 Task: Look for space in Kharsia, India from 12th August, 2023 to 16th August, 2023 for 8 adults in price range Rs.10000 to Rs.16000. Place can be private room with 8 bedrooms having 8 beds and 8 bathrooms. Property type can be house, flat, guest house, hotel. Amenities needed are: wifi, TV, free parkinig on premises, gym, breakfast. Booking option can be shelf check-in. Required host language is English.
Action: Mouse moved to (531, 128)
Screenshot: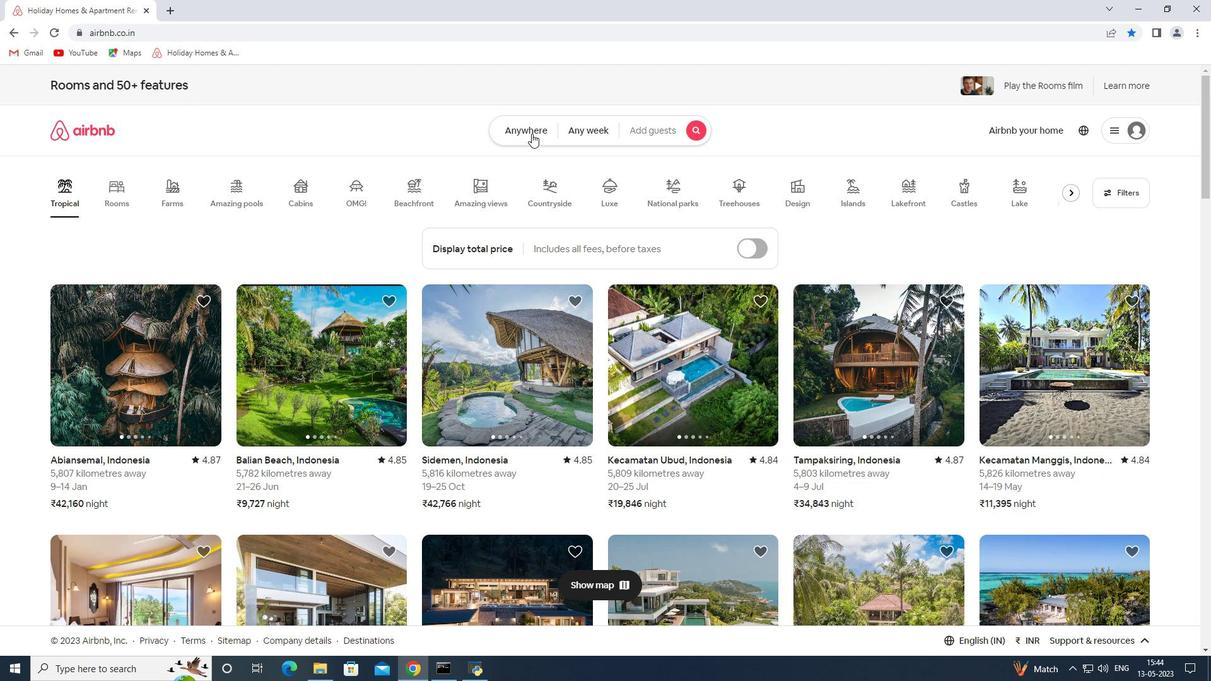 
Action: Mouse pressed left at (531, 128)
Screenshot: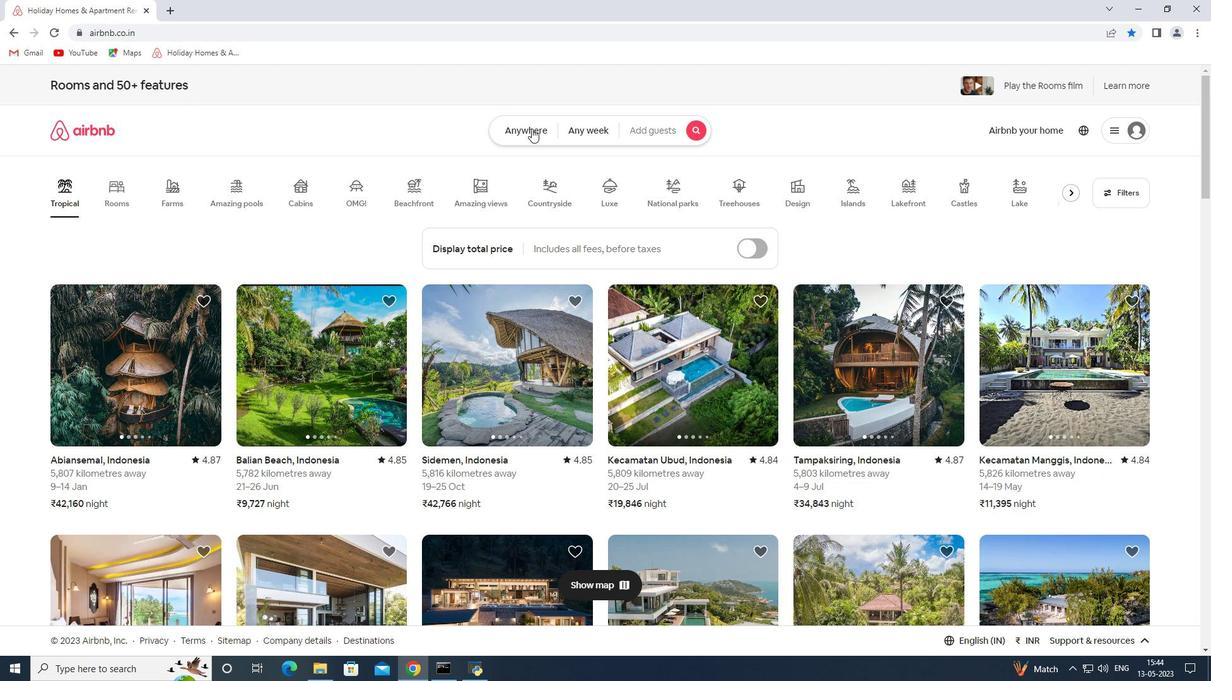 
Action: Mouse moved to (451, 177)
Screenshot: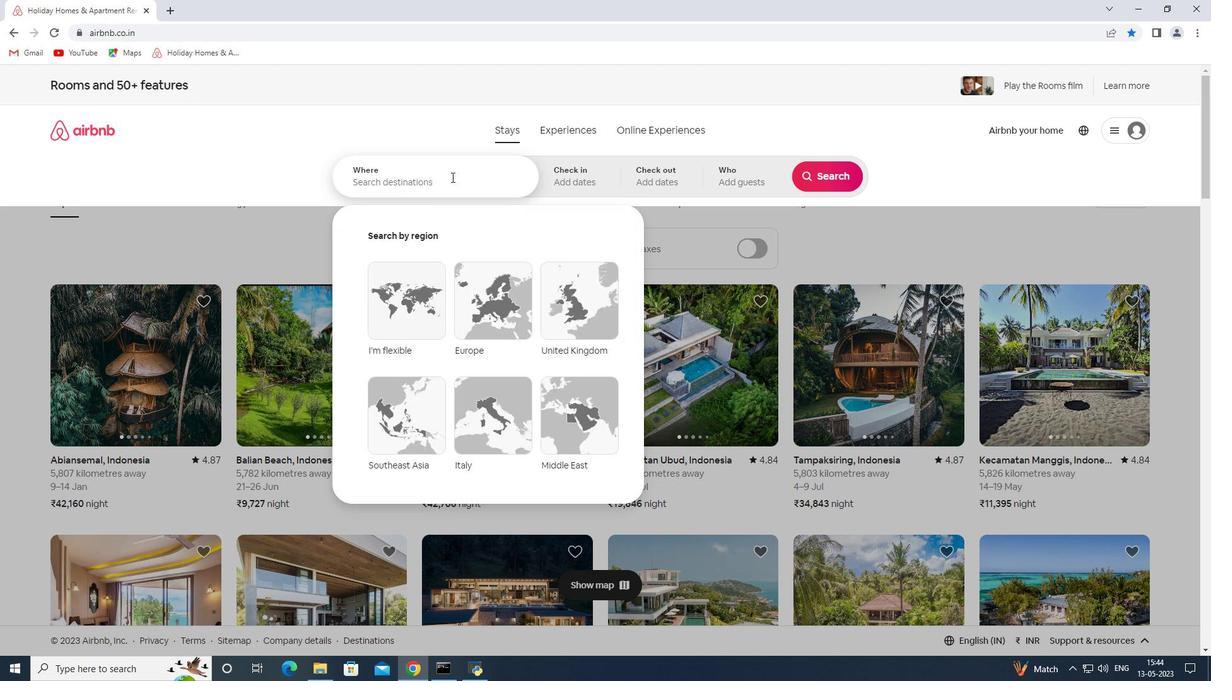 
Action: Mouse pressed left at (451, 177)
Screenshot: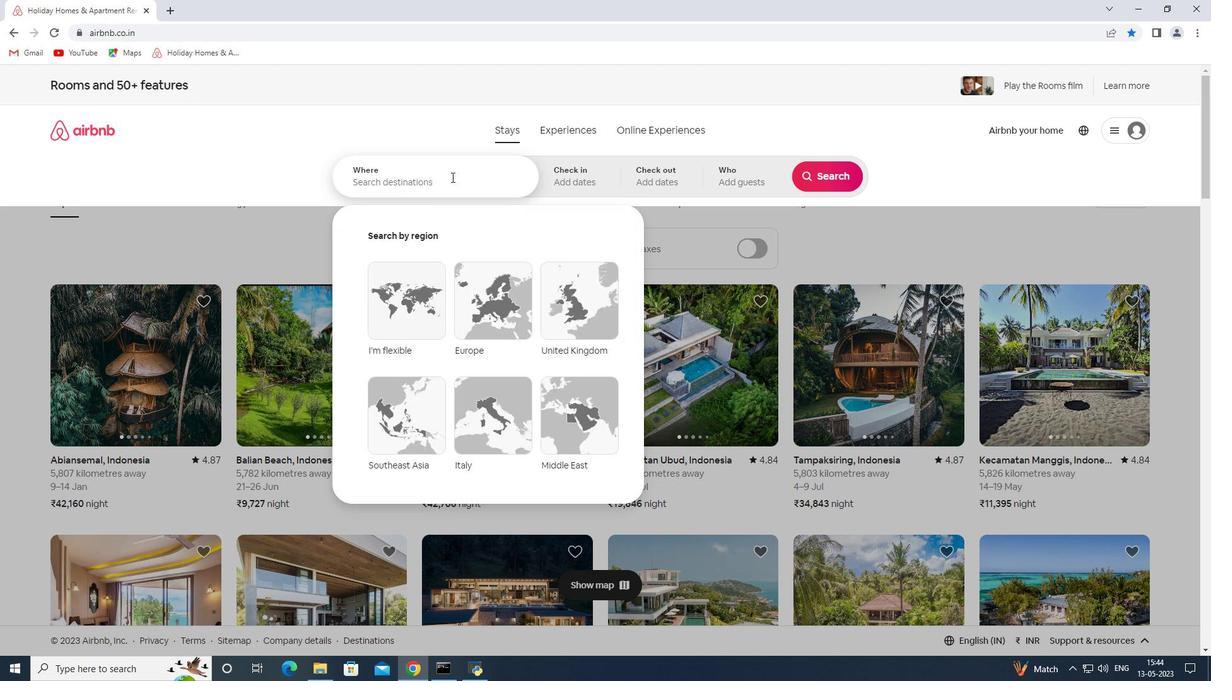 
Action: Key pressed <Key.shift><Key.shift><Key.shift><Key.shift><Key.shift><Key.shift>Kharsia,<Key.space><Key.shift>India<Key.enter>
Screenshot: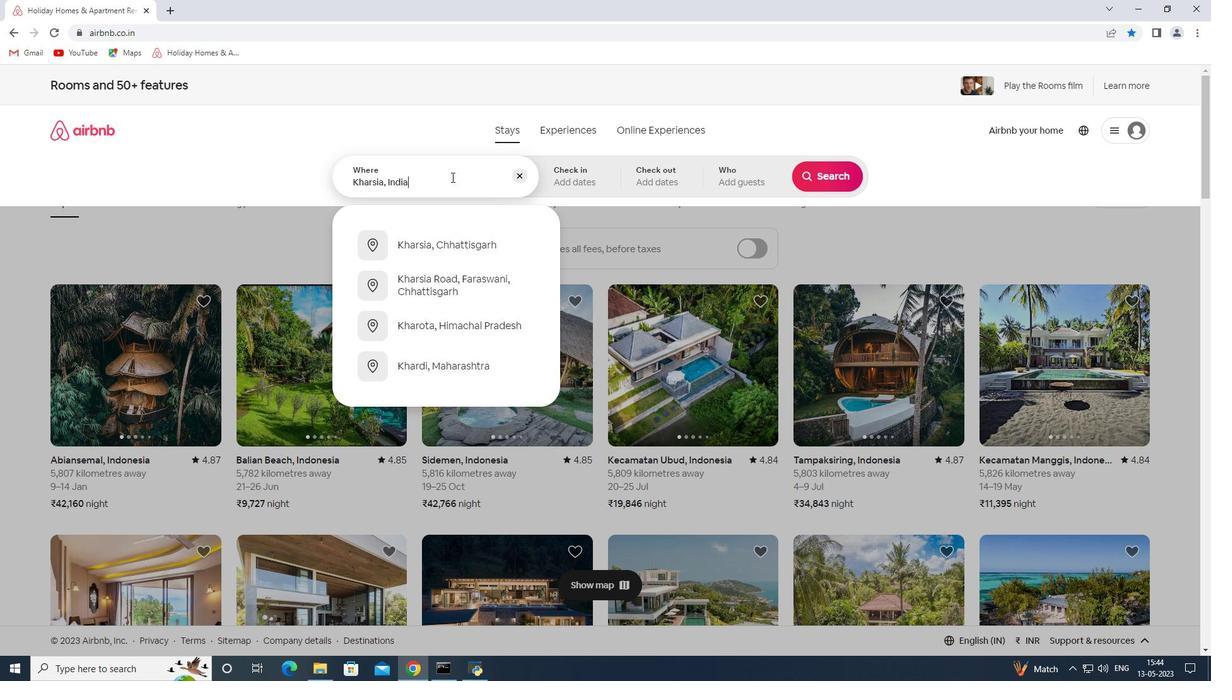 
Action: Mouse moved to (818, 277)
Screenshot: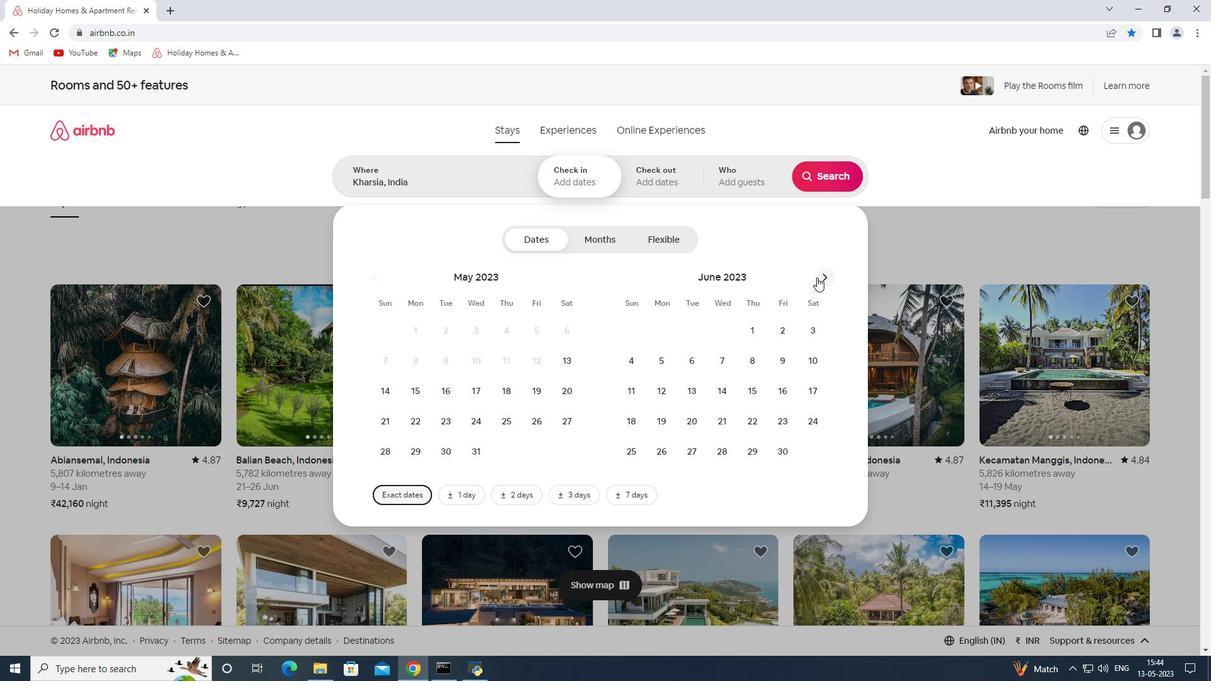 
Action: Mouse pressed left at (818, 277)
Screenshot: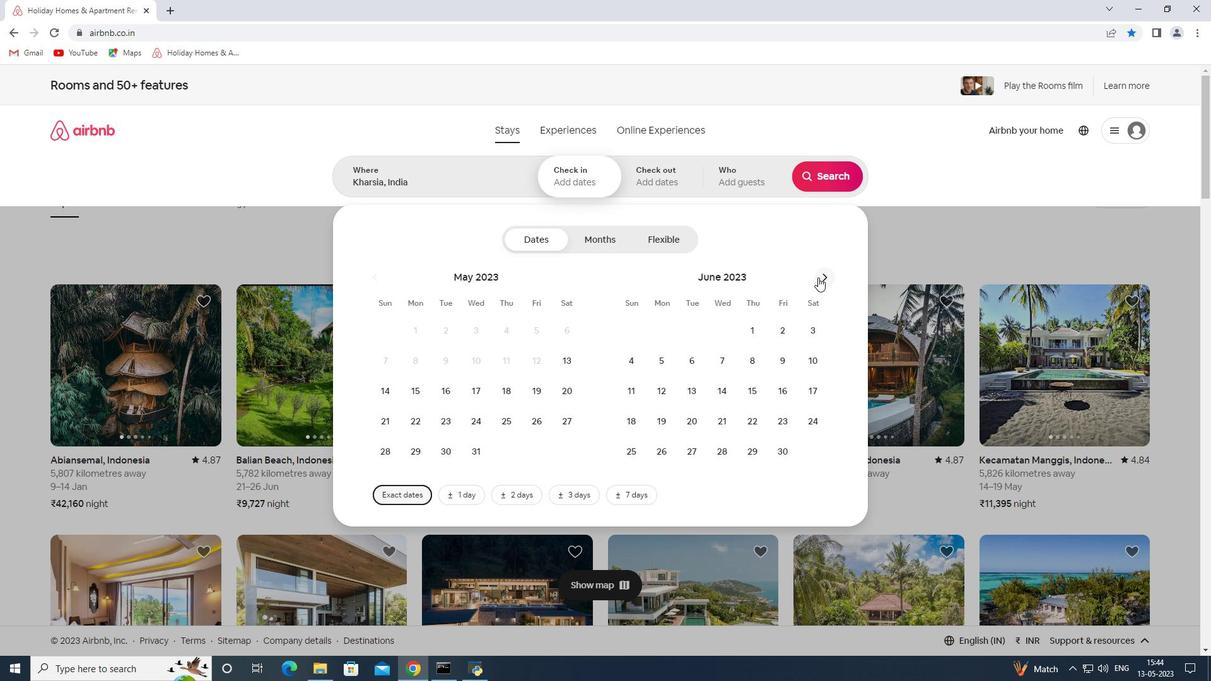 
Action: Mouse pressed left at (818, 277)
Screenshot: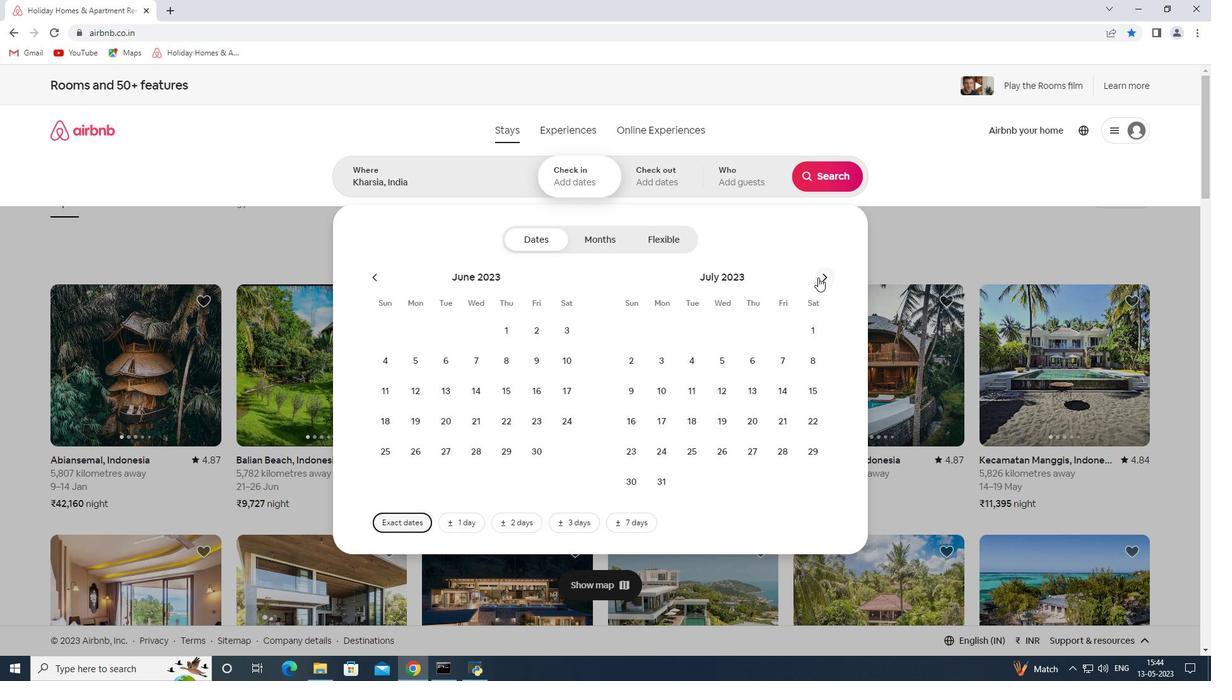 
Action: Mouse moved to (811, 355)
Screenshot: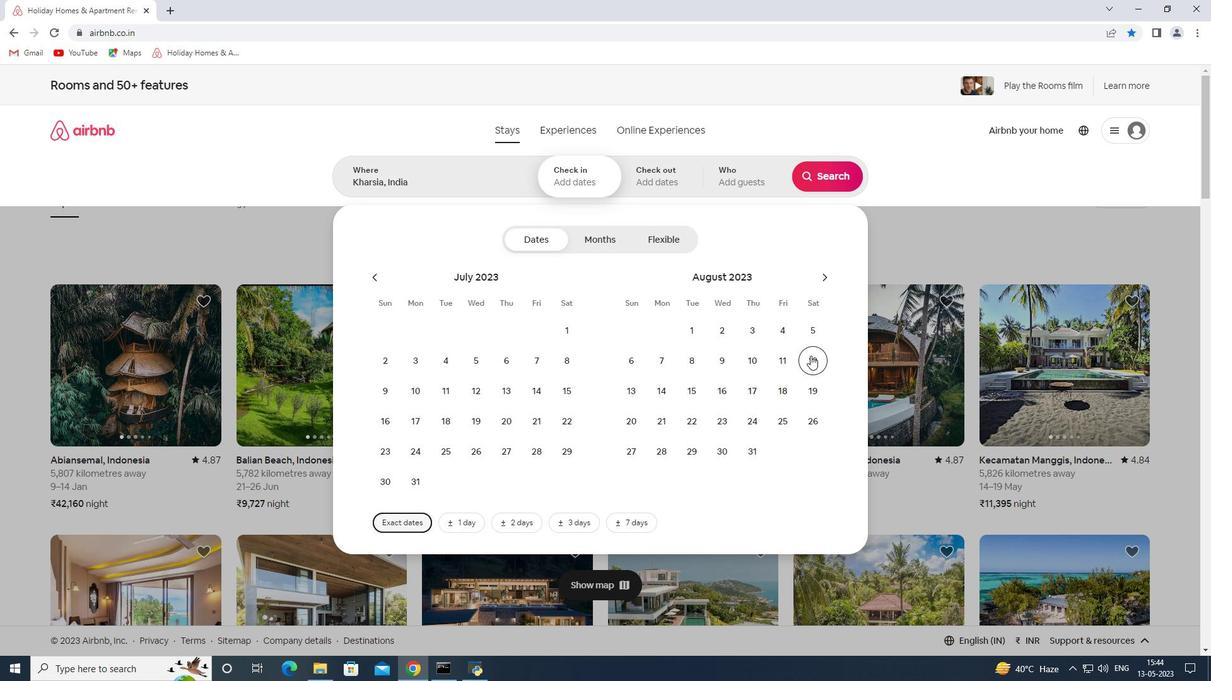 
Action: Mouse pressed left at (811, 355)
Screenshot: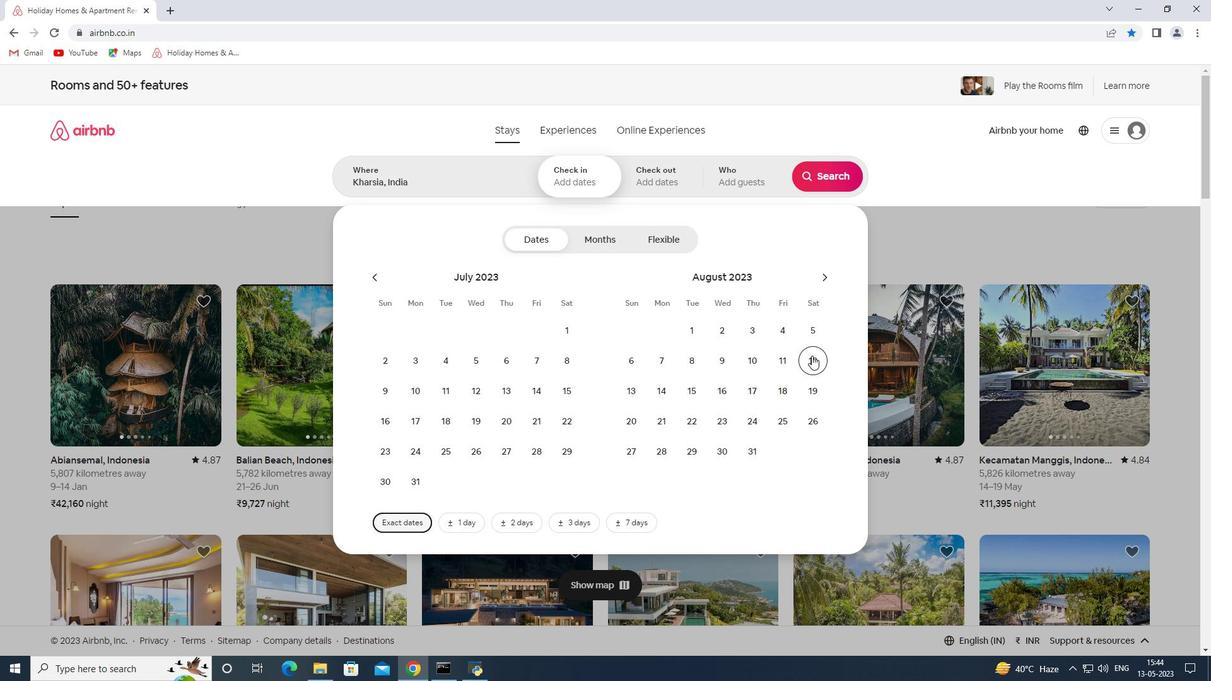 
Action: Mouse moved to (728, 386)
Screenshot: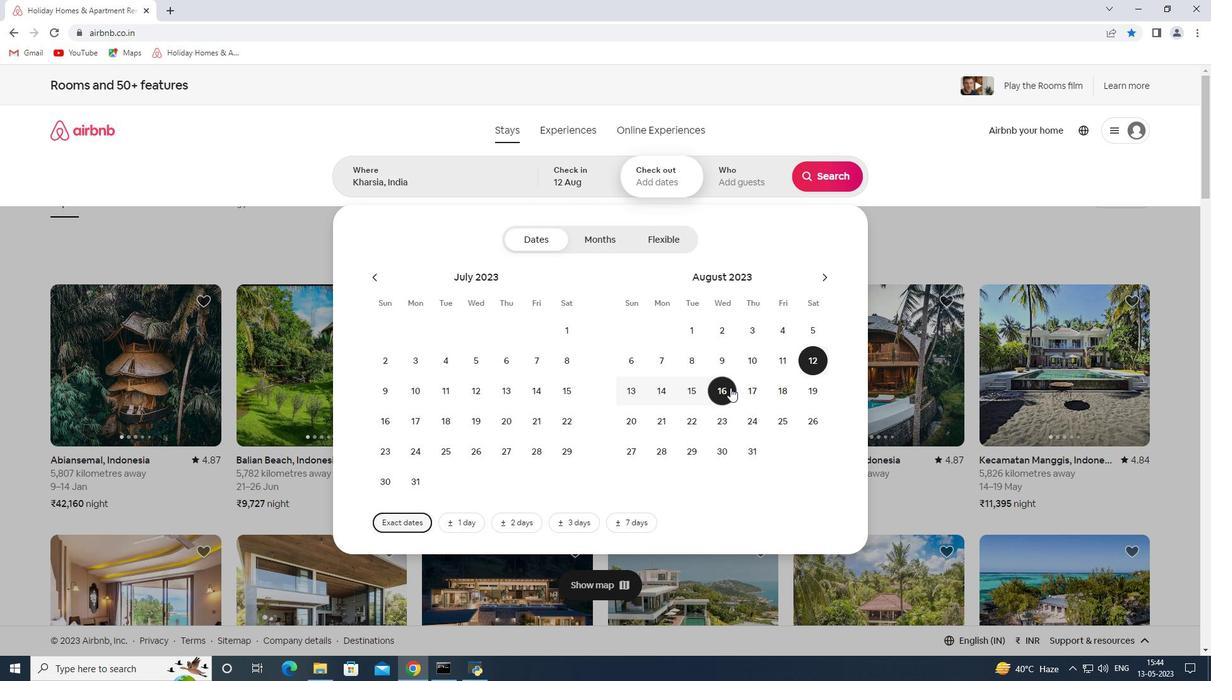 
Action: Mouse pressed left at (728, 386)
Screenshot: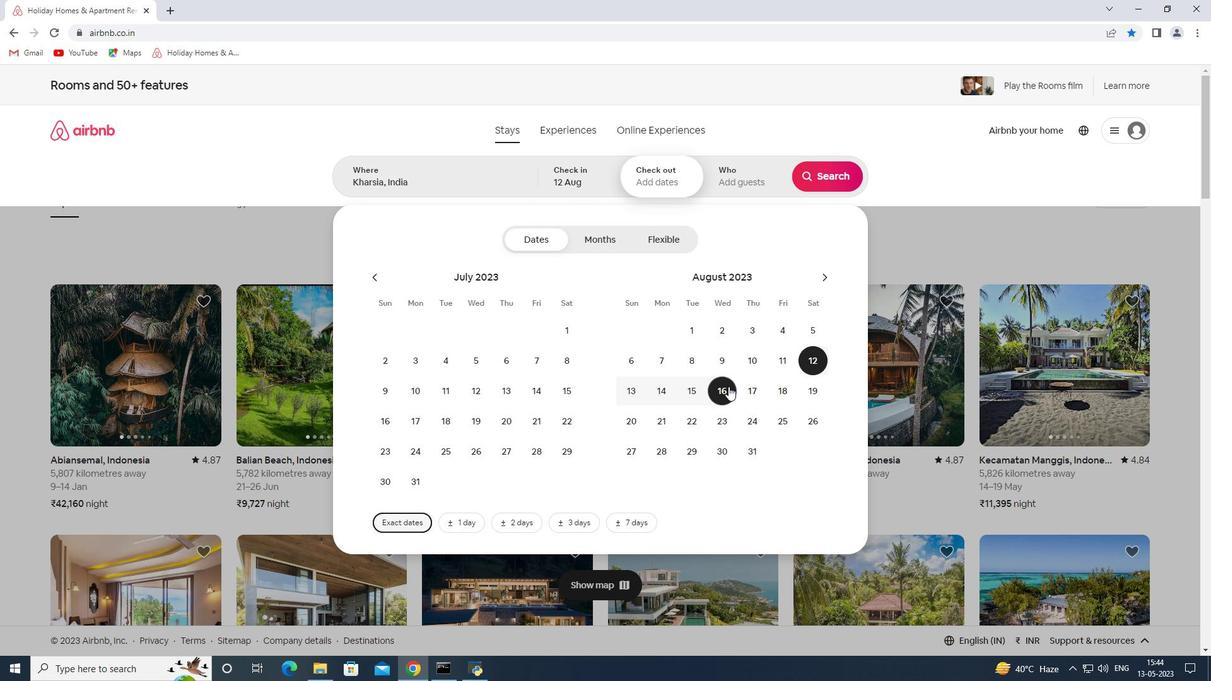 
Action: Mouse moved to (732, 188)
Screenshot: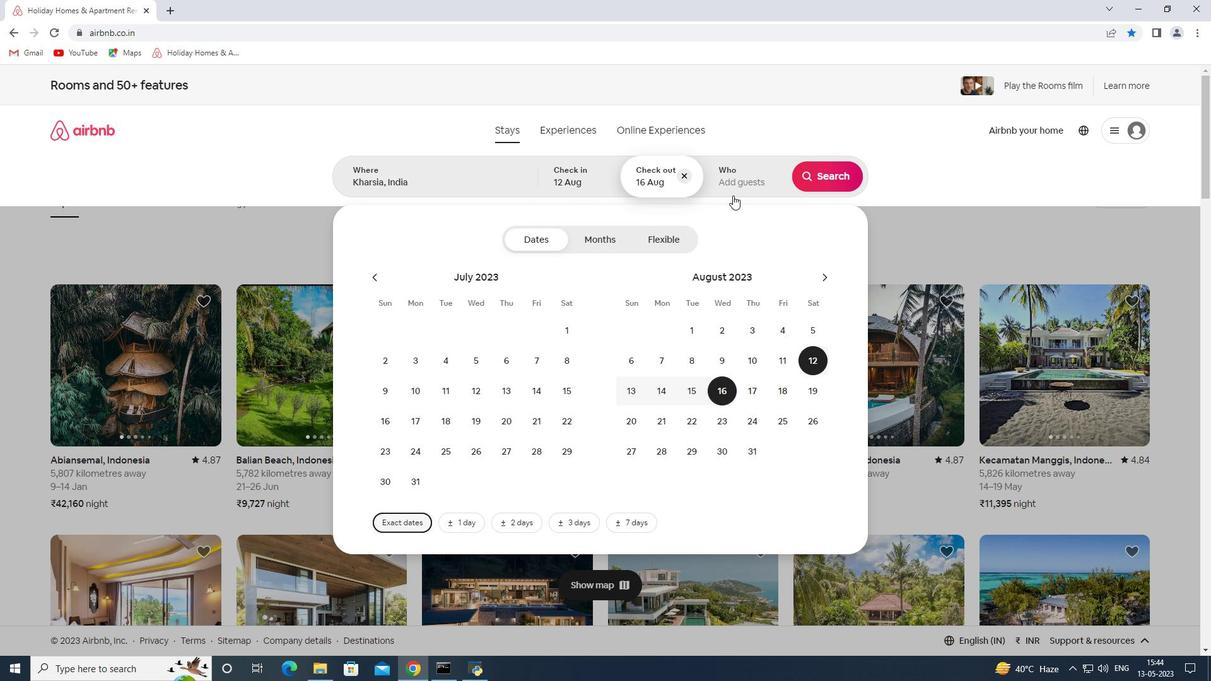 
Action: Mouse pressed left at (732, 188)
Screenshot: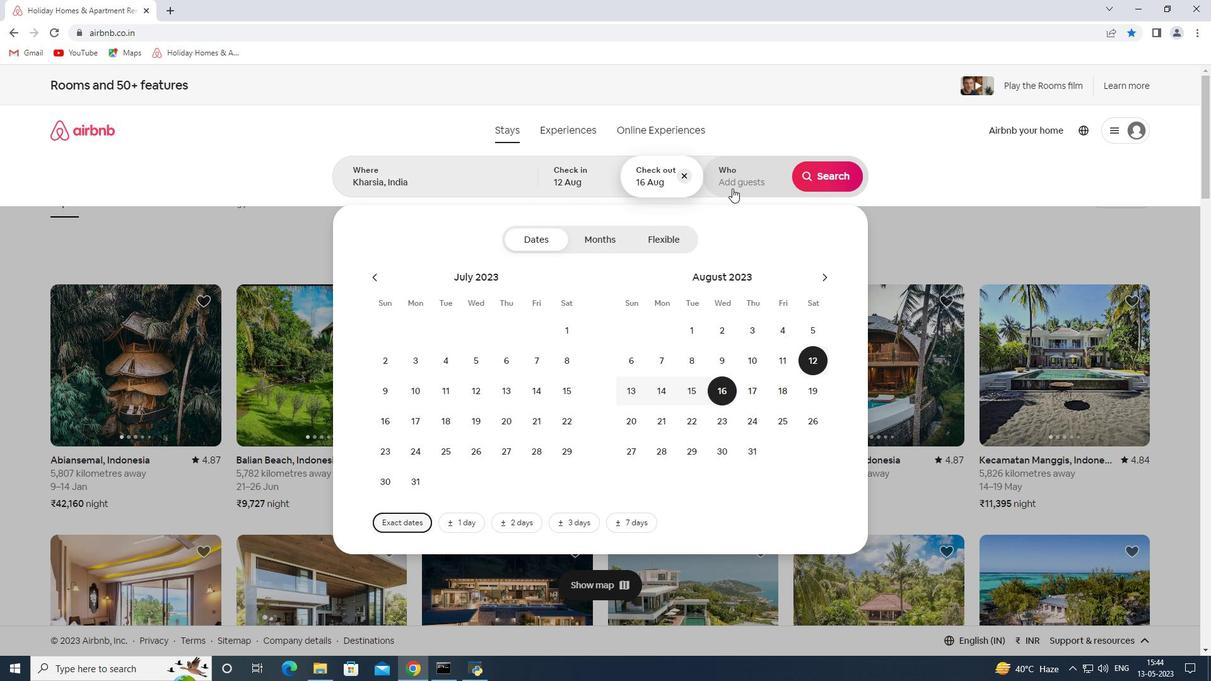 
Action: Mouse moved to (826, 249)
Screenshot: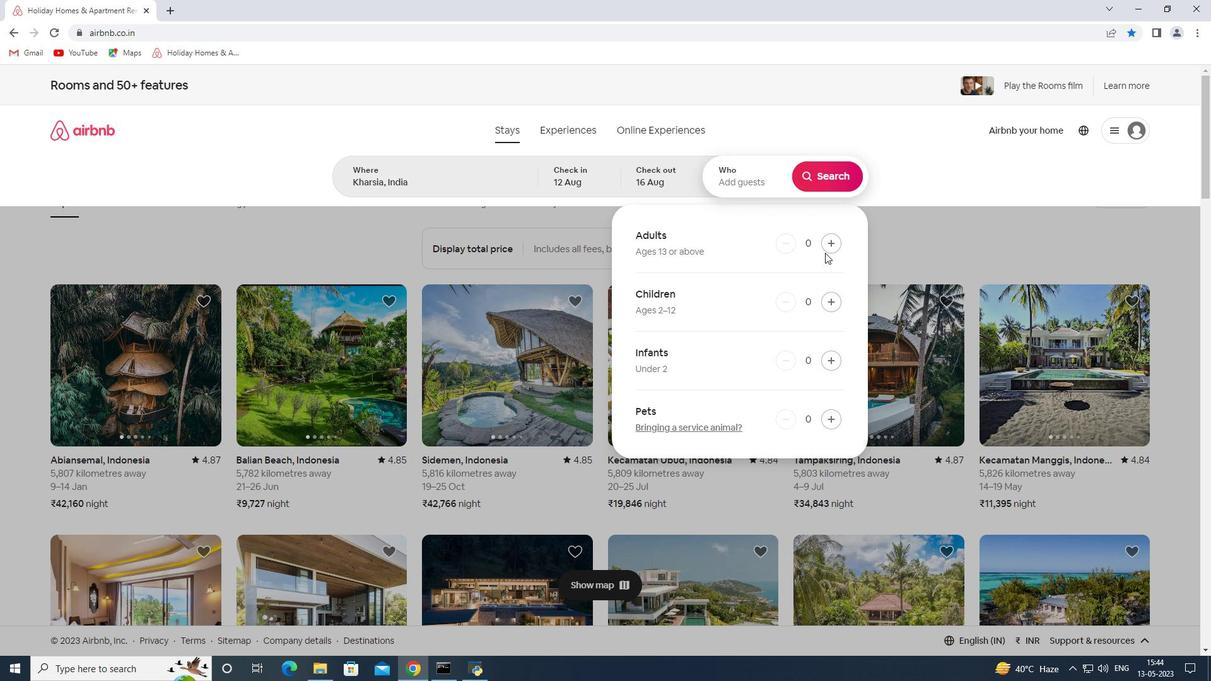 
Action: Mouse pressed left at (826, 249)
Screenshot: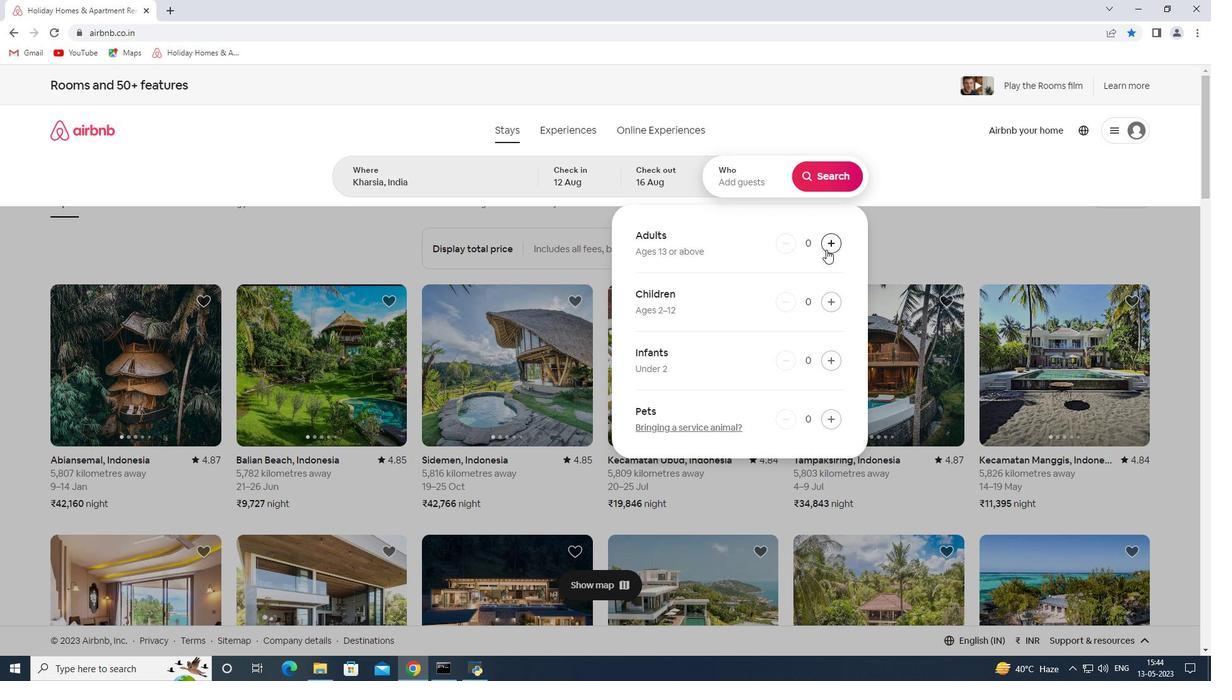 
Action: Mouse pressed left at (826, 249)
Screenshot: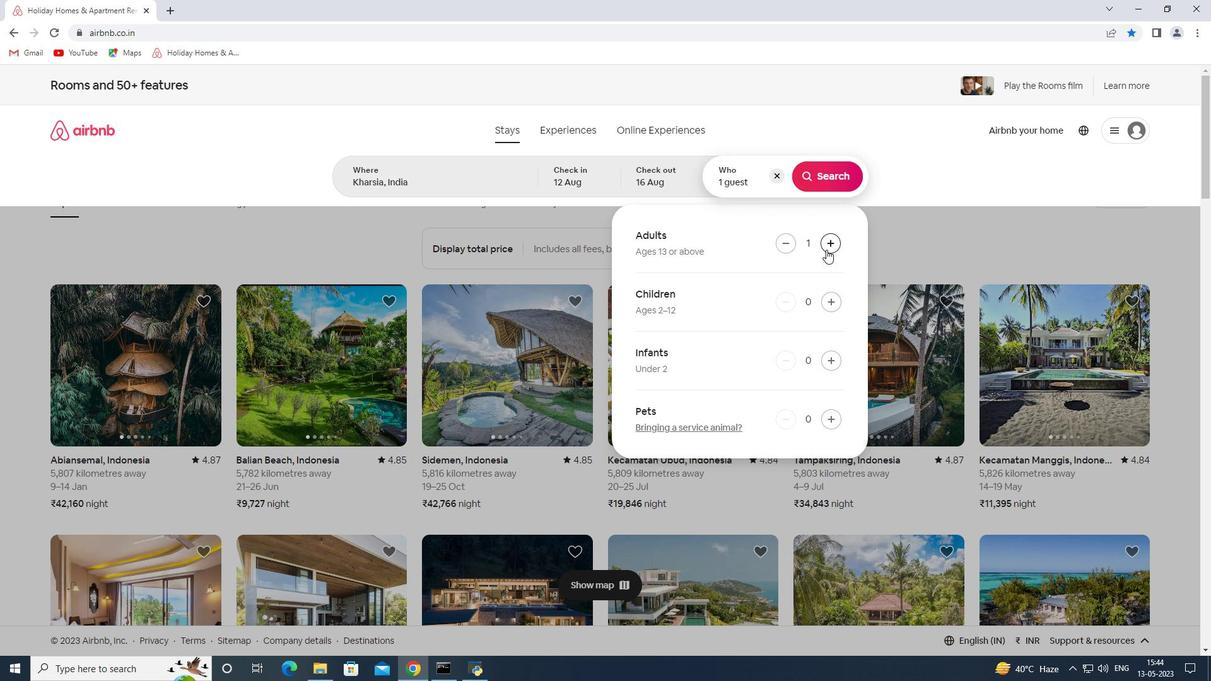 
Action: Mouse pressed left at (826, 249)
Screenshot: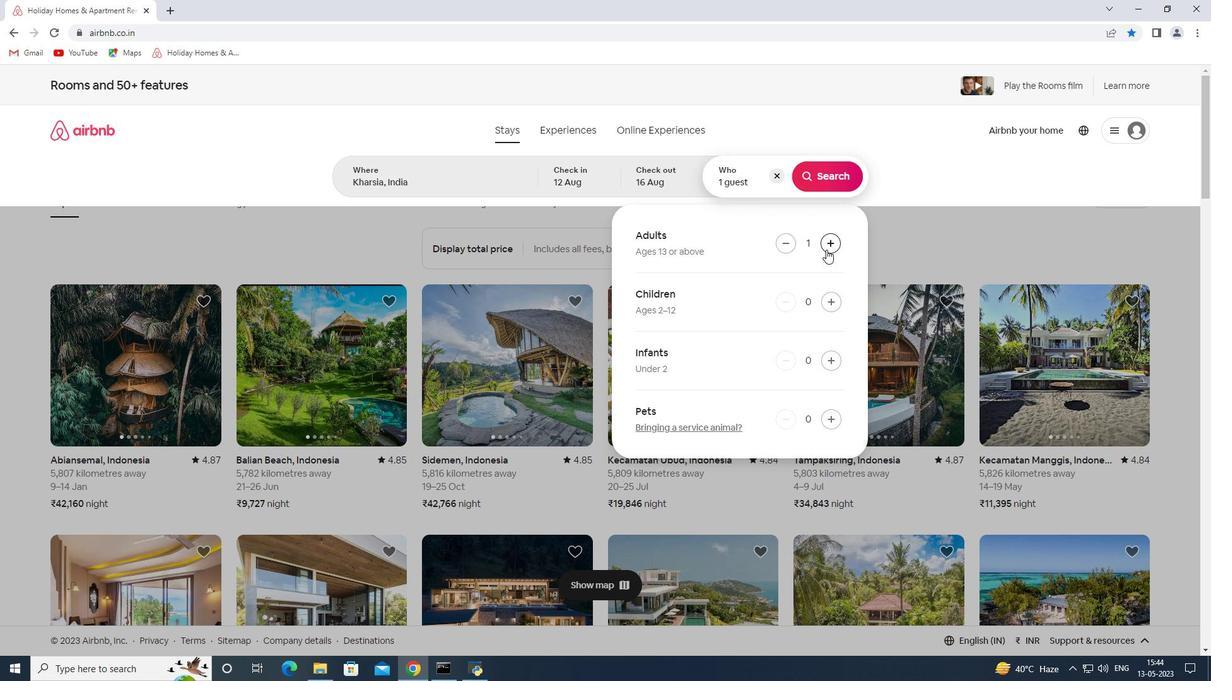
Action: Mouse pressed left at (826, 249)
Screenshot: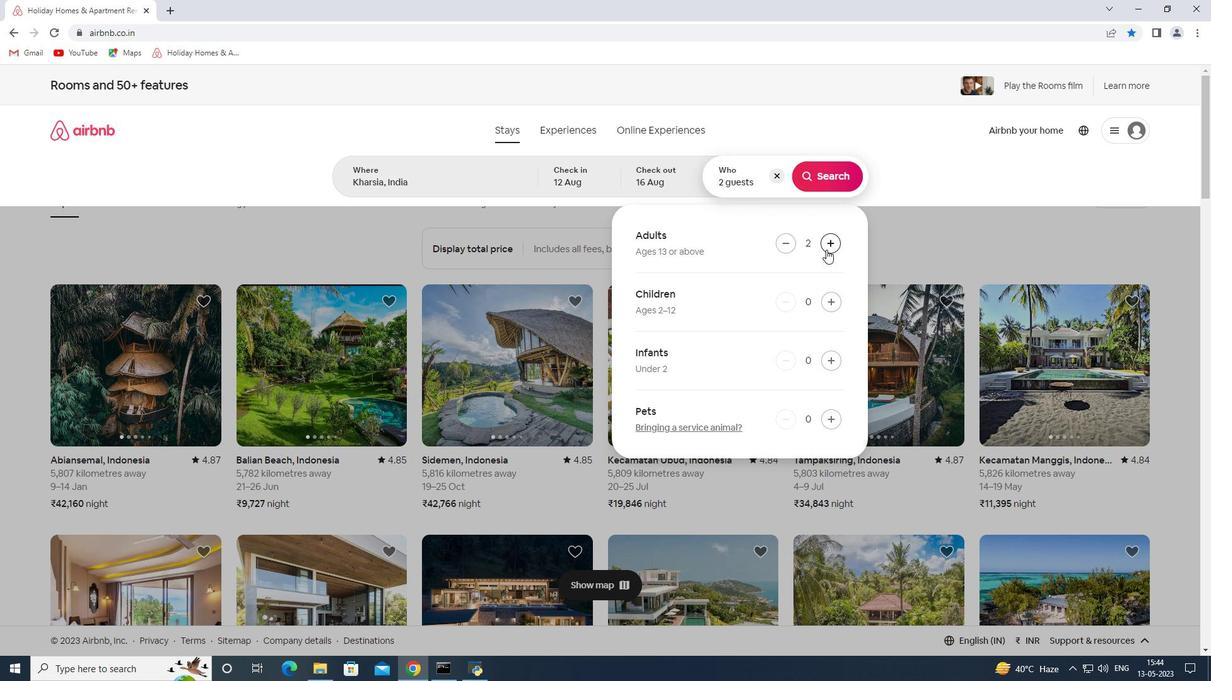 
Action: Mouse pressed left at (826, 249)
Screenshot: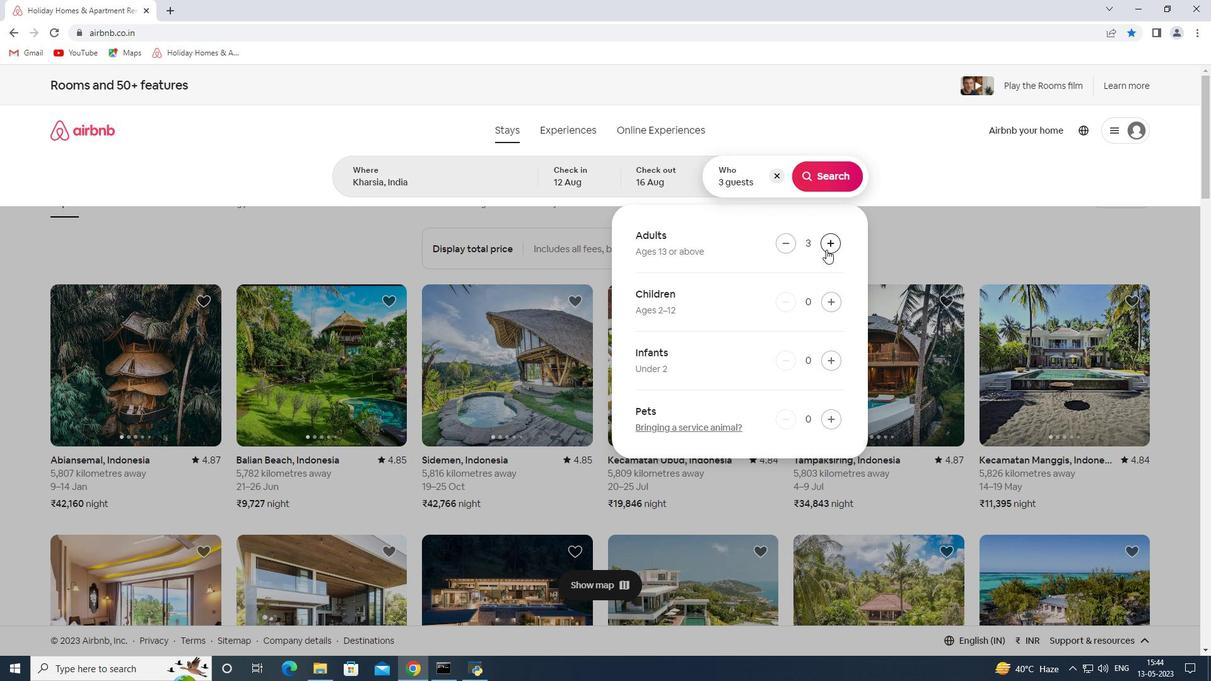 
Action: Mouse pressed left at (826, 249)
Screenshot: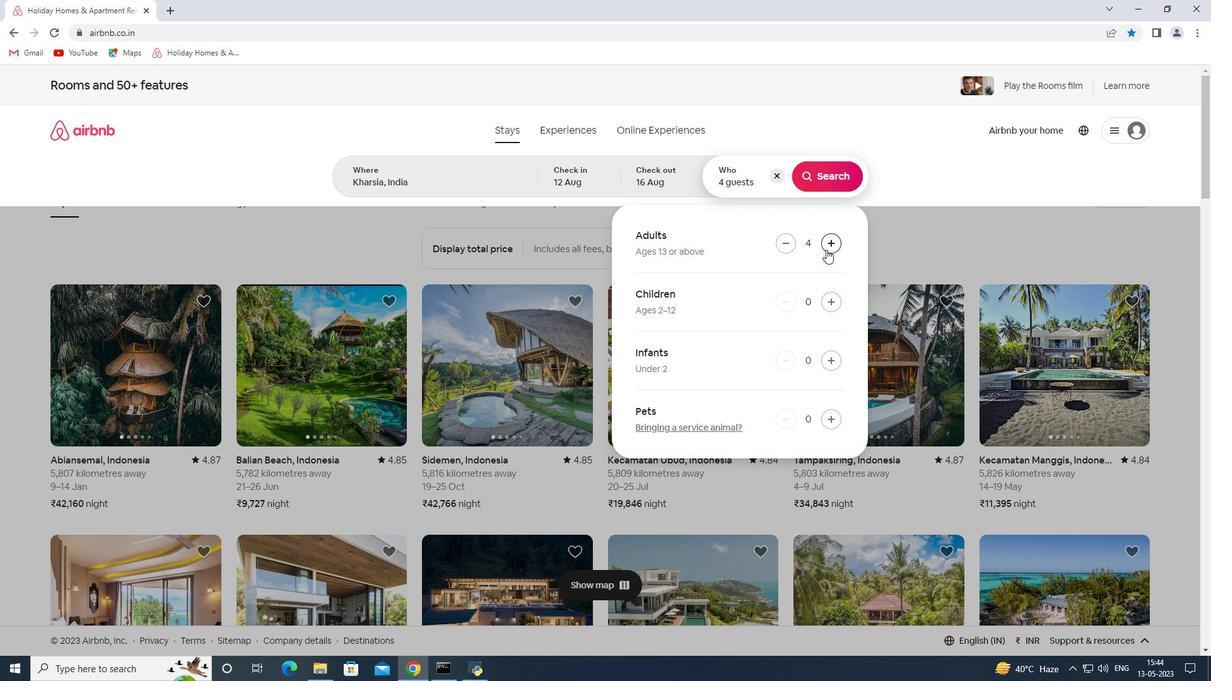 
Action: Mouse pressed left at (826, 249)
Screenshot: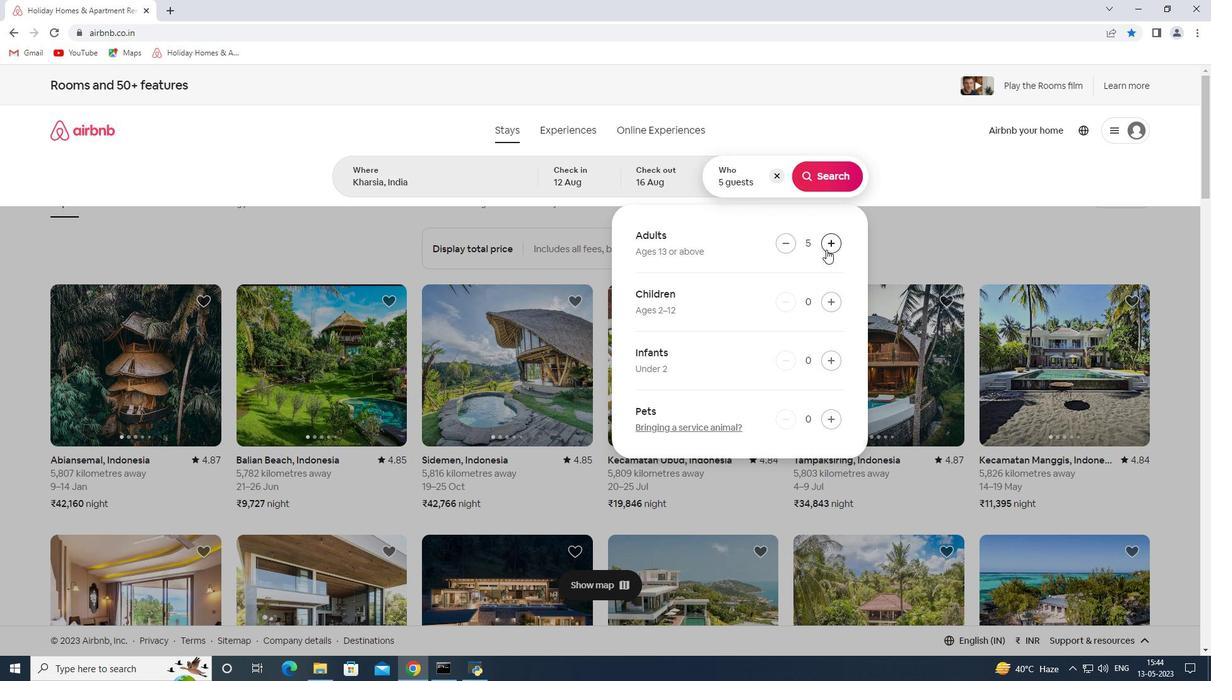 
Action: Mouse pressed left at (826, 249)
Screenshot: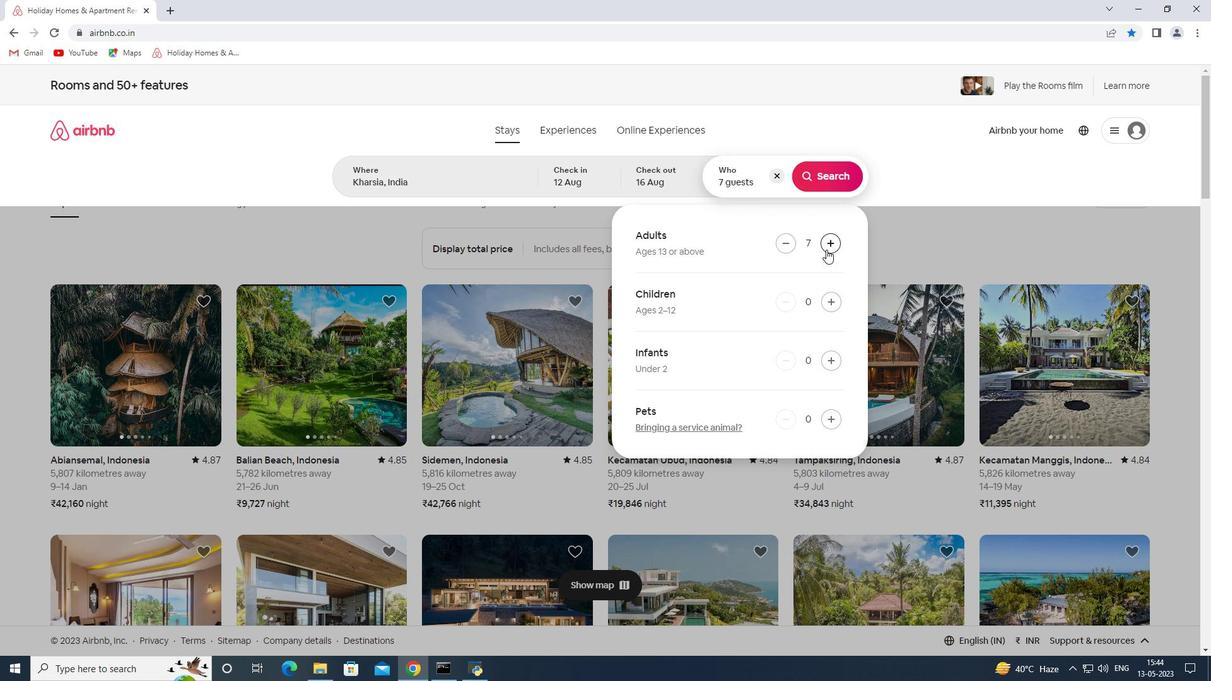 
Action: Mouse moved to (825, 177)
Screenshot: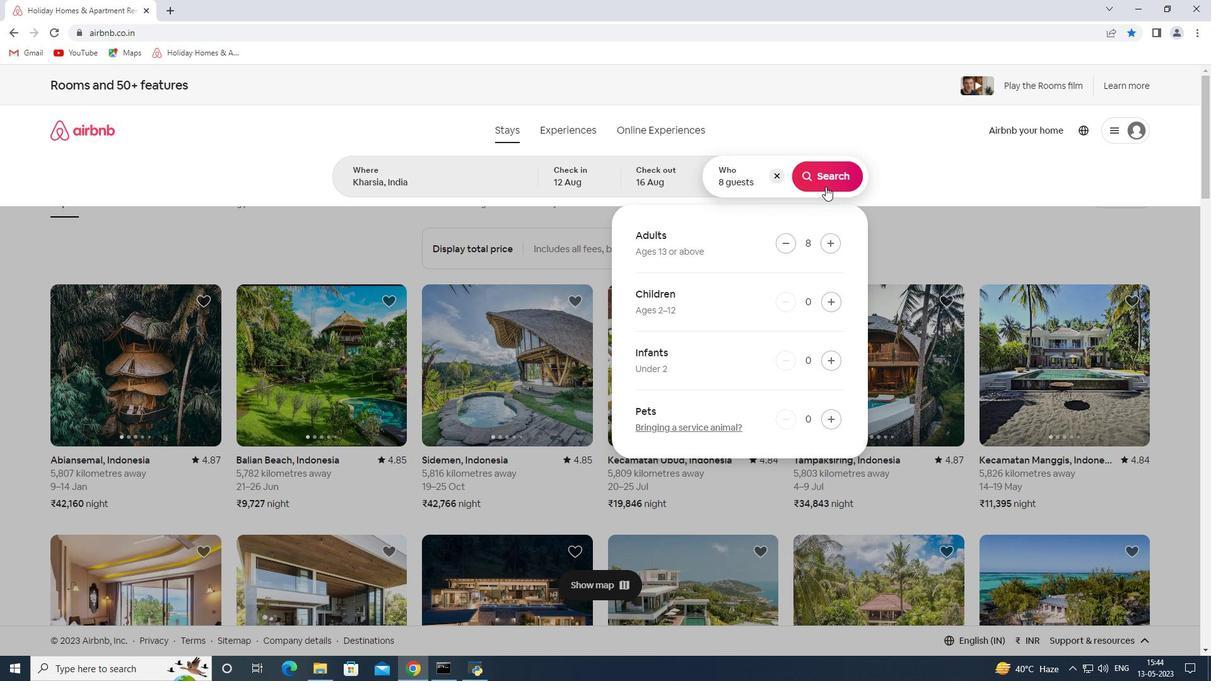 
Action: Mouse pressed left at (825, 177)
Screenshot: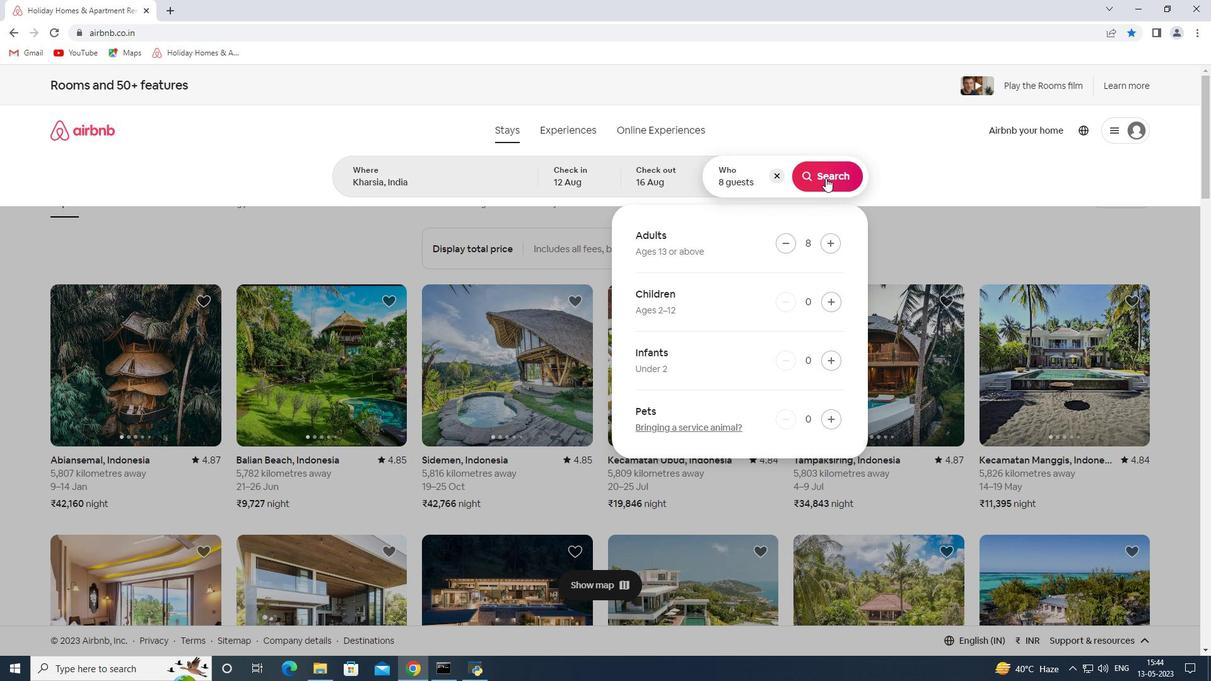 
Action: Mouse moved to (1144, 129)
Screenshot: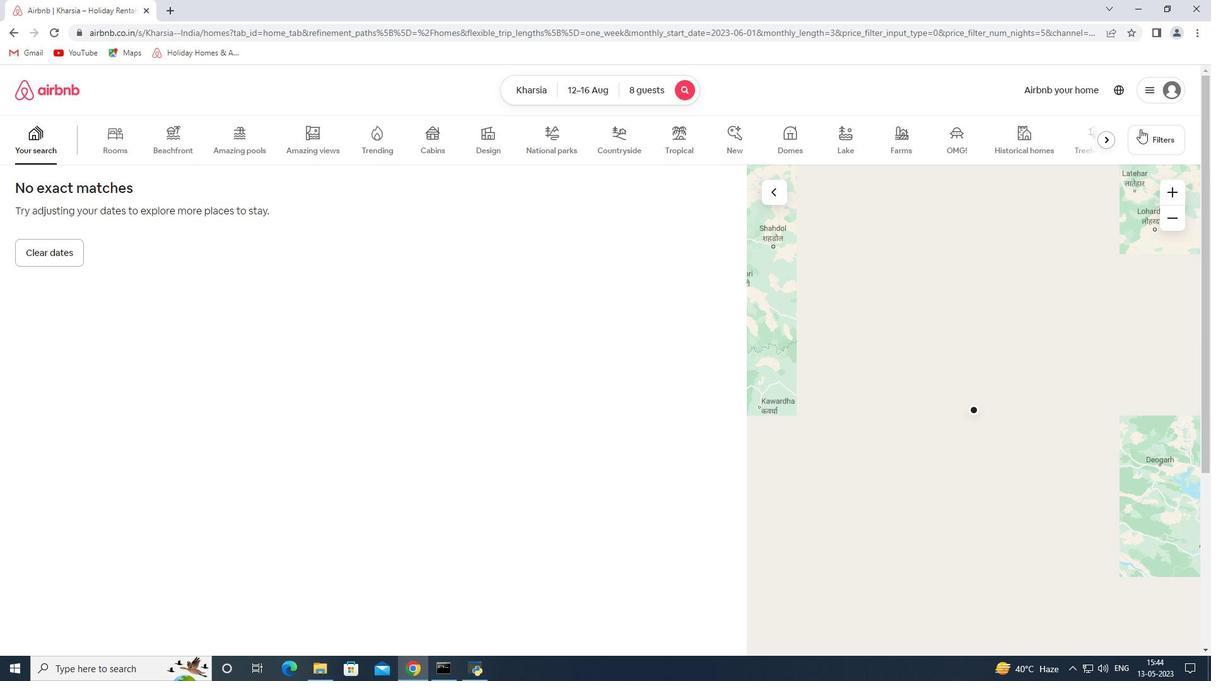 
Action: Mouse pressed left at (1144, 129)
Screenshot: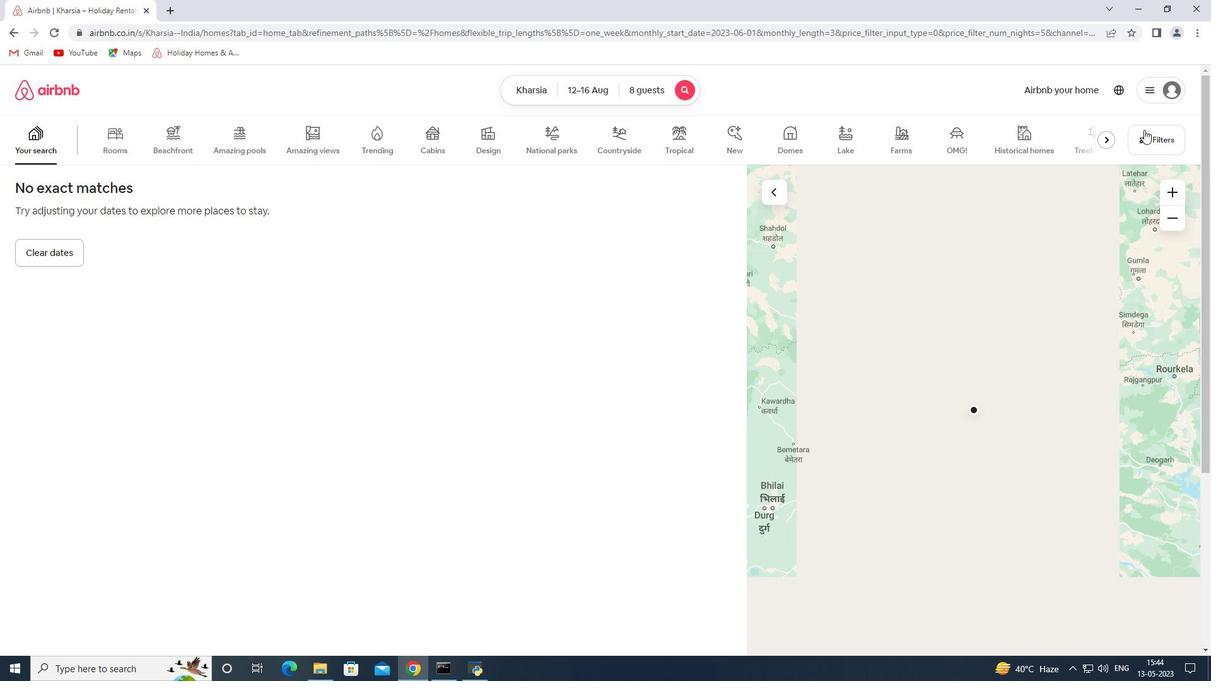 
Action: Mouse moved to (517, 447)
Screenshot: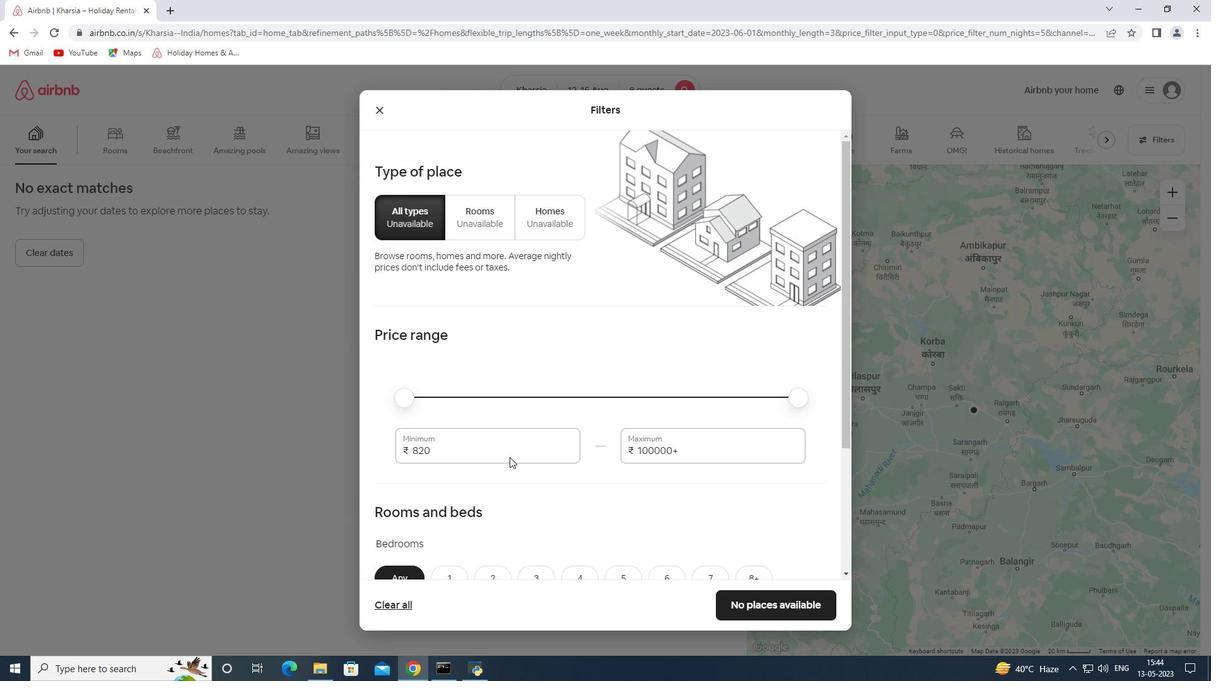 
Action: Mouse pressed left at (517, 447)
Screenshot: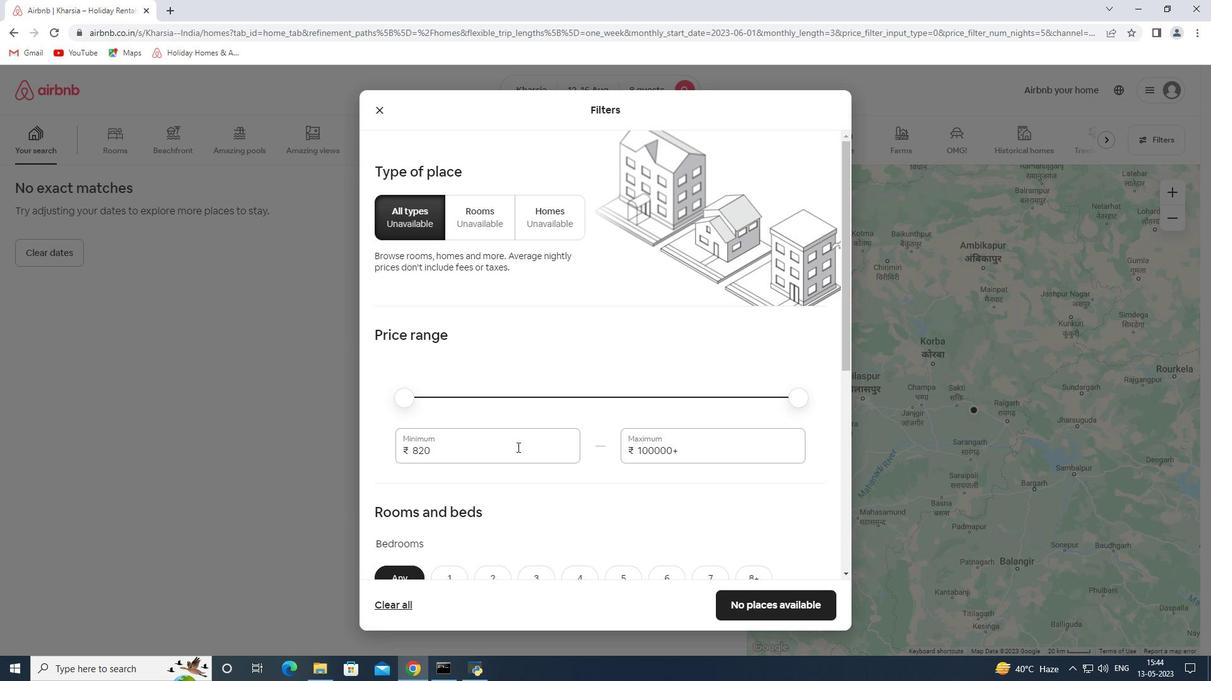 
Action: Key pressed <Key.backspace><Key.backspace><Key.backspace><Key.backspace>10000<Key.tab>16000
Screenshot: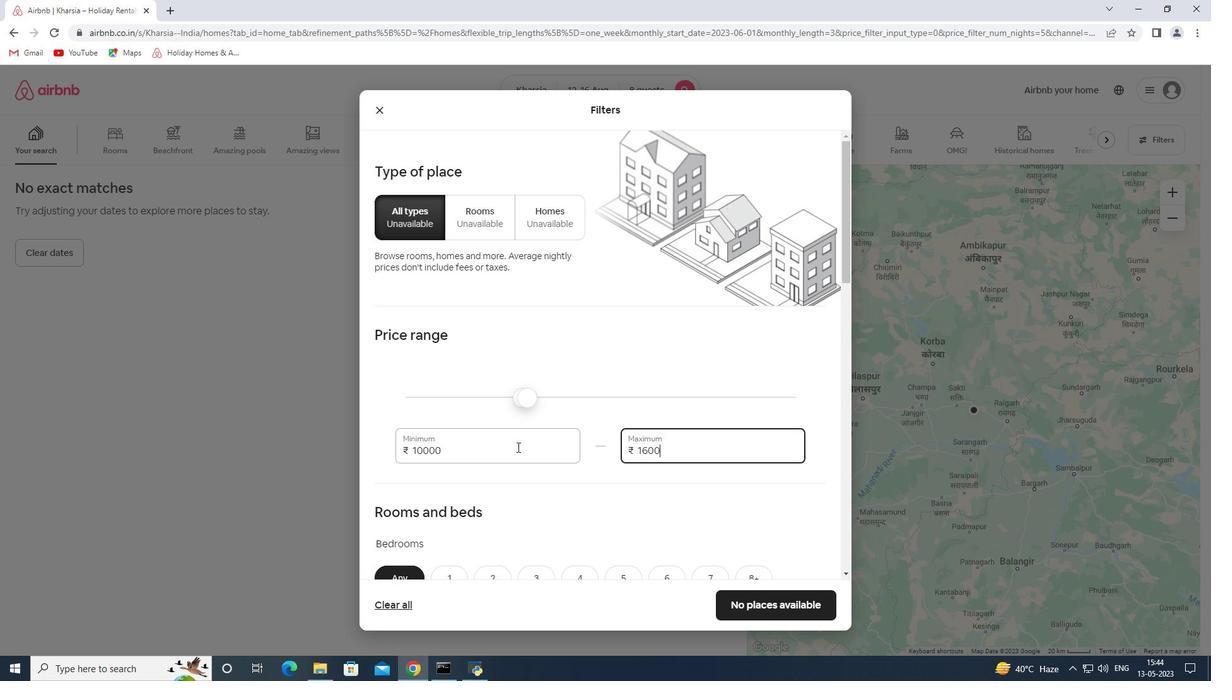 
Action: Mouse scrolled (517, 446) with delta (0, 0)
Screenshot: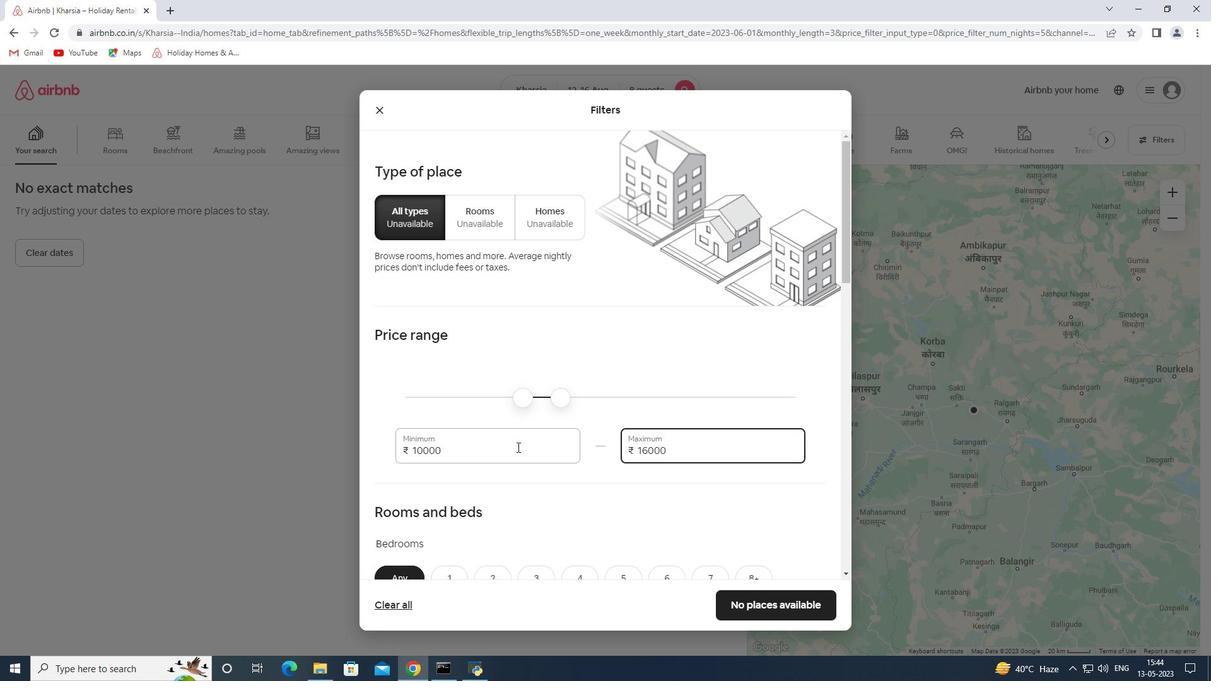 
Action: Mouse scrolled (517, 446) with delta (0, 0)
Screenshot: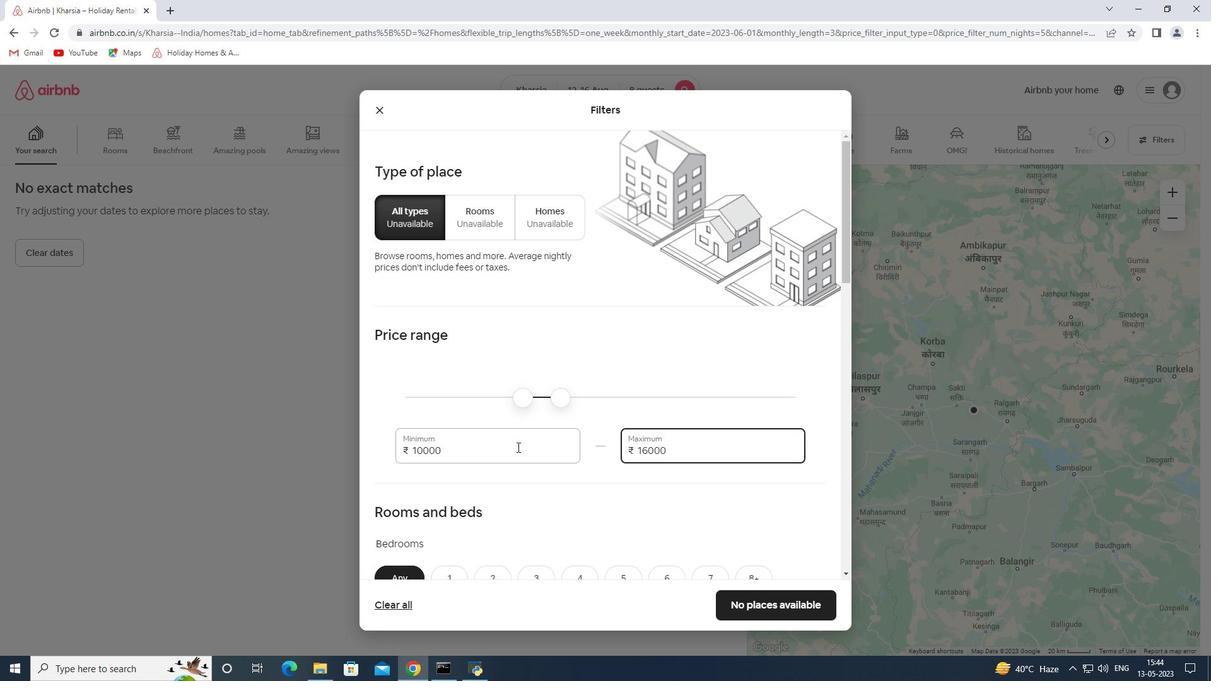 
Action: Mouse scrolled (517, 446) with delta (0, 0)
Screenshot: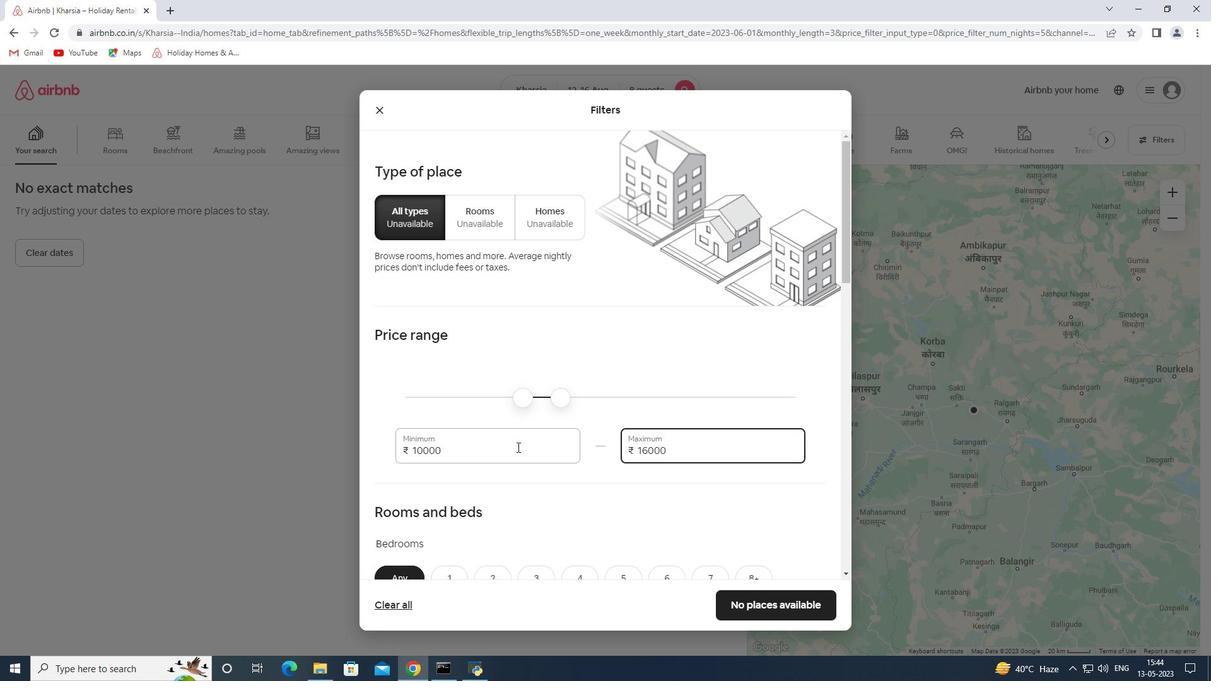 
Action: Mouse scrolled (517, 446) with delta (0, 0)
Screenshot: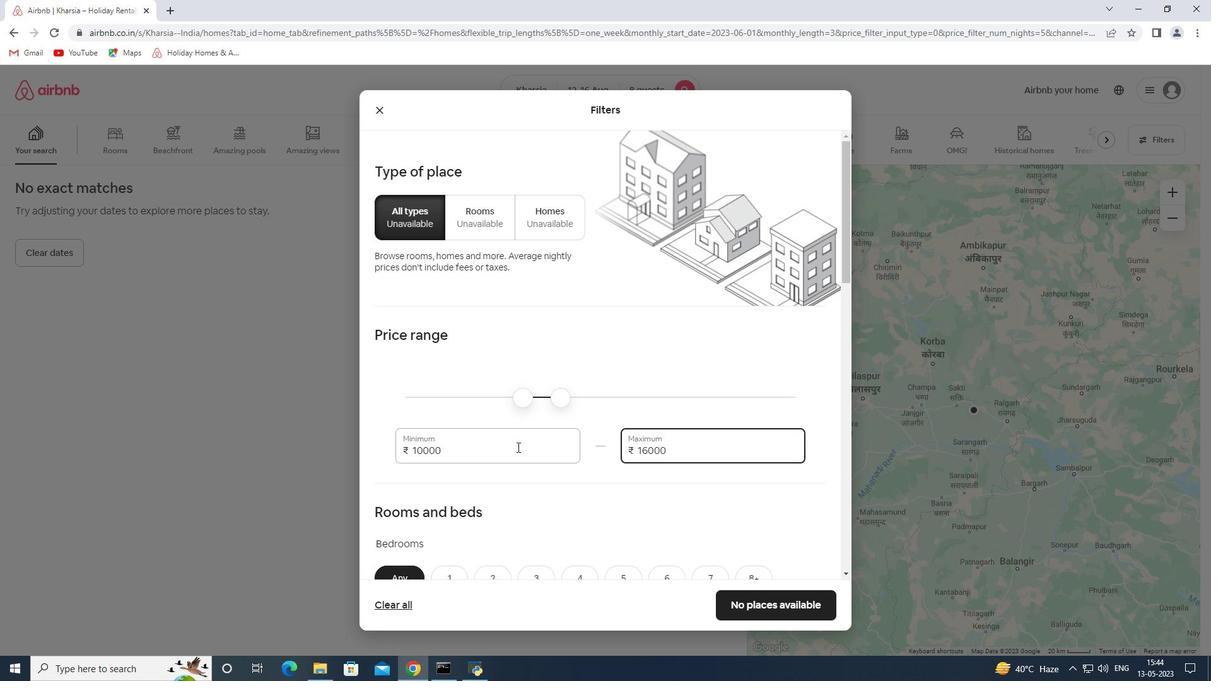 
Action: Mouse moved to (757, 325)
Screenshot: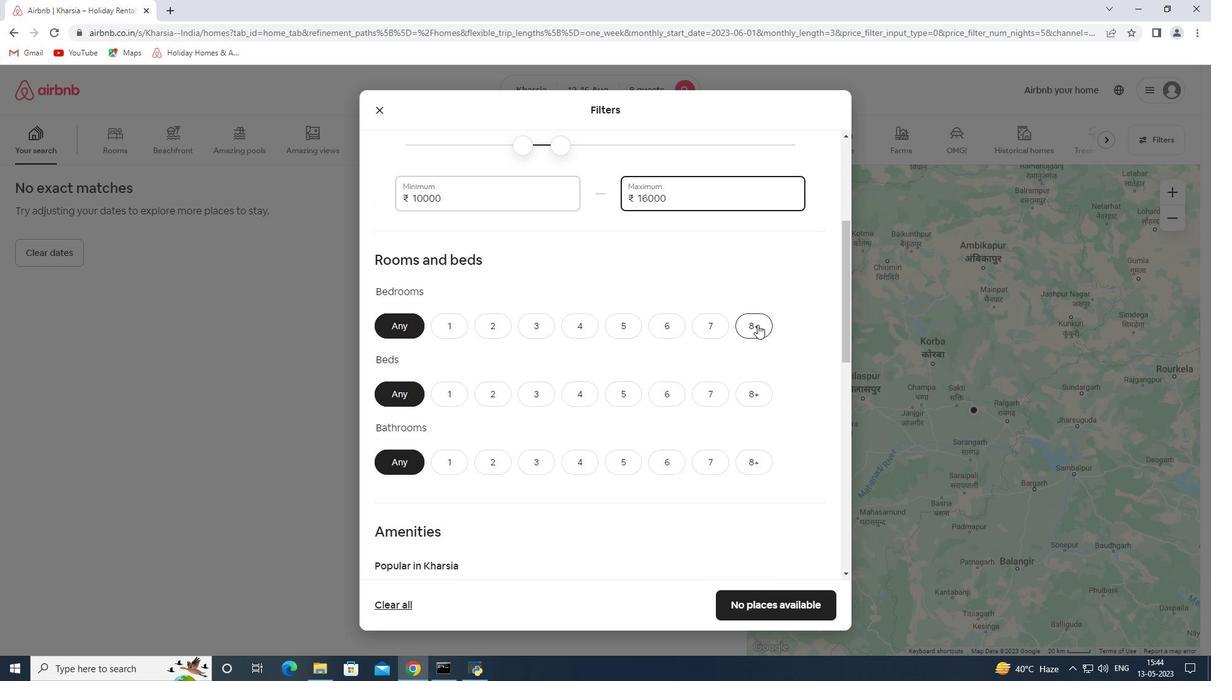 
Action: Mouse pressed left at (757, 325)
Screenshot: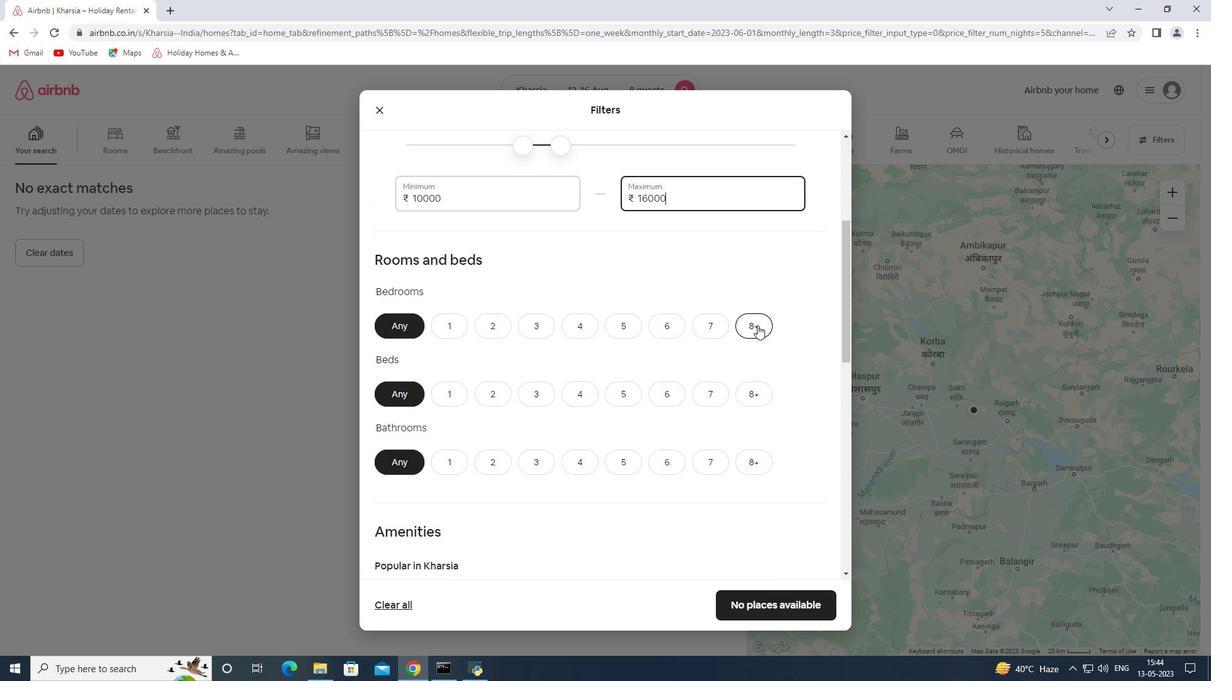 
Action: Mouse moved to (758, 404)
Screenshot: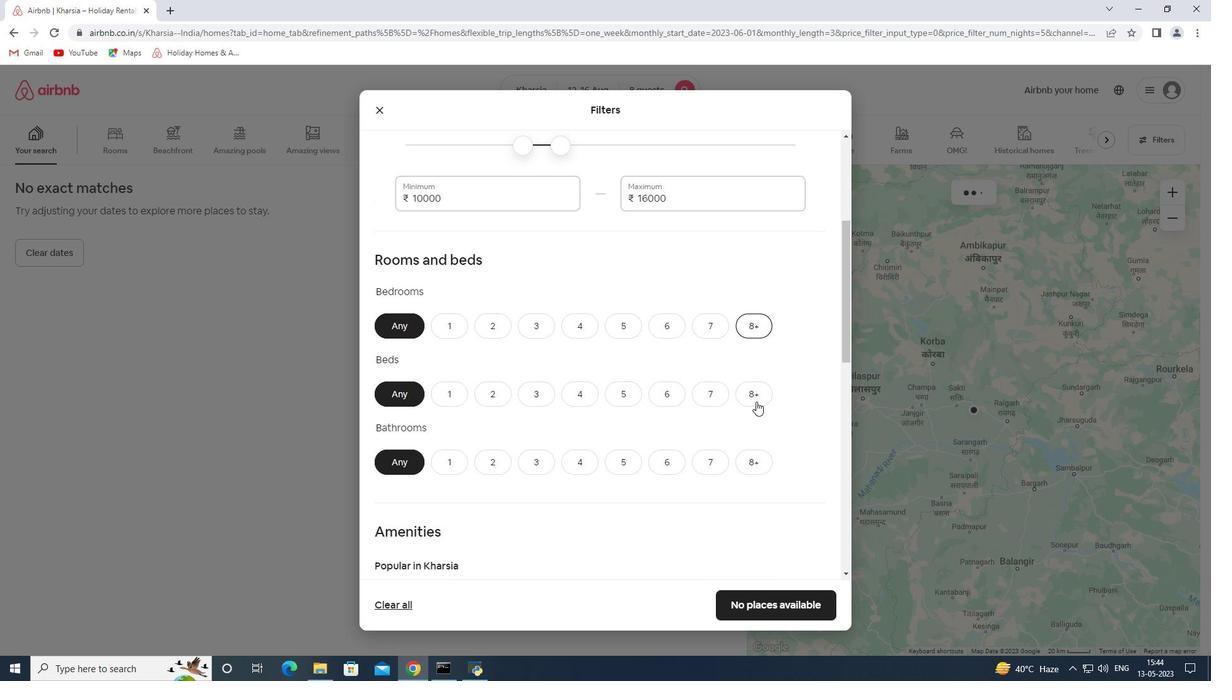 
Action: Mouse pressed left at (758, 404)
Screenshot: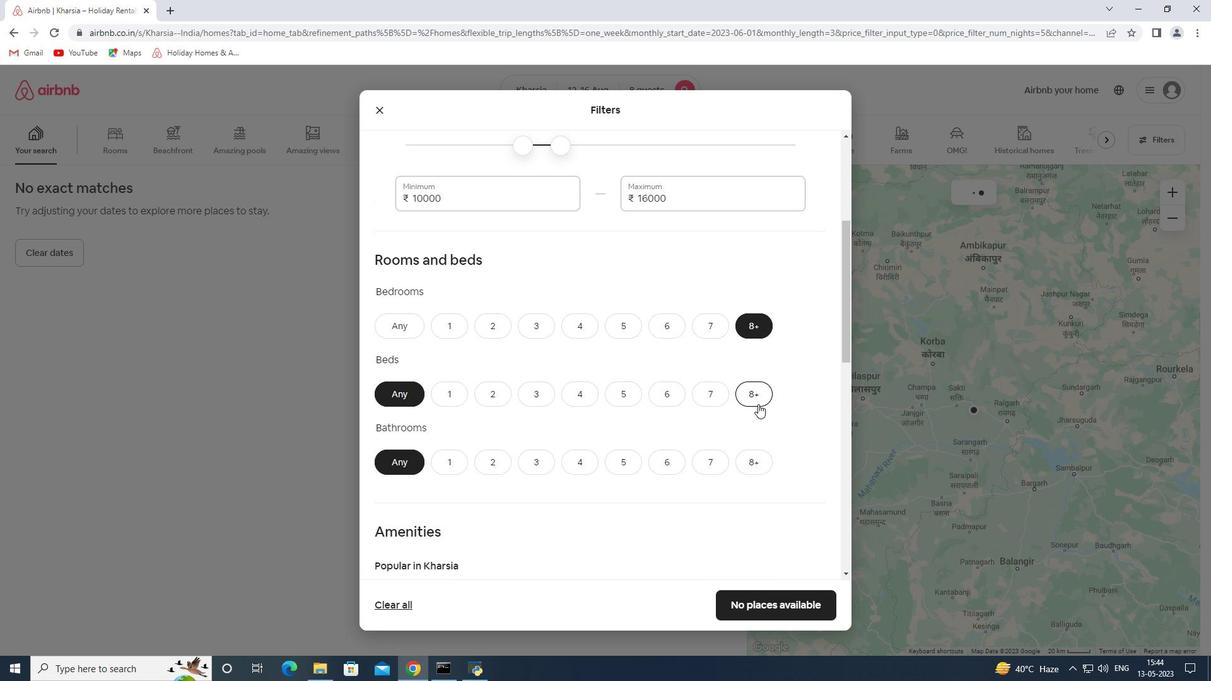 
Action: Mouse moved to (762, 466)
Screenshot: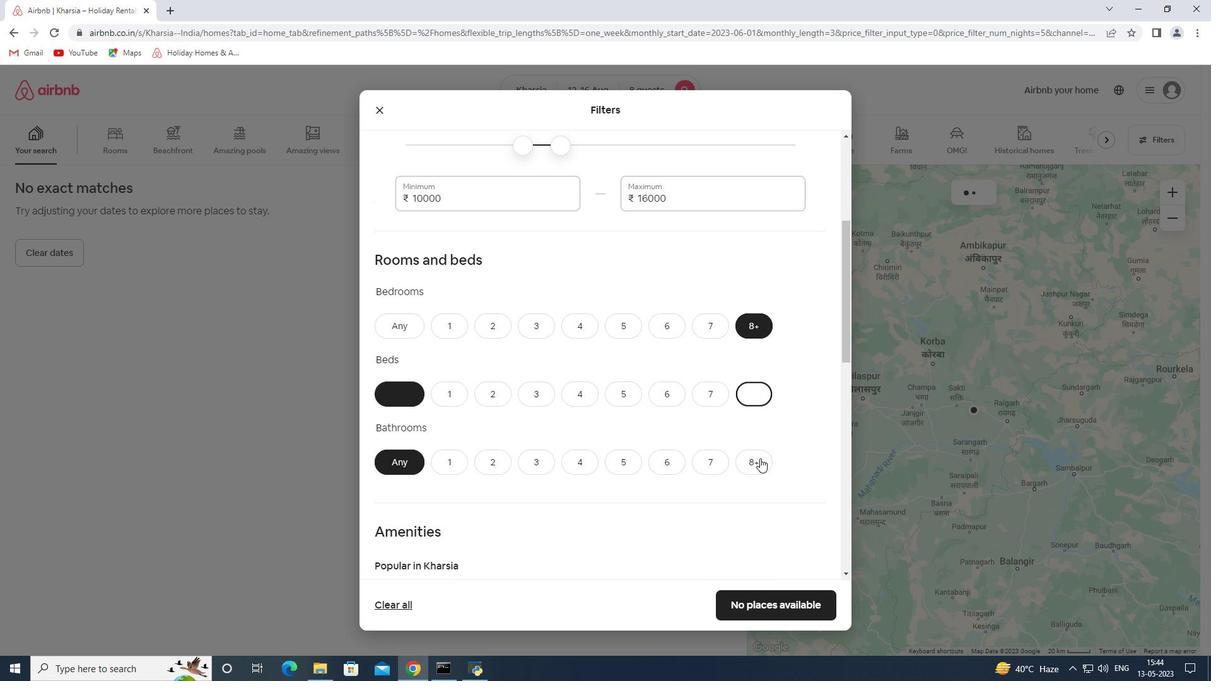 
Action: Mouse pressed left at (762, 466)
Screenshot: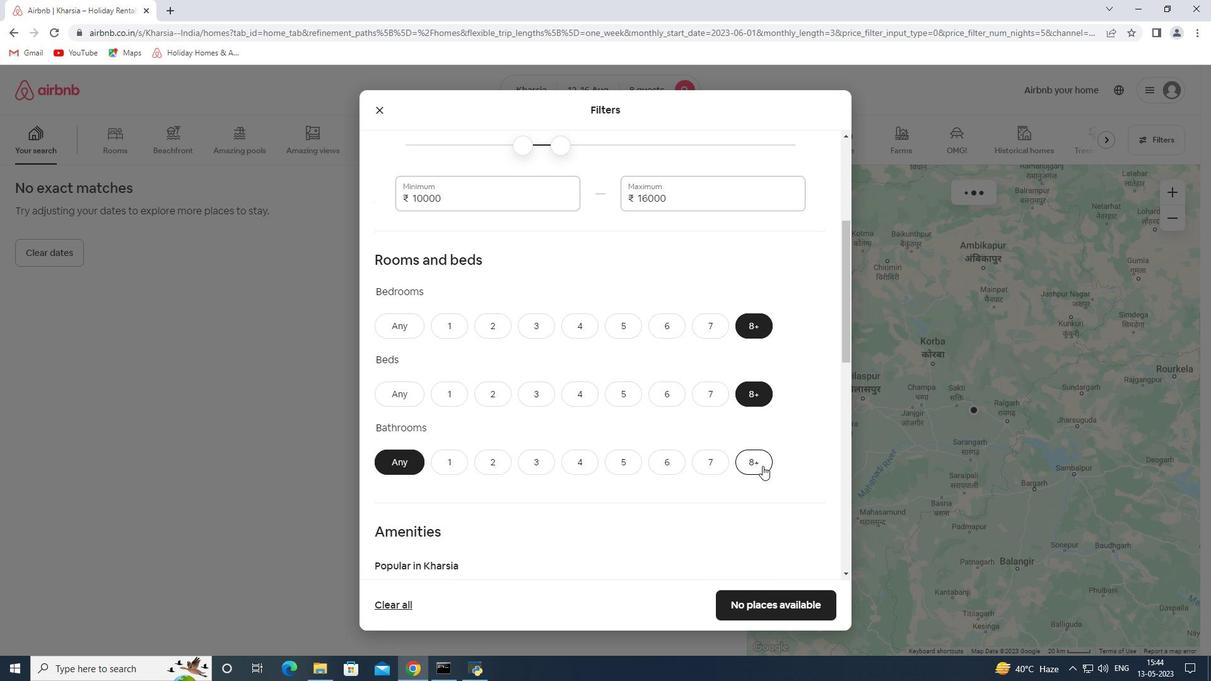 
Action: Mouse moved to (758, 450)
Screenshot: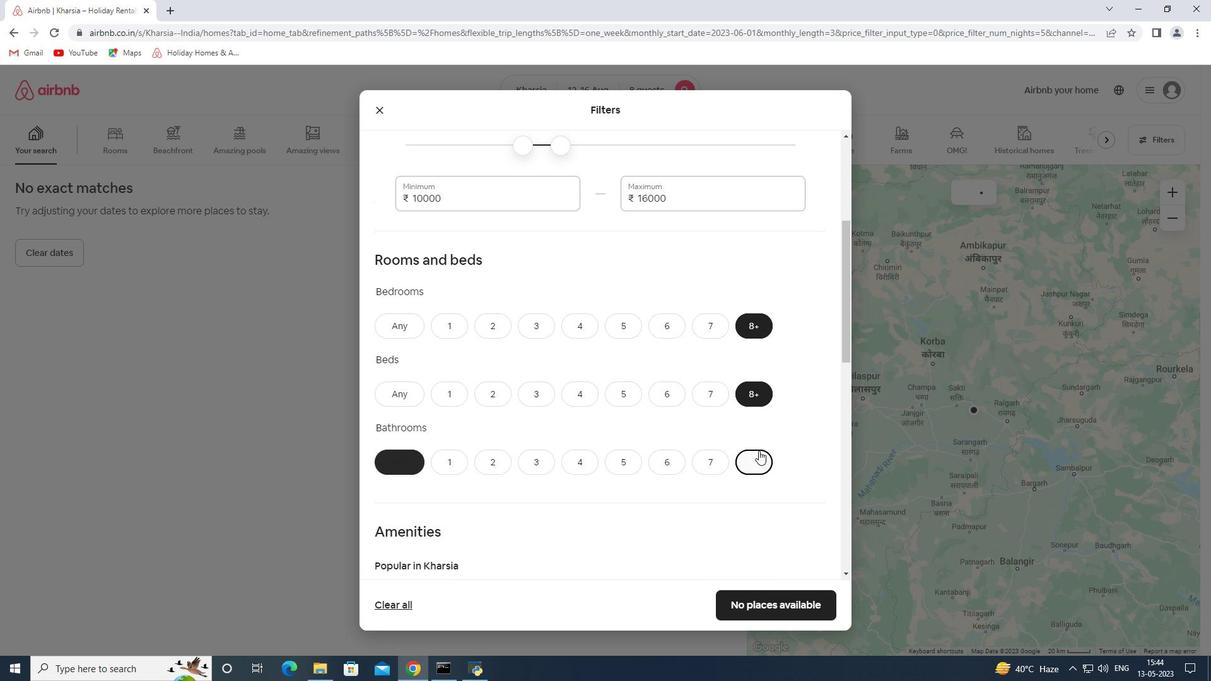 
Action: Mouse scrolled (758, 449) with delta (0, 0)
Screenshot: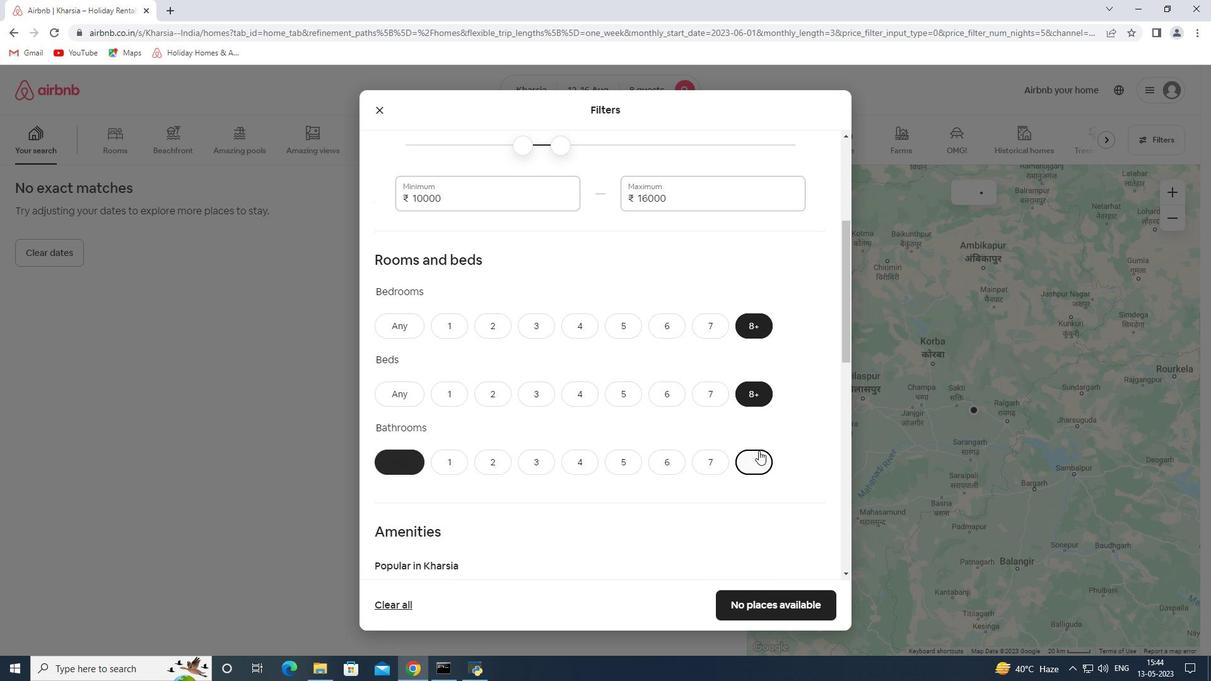 
Action: Mouse scrolled (758, 449) with delta (0, 0)
Screenshot: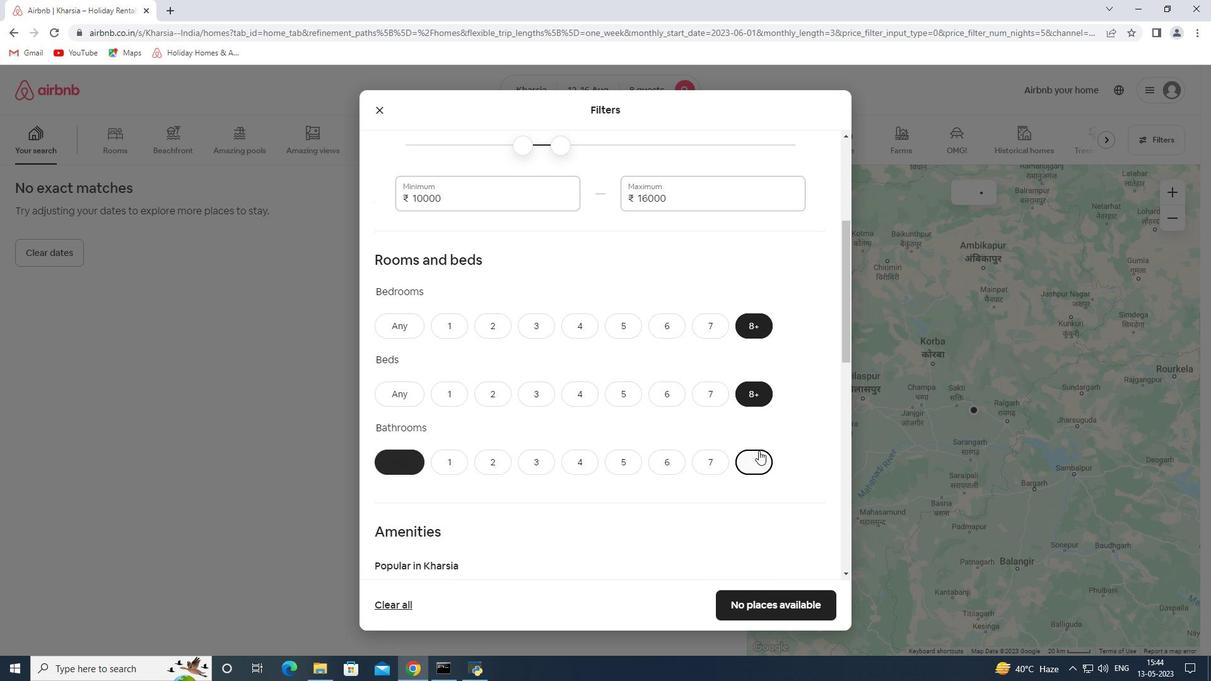 
Action: Mouse scrolled (758, 449) with delta (0, 0)
Screenshot: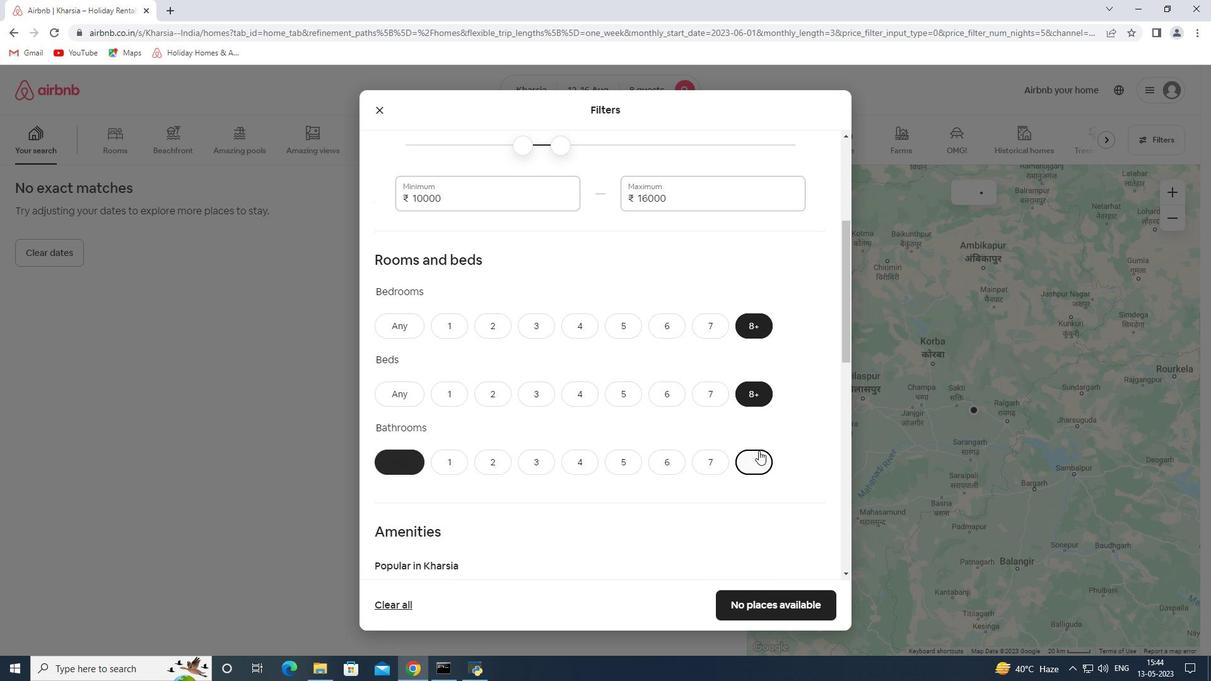 
Action: Mouse scrolled (758, 449) with delta (0, 0)
Screenshot: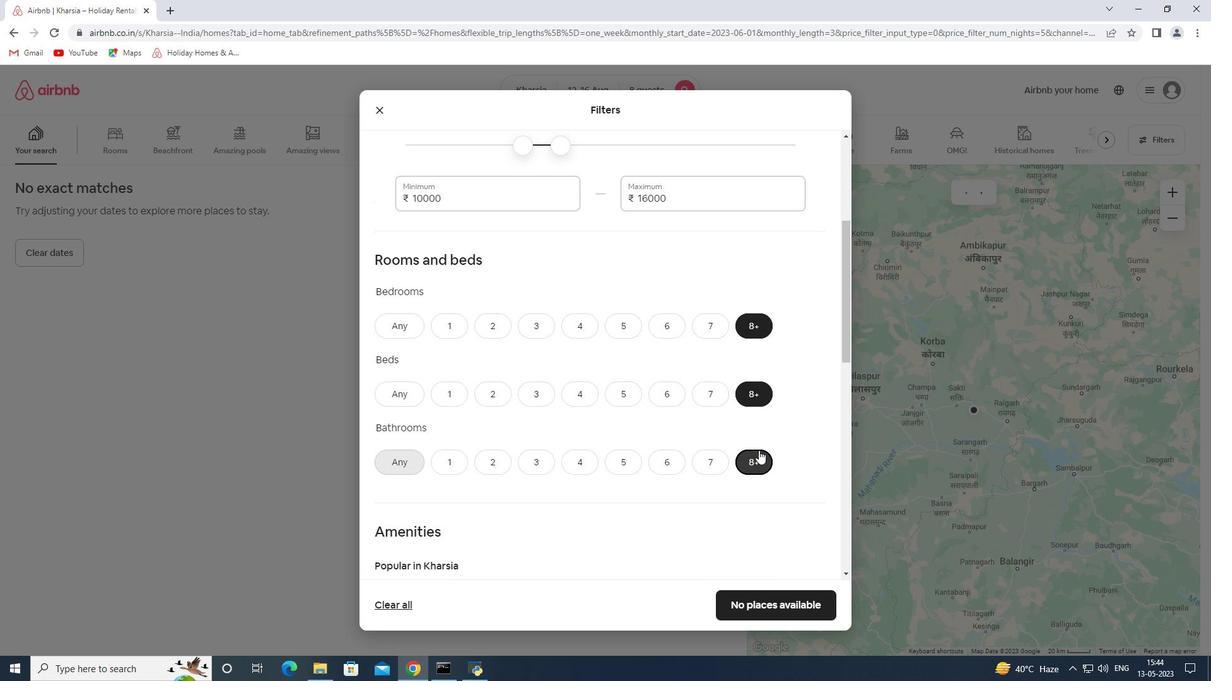 
Action: Mouse moved to (408, 338)
Screenshot: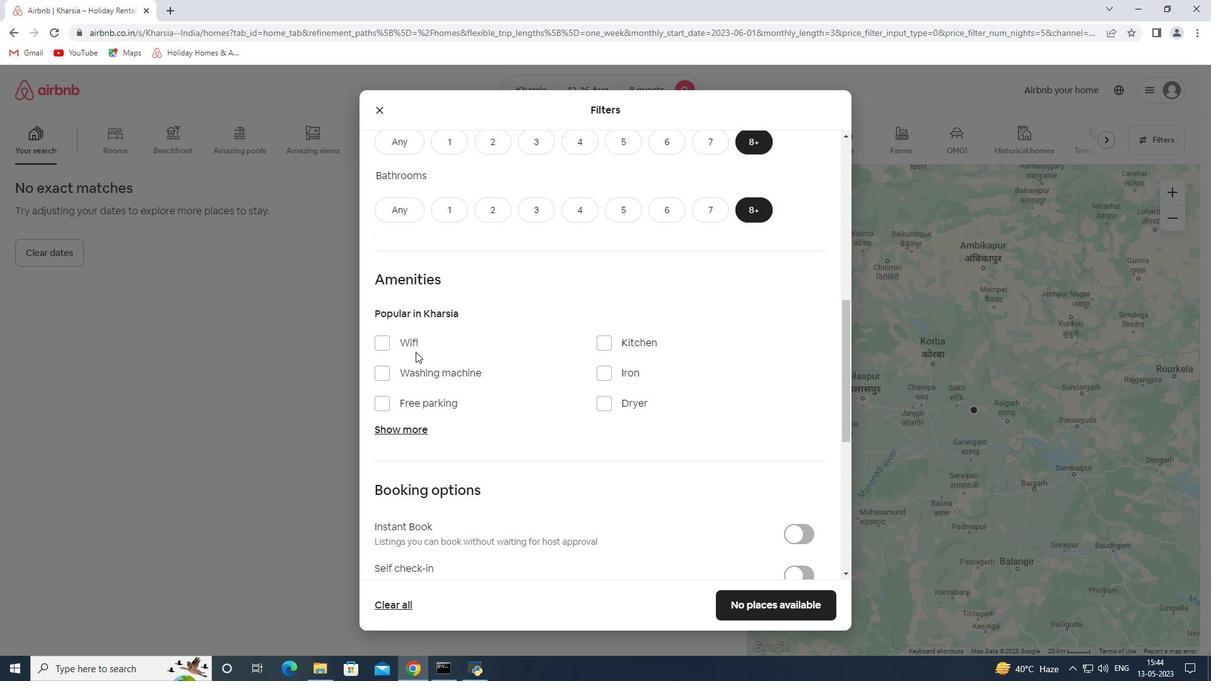 
Action: Mouse pressed left at (408, 338)
Screenshot: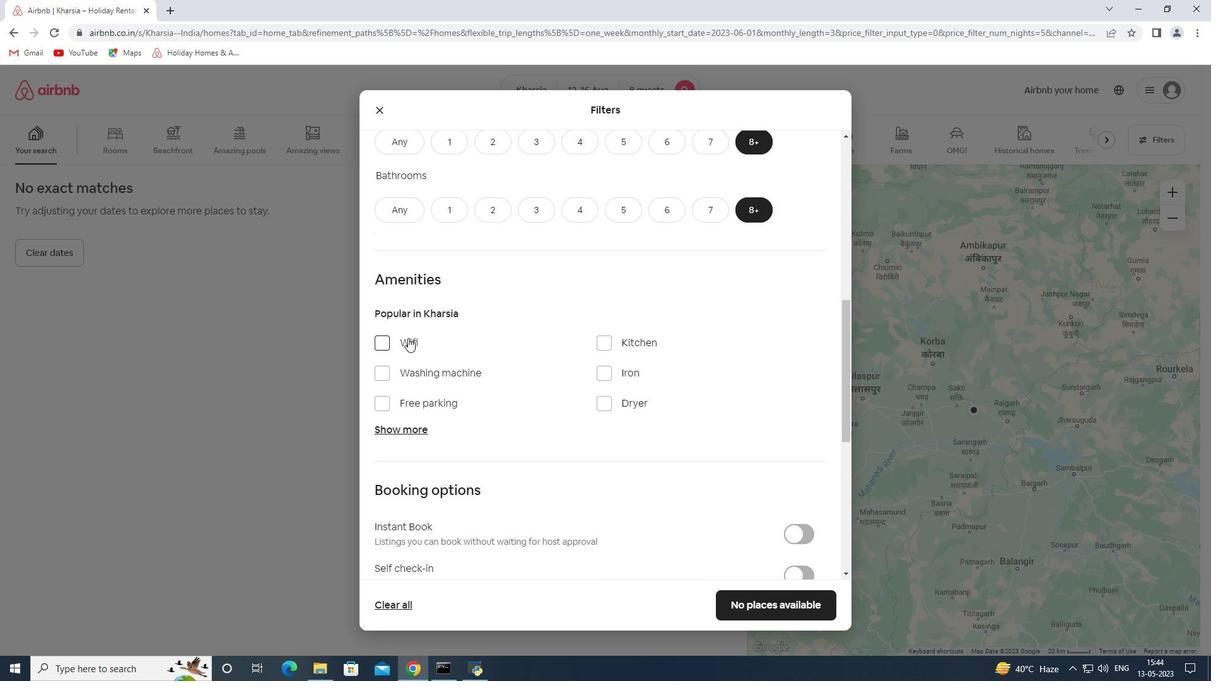 
Action: Mouse moved to (419, 398)
Screenshot: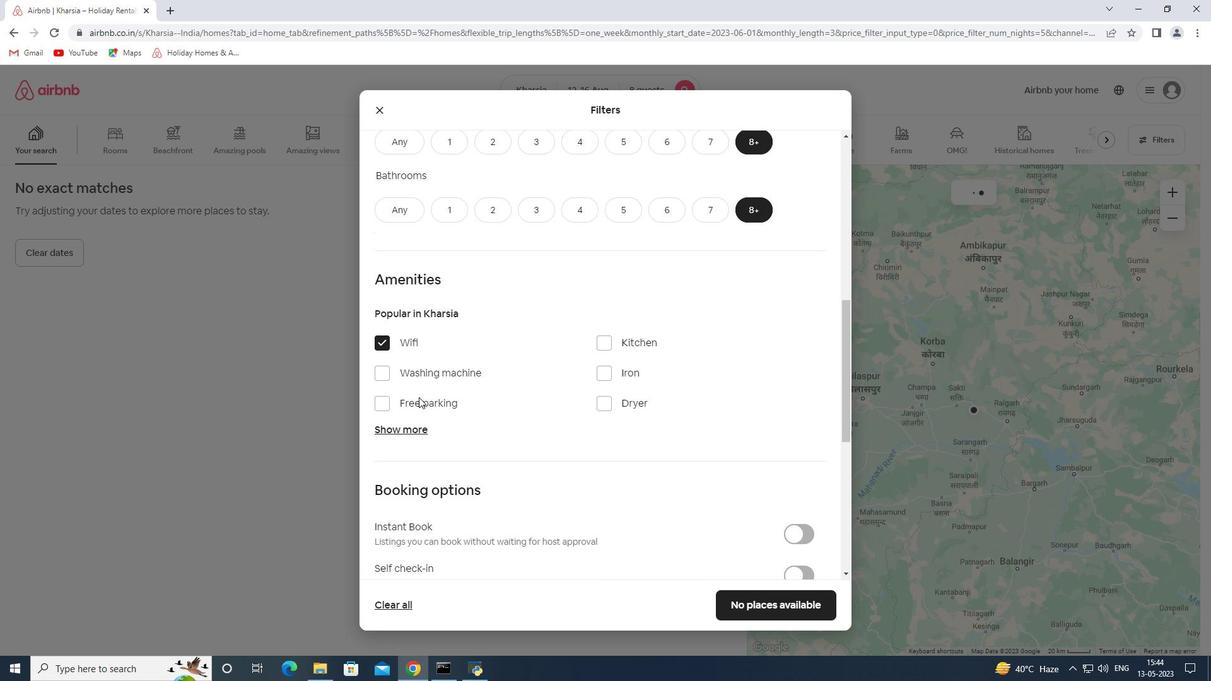 
Action: Mouse pressed left at (419, 398)
Screenshot: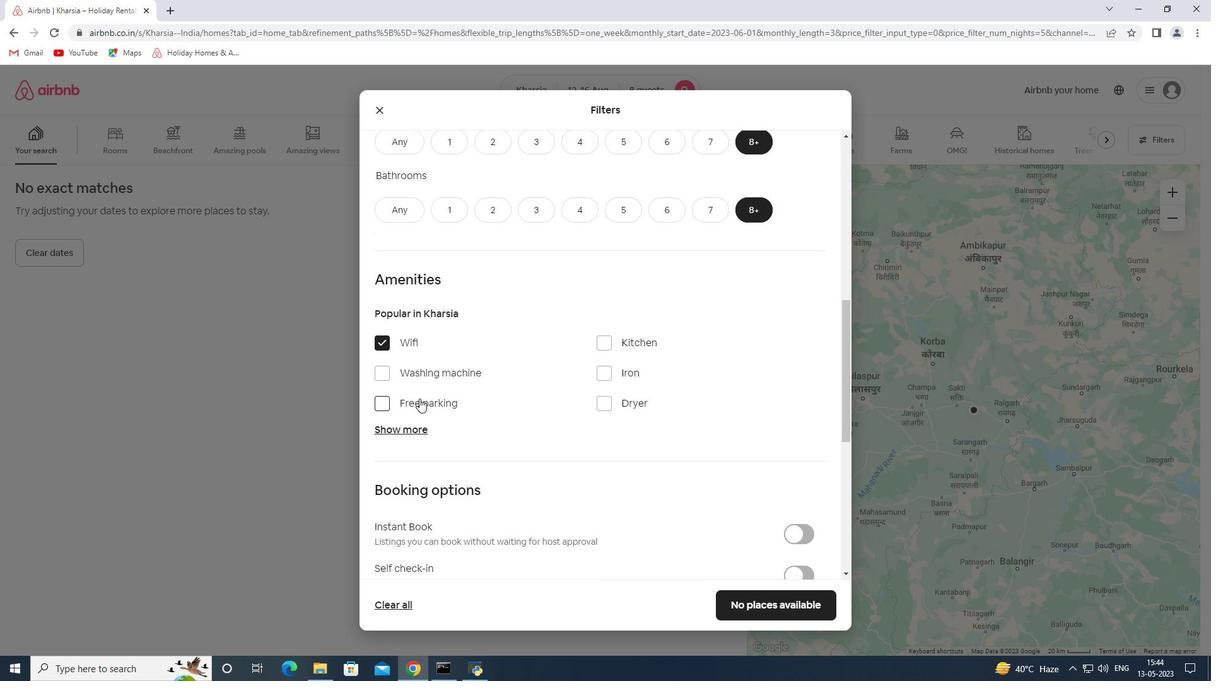 
Action: Mouse moved to (420, 426)
Screenshot: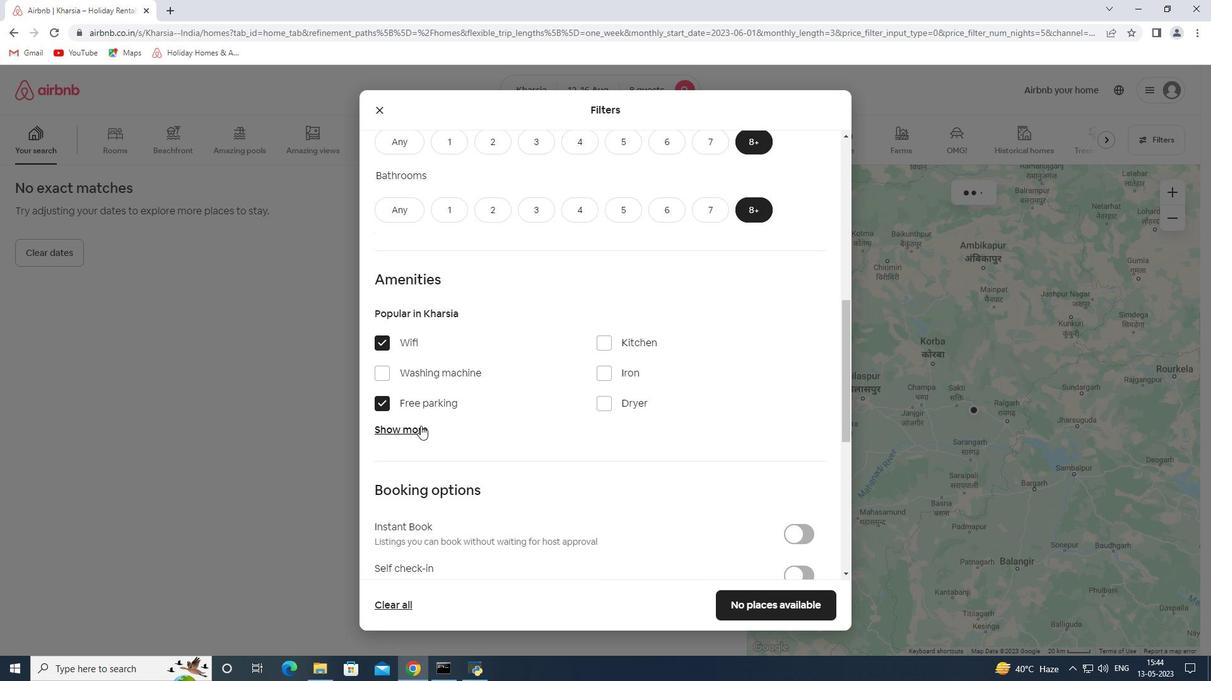 
Action: Mouse pressed left at (420, 426)
Screenshot: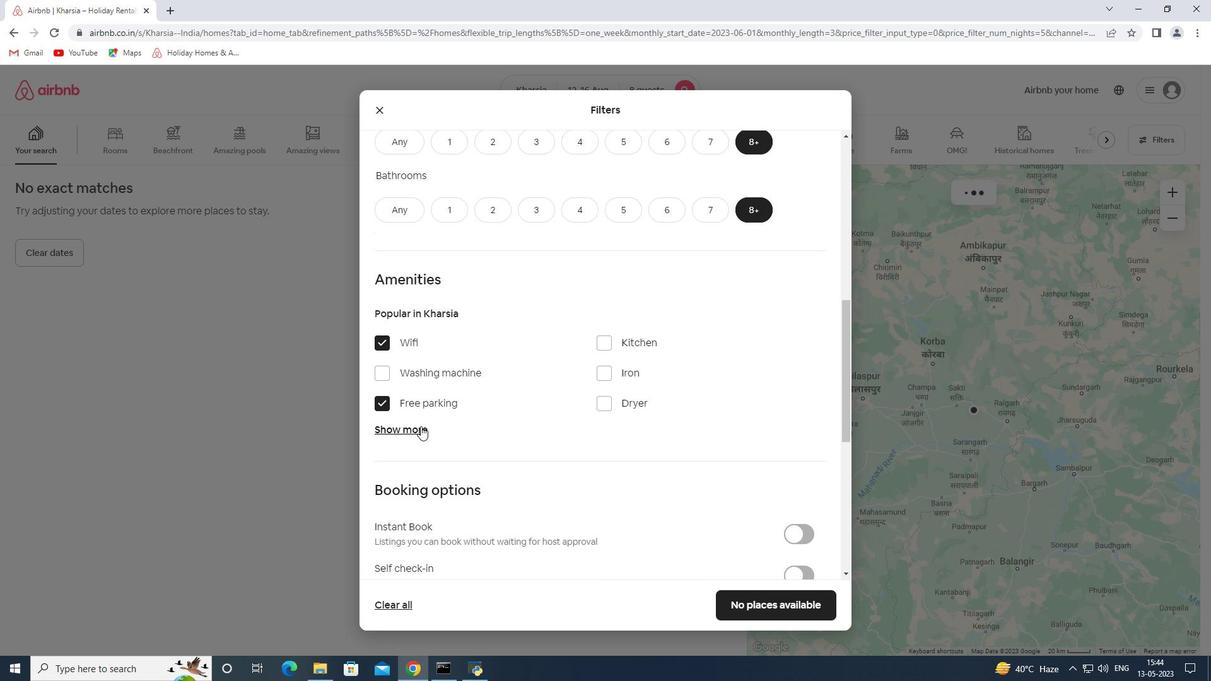 
Action: Mouse moved to (637, 503)
Screenshot: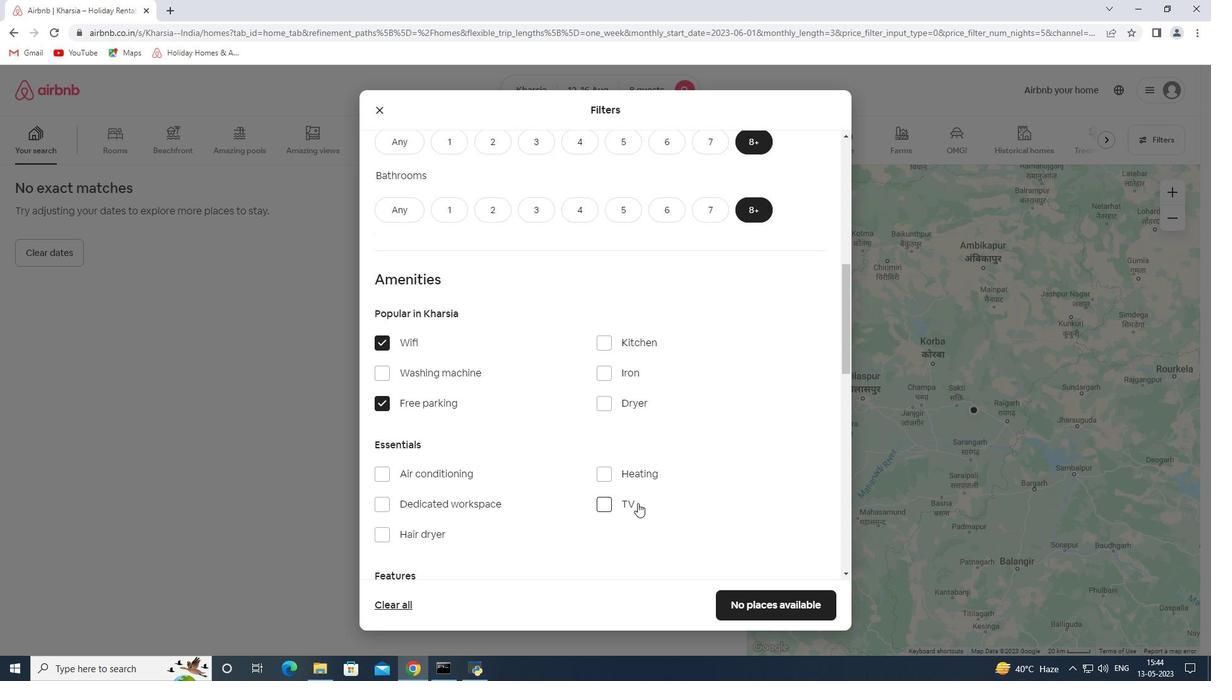 
Action: Mouse pressed left at (637, 503)
Screenshot: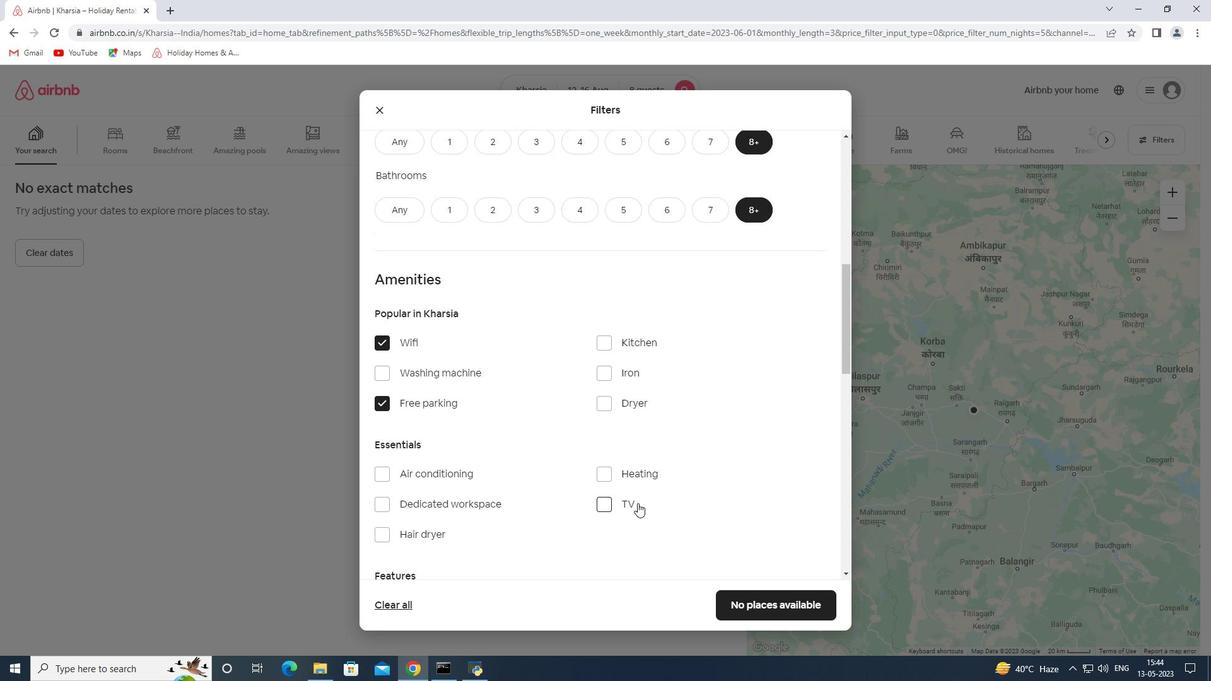 
Action: Mouse scrolled (637, 502) with delta (0, 0)
Screenshot: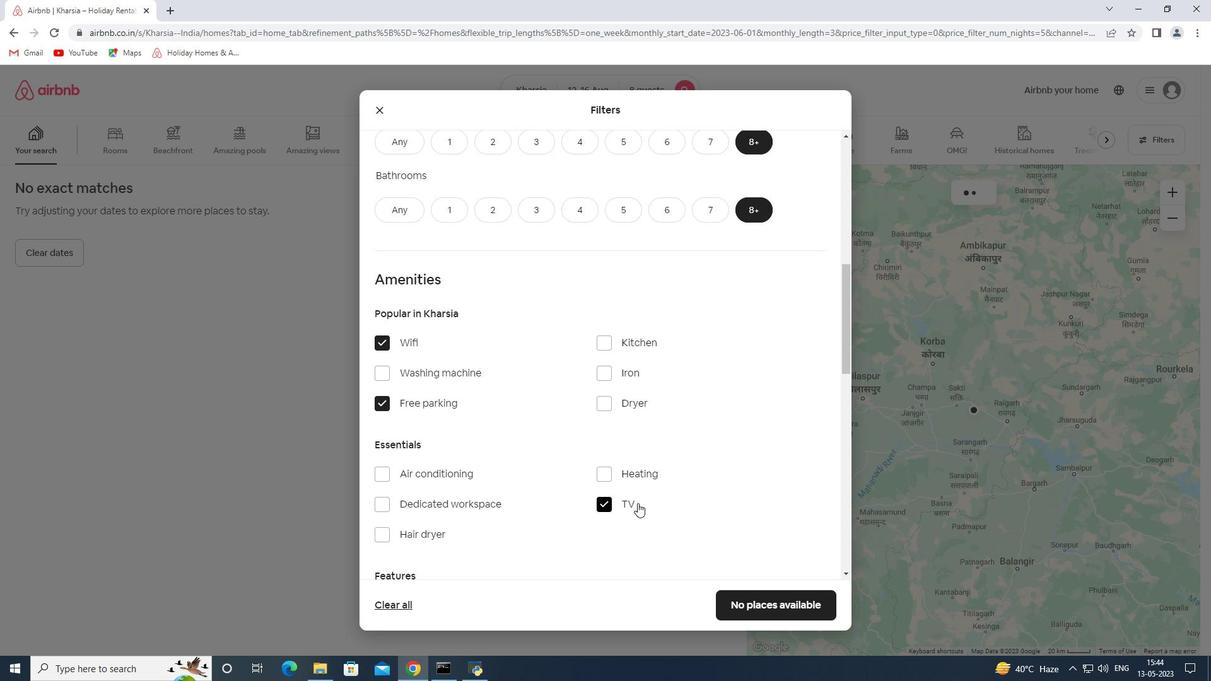 
Action: Mouse scrolled (637, 502) with delta (0, 0)
Screenshot: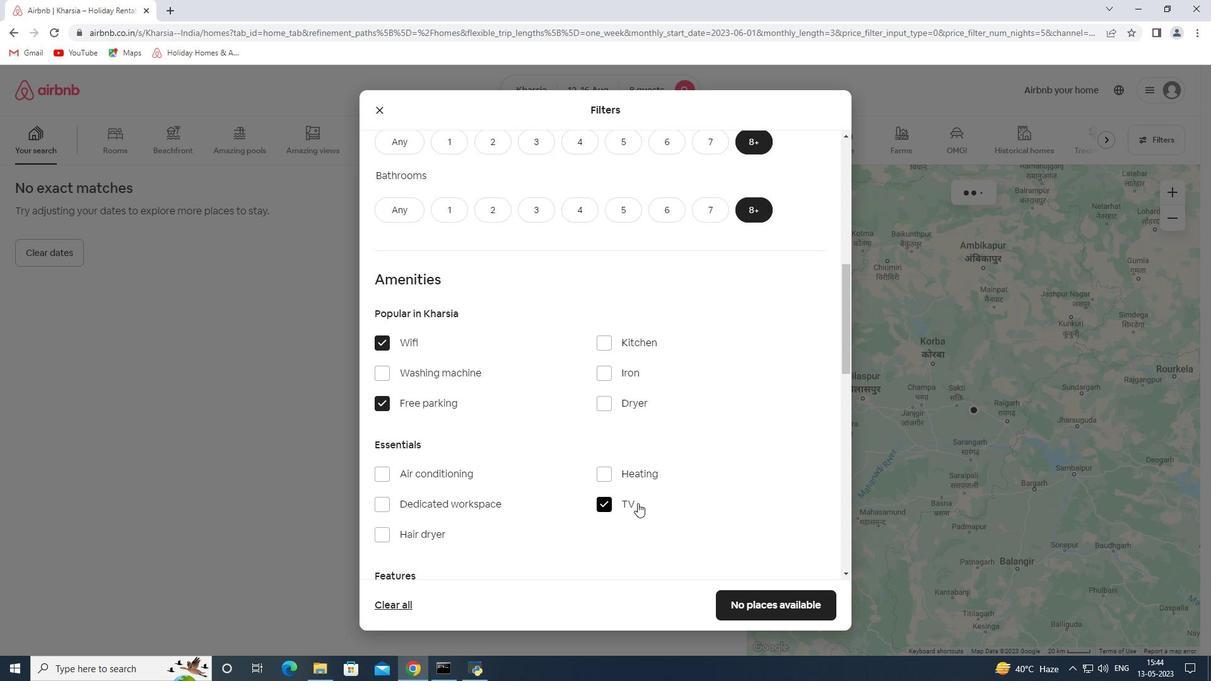 
Action: Mouse scrolled (637, 502) with delta (0, 0)
Screenshot: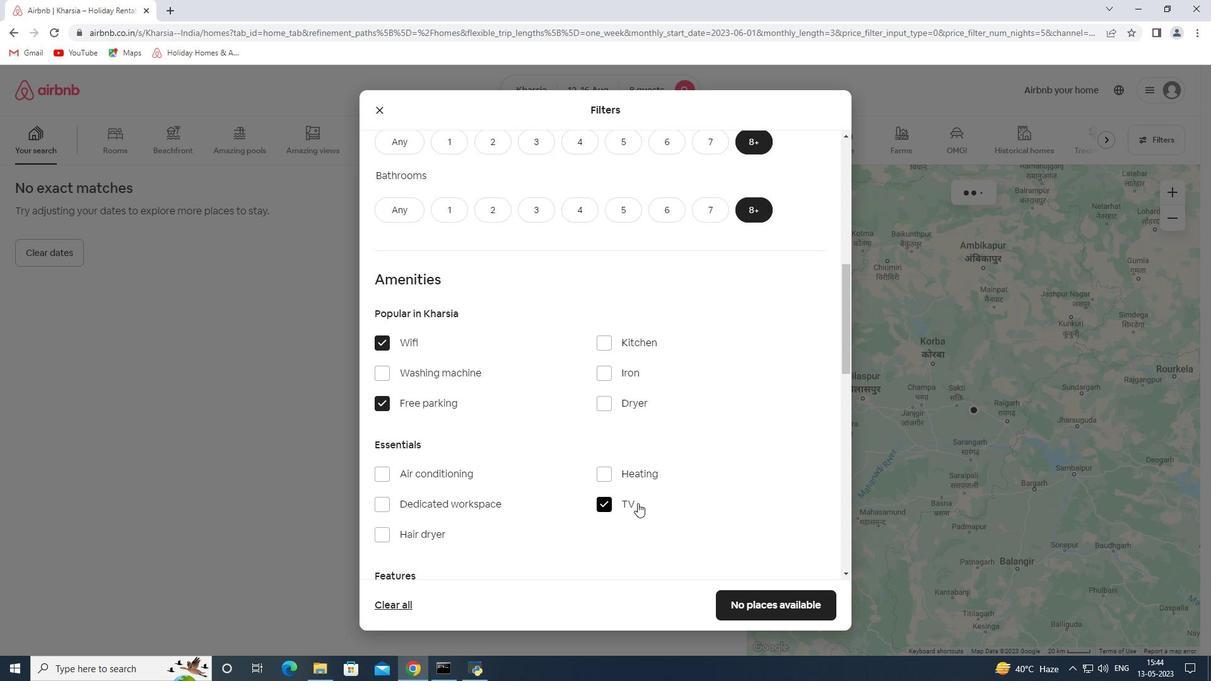 
Action: Mouse scrolled (637, 502) with delta (0, 0)
Screenshot: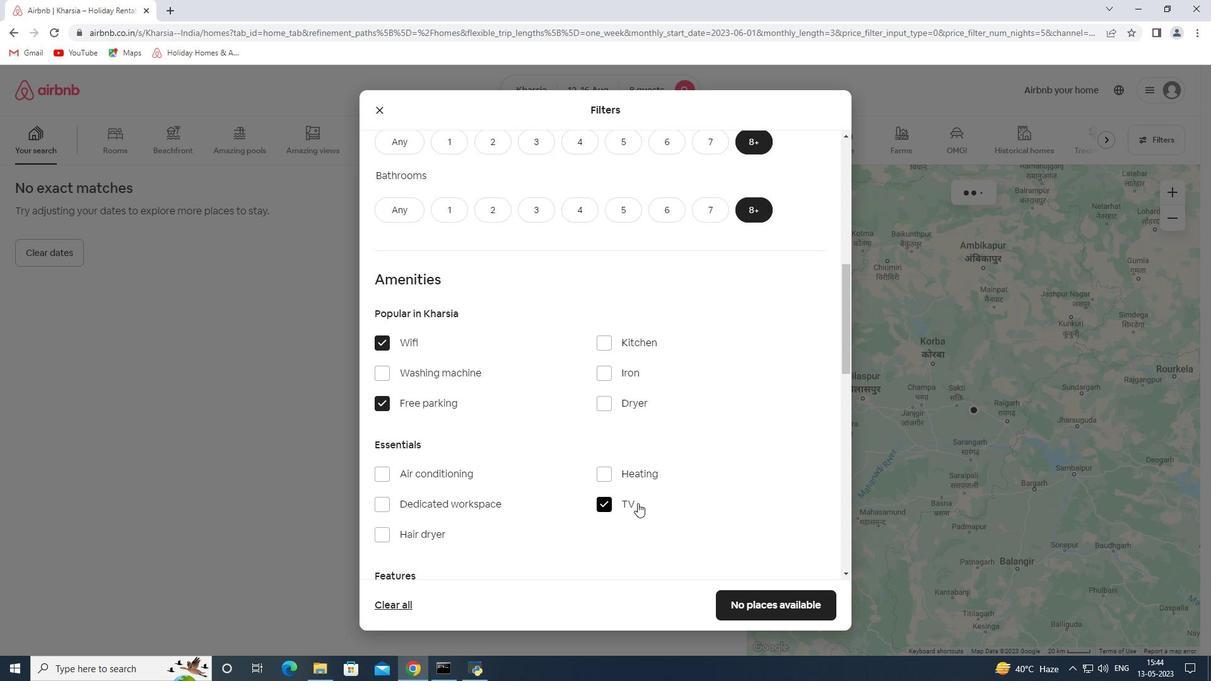 
Action: Mouse scrolled (637, 502) with delta (0, 0)
Screenshot: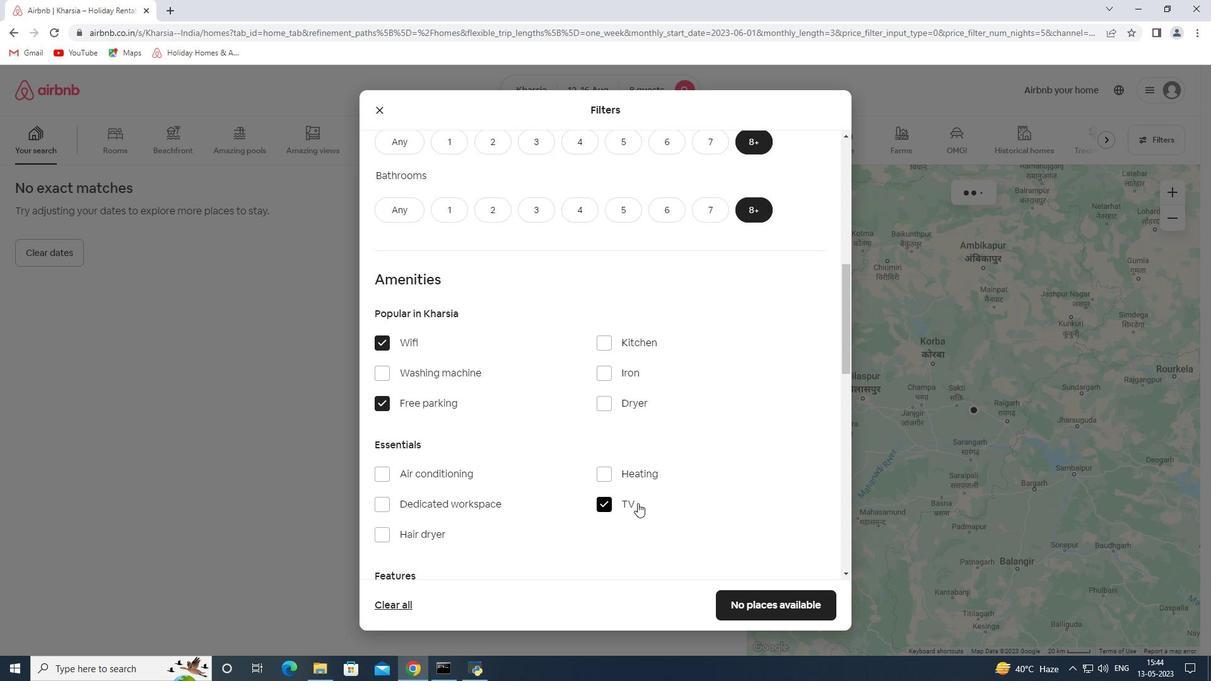 
Action: Mouse moved to (435, 350)
Screenshot: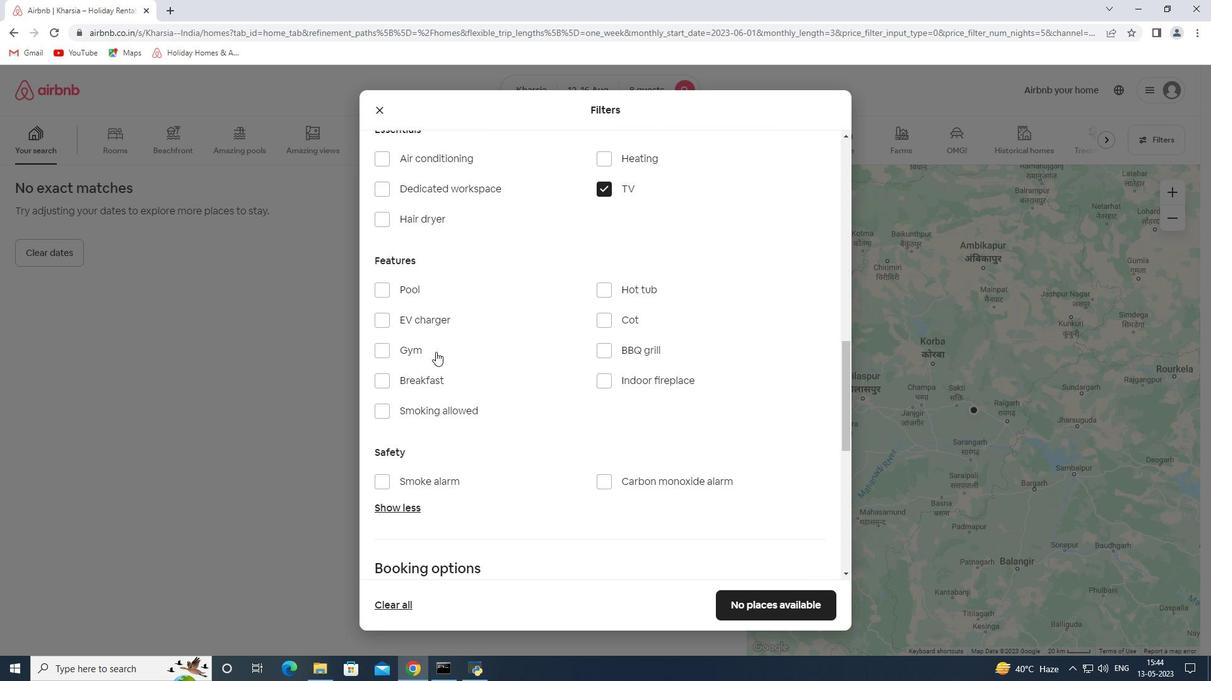 
Action: Mouse pressed left at (435, 350)
Screenshot: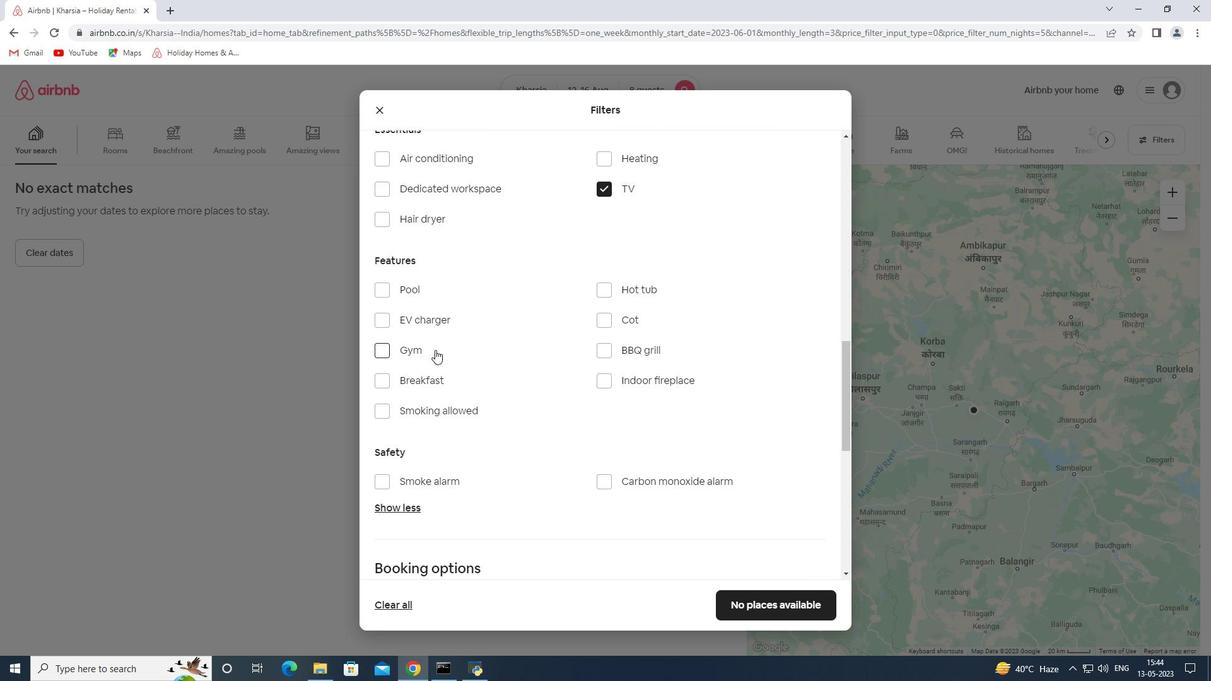 
Action: Mouse moved to (441, 382)
Screenshot: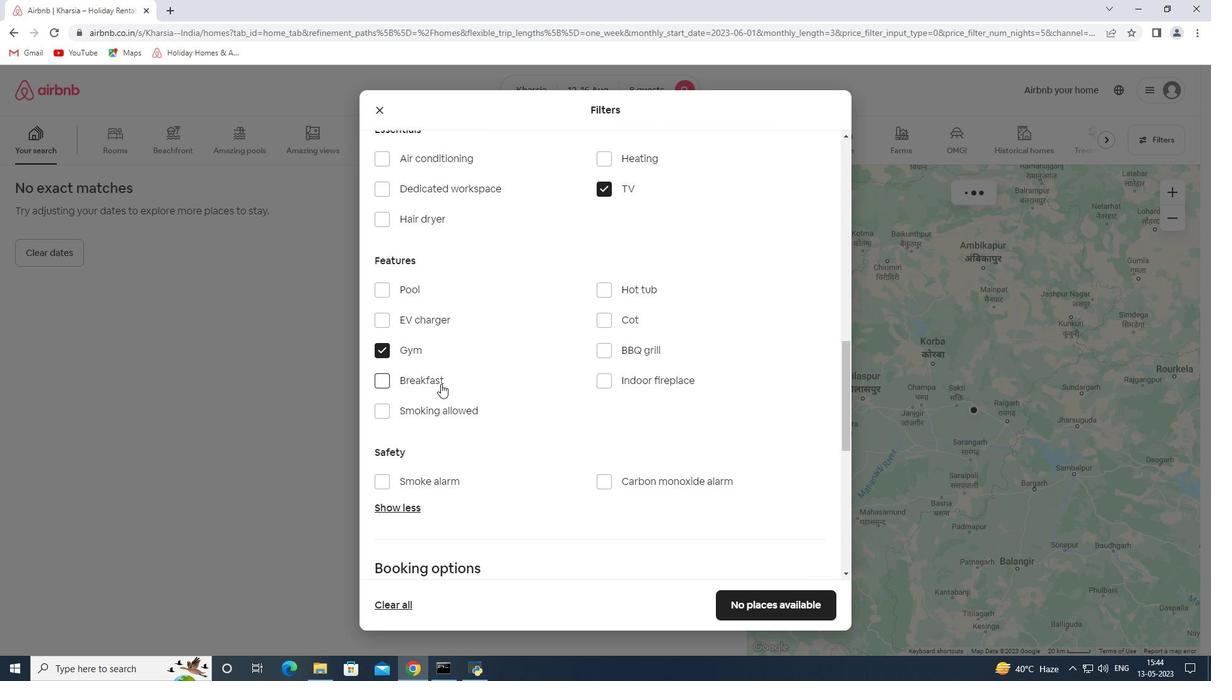 
Action: Mouse pressed left at (441, 382)
Screenshot: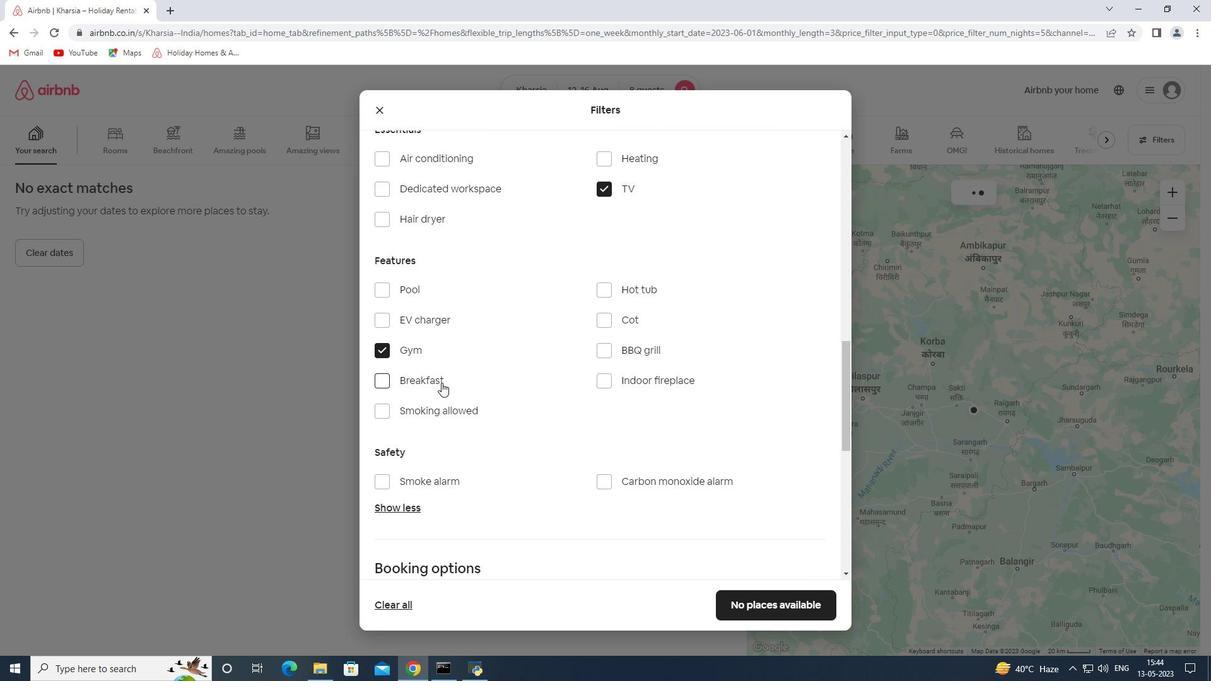 
Action: Mouse scrolled (441, 382) with delta (0, 0)
Screenshot: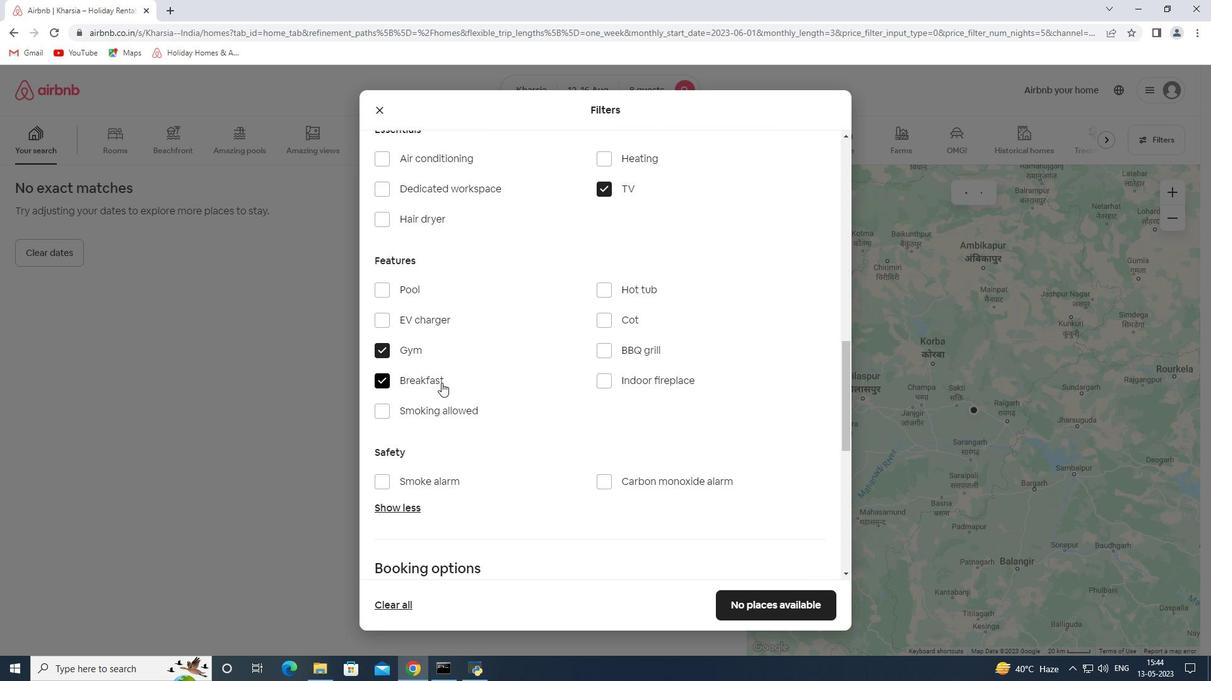 
Action: Mouse scrolled (441, 382) with delta (0, 0)
Screenshot: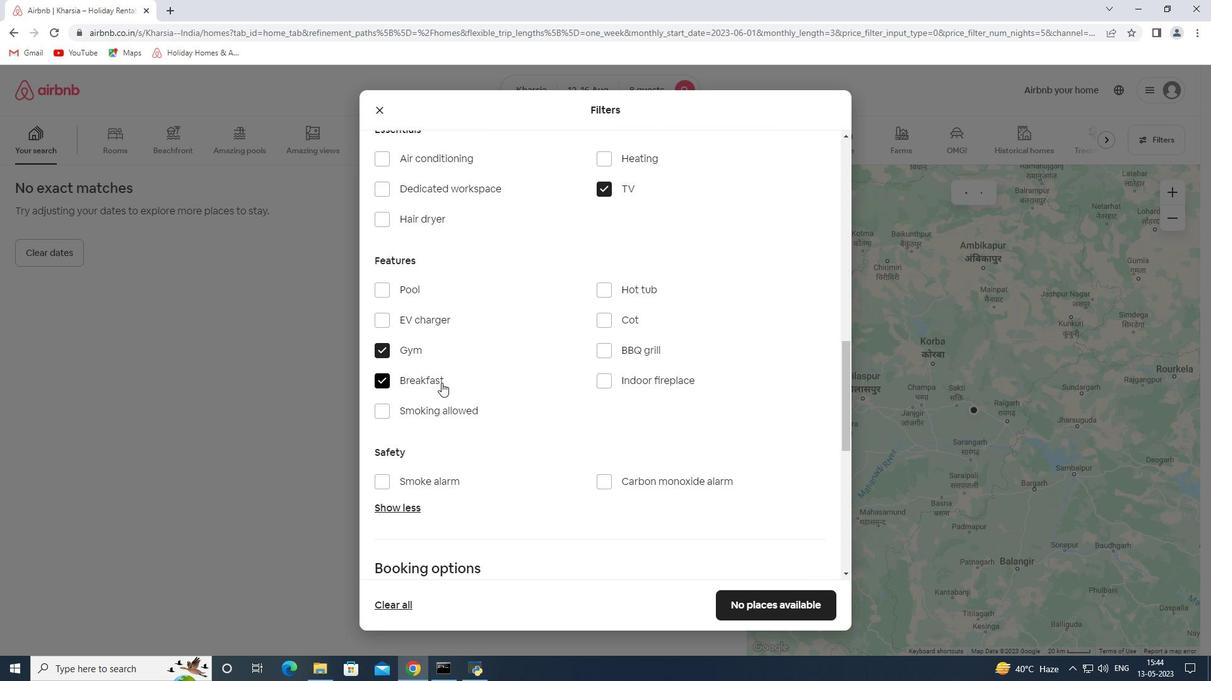 
Action: Mouse scrolled (441, 382) with delta (0, 0)
Screenshot: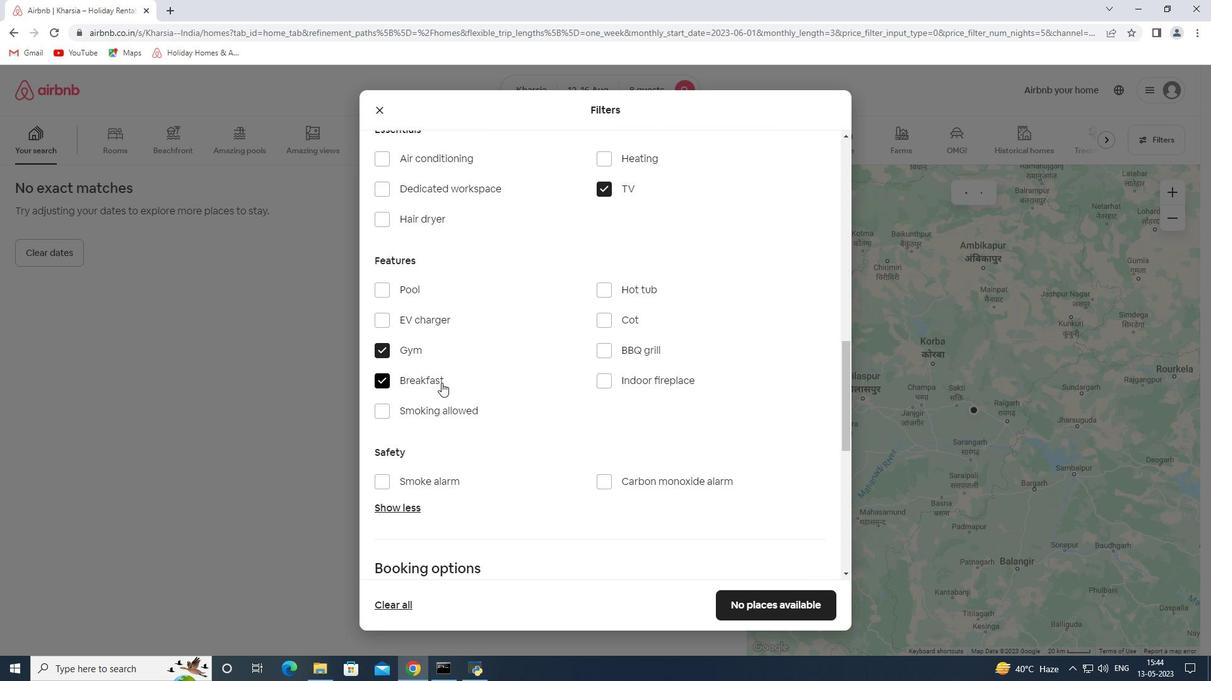
Action: Mouse scrolled (441, 382) with delta (0, 0)
Screenshot: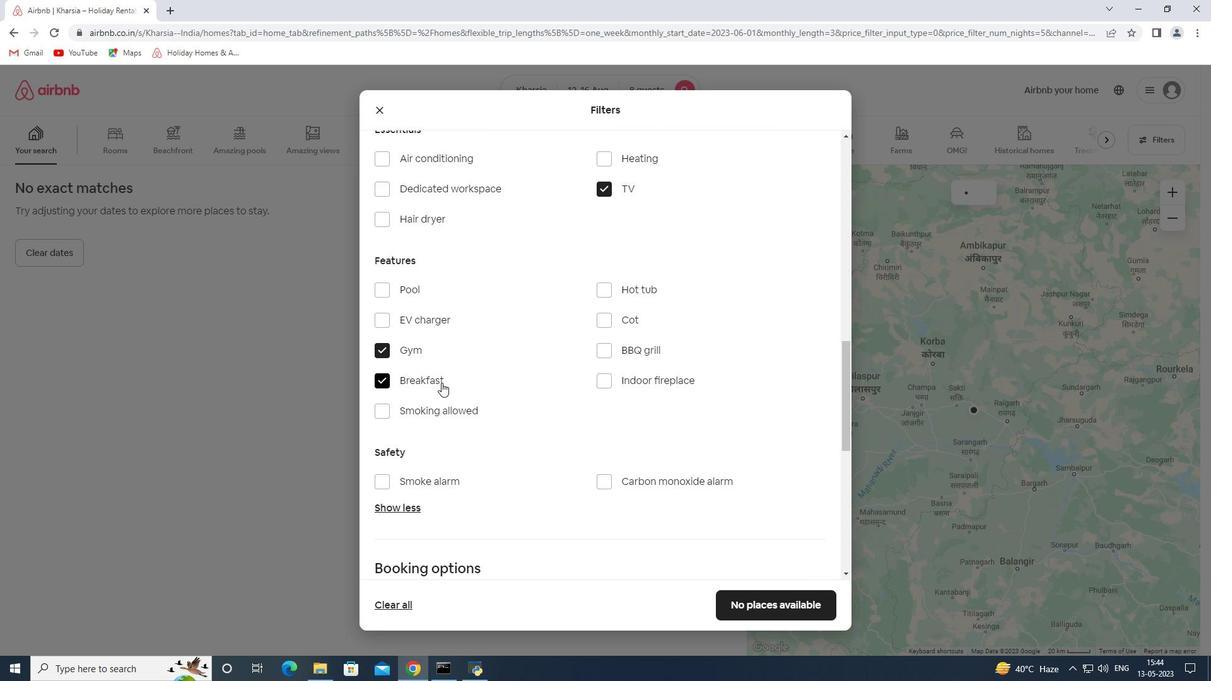 
Action: Mouse scrolled (441, 382) with delta (0, 0)
Screenshot: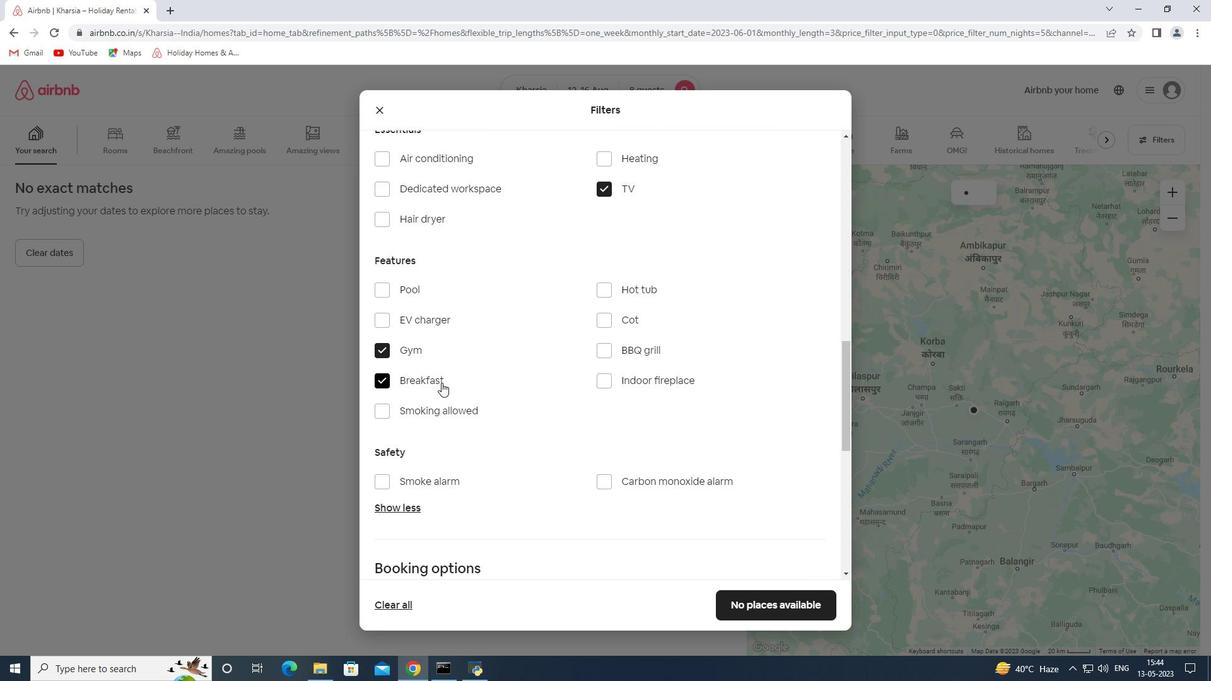 
Action: Mouse moved to (797, 333)
Screenshot: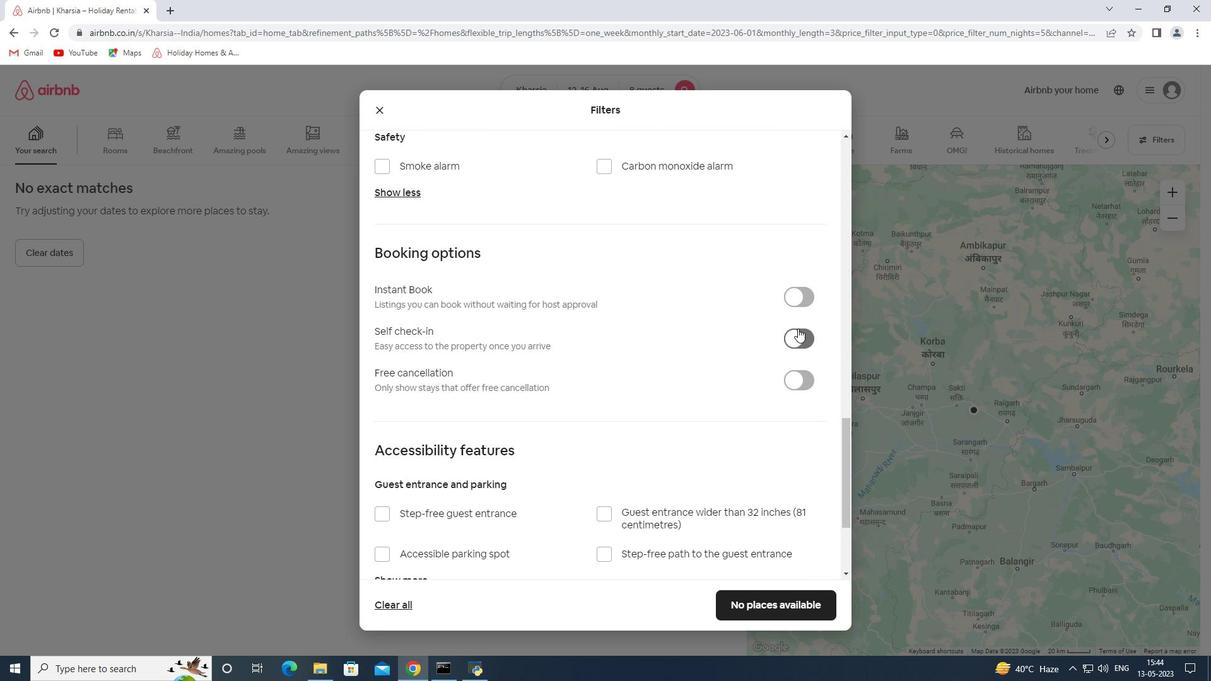 
Action: Mouse pressed left at (797, 333)
Screenshot: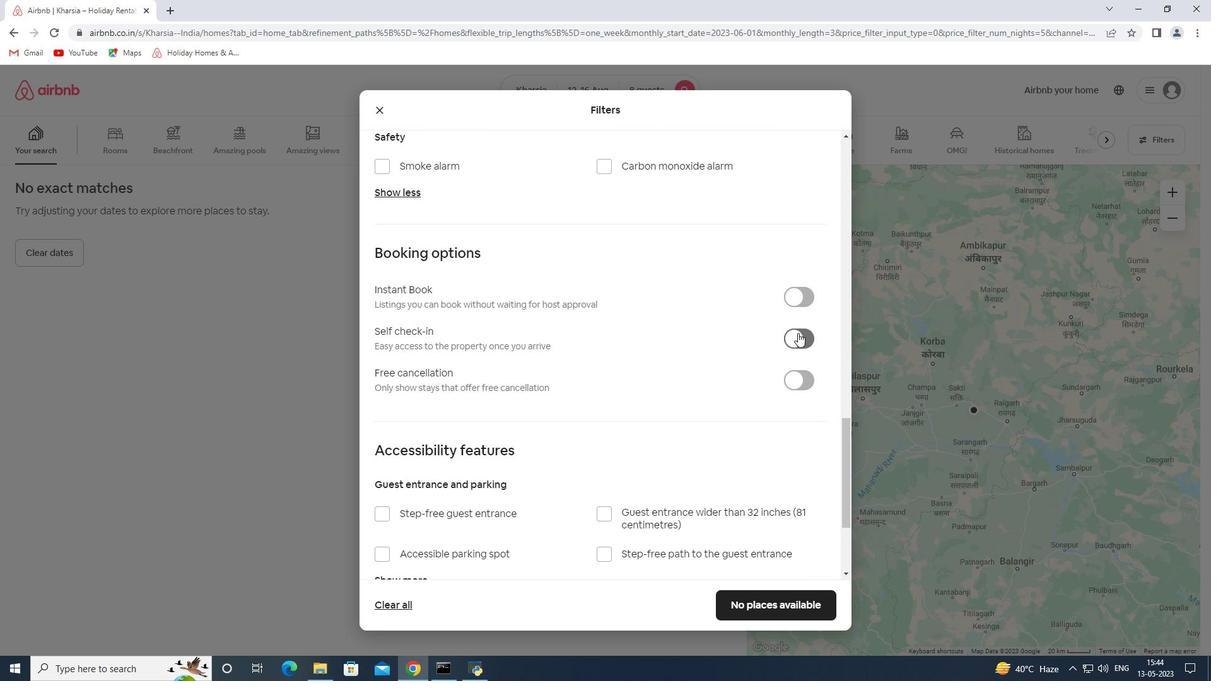 
Action: Mouse scrolled (797, 332) with delta (0, 0)
Screenshot: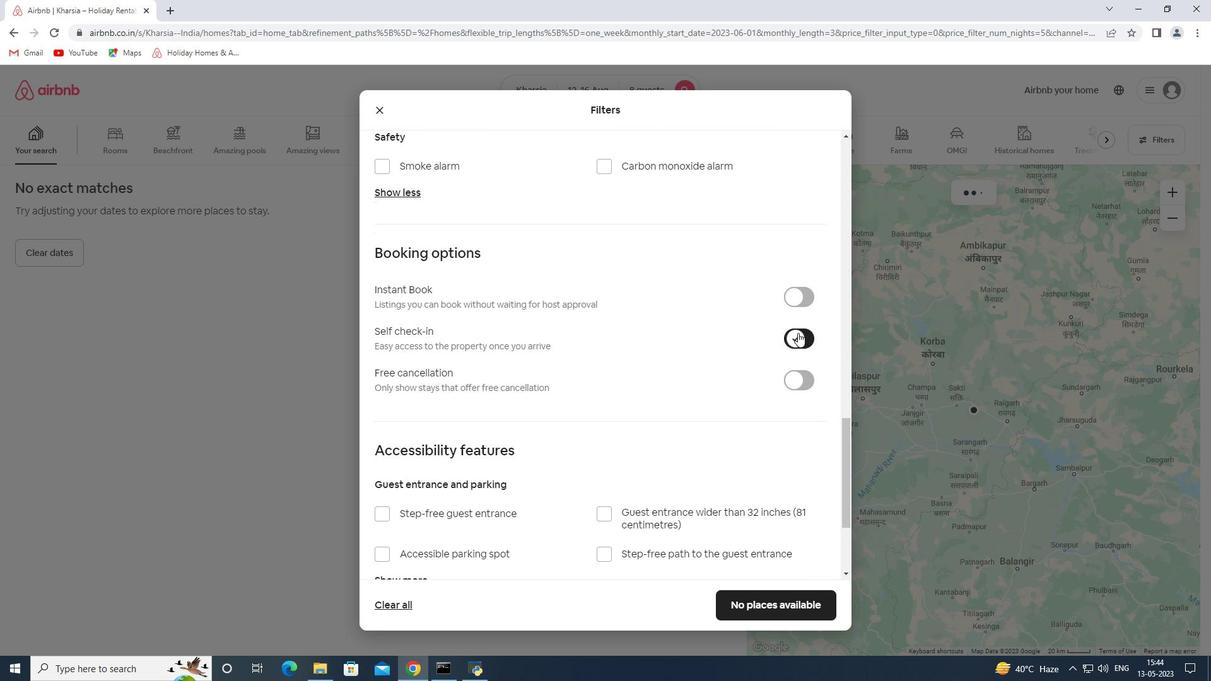 
Action: Mouse scrolled (797, 332) with delta (0, 0)
Screenshot: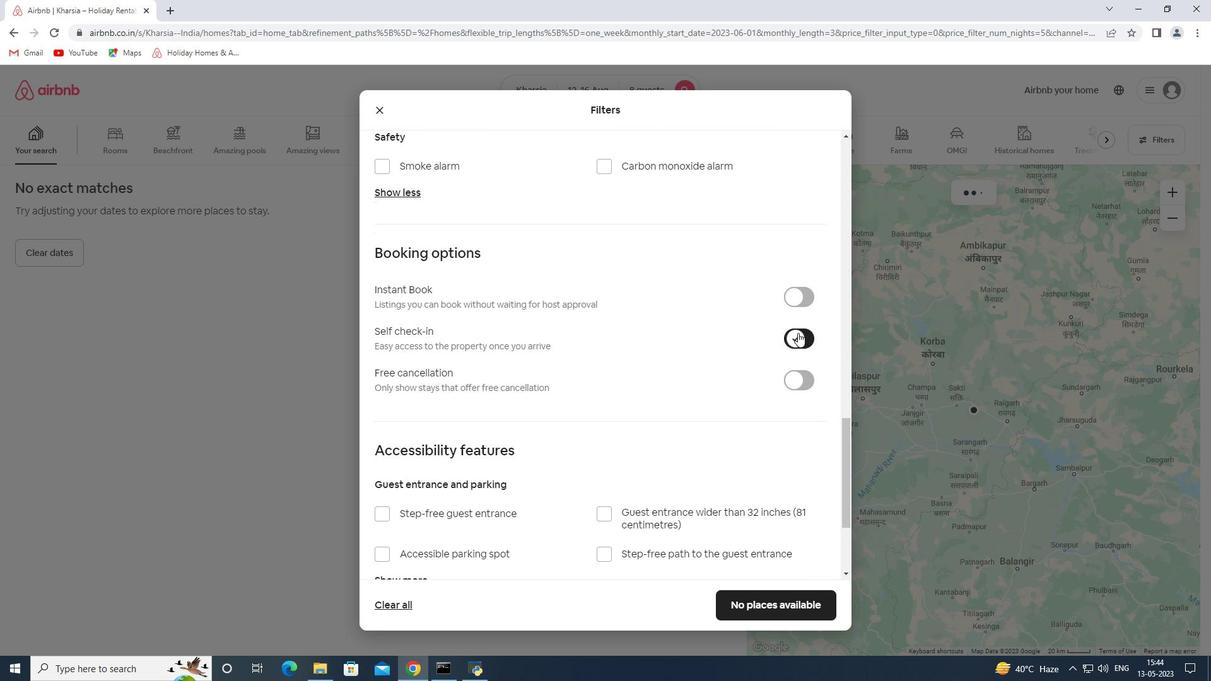 
Action: Mouse scrolled (797, 332) with delta (0, 0)
Screenshot: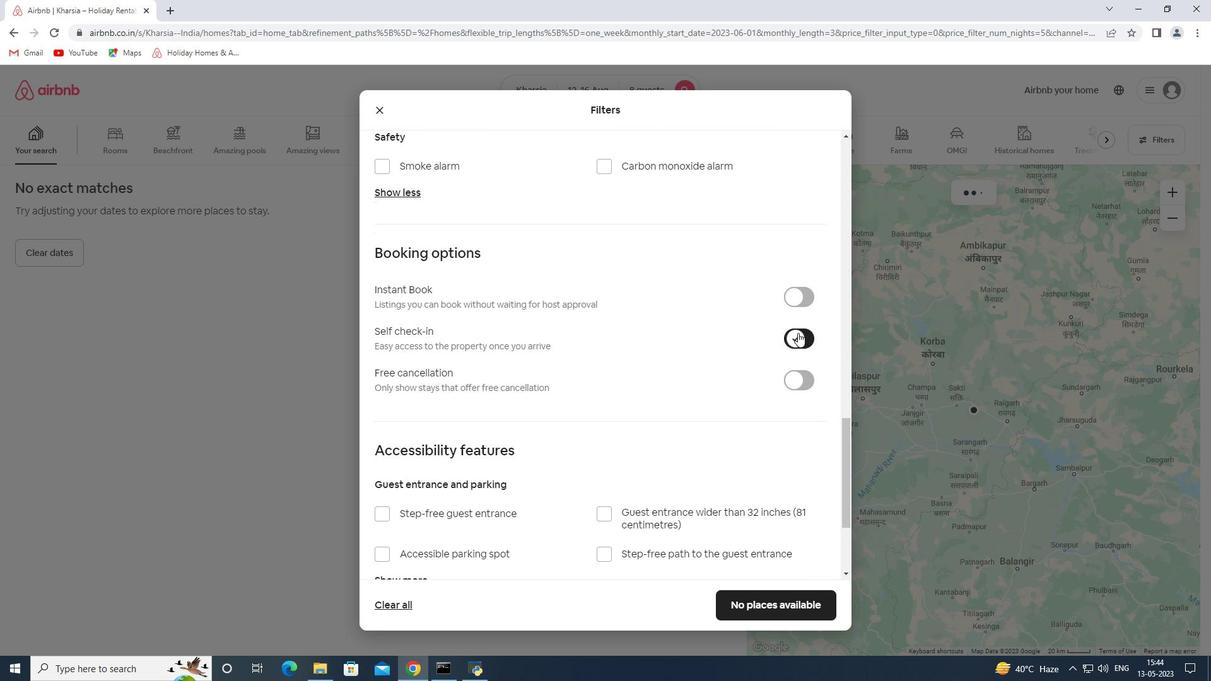 
Action: Mouse scrolled (797, 332) with delta (0, 0)
Screenshot: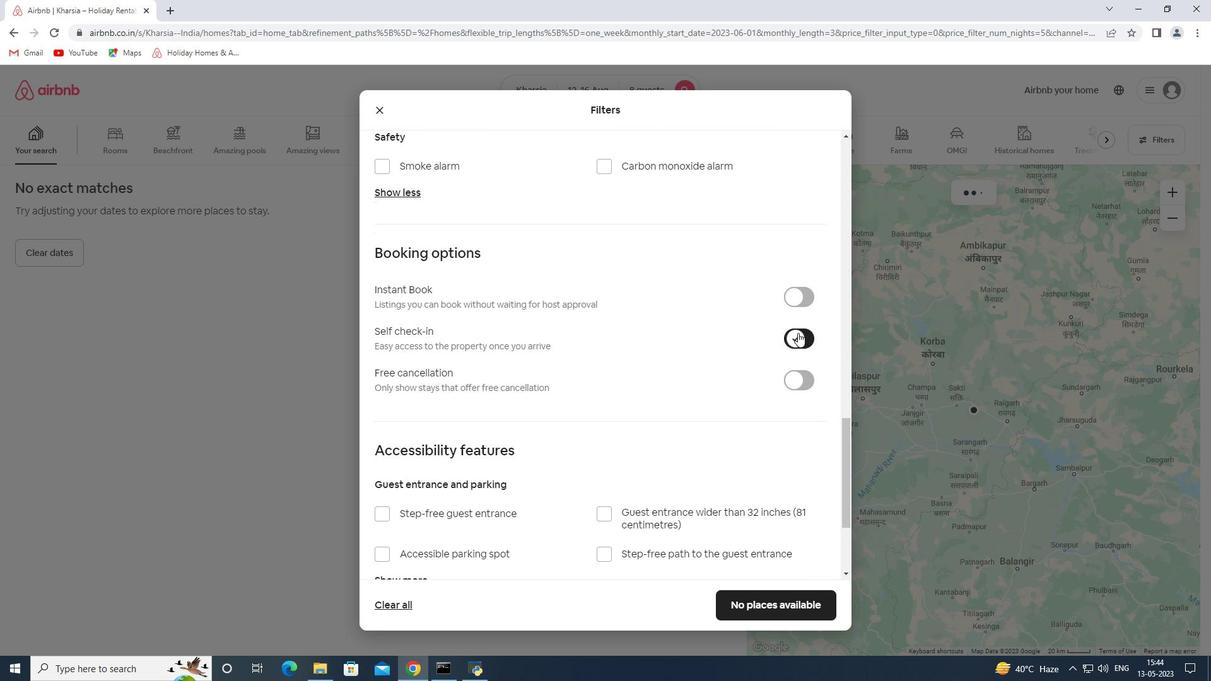 
Action: Mouse scrolled (797, 332) with delta (0, 0)
Screenshot: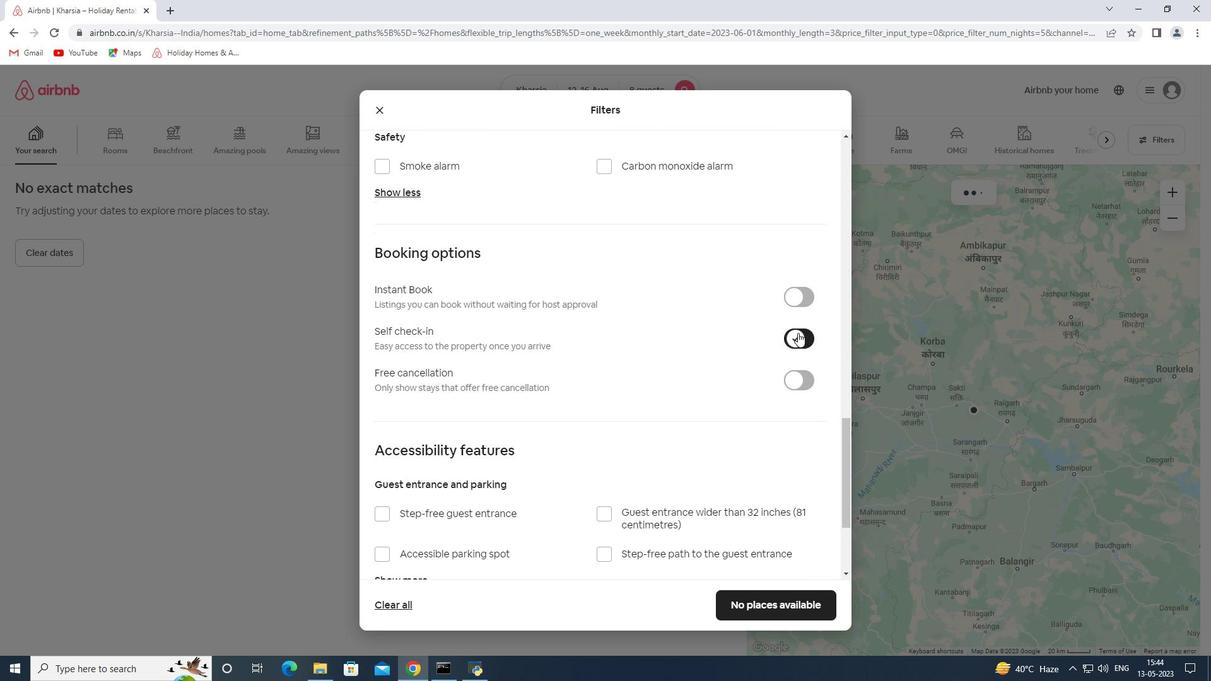 
Action: Mouse scrolled (797, 332) with delta (0, 0)
Screenshot: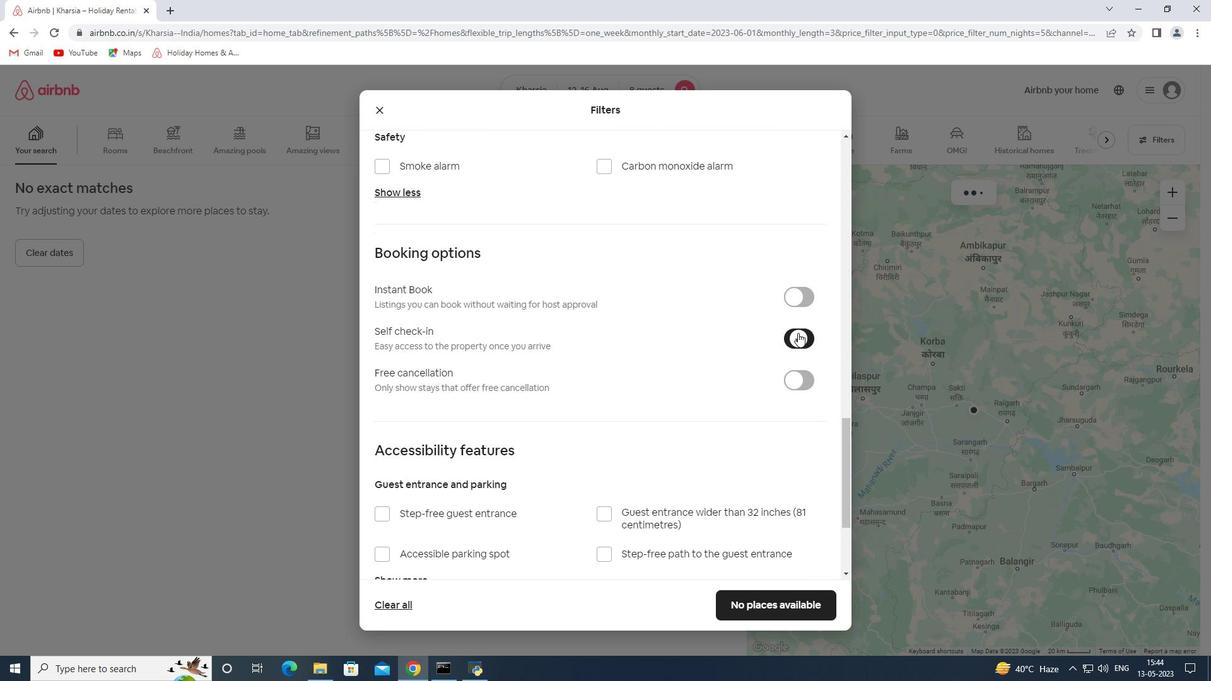 
Action: Mouse moved to (712, 438)
Screenshot: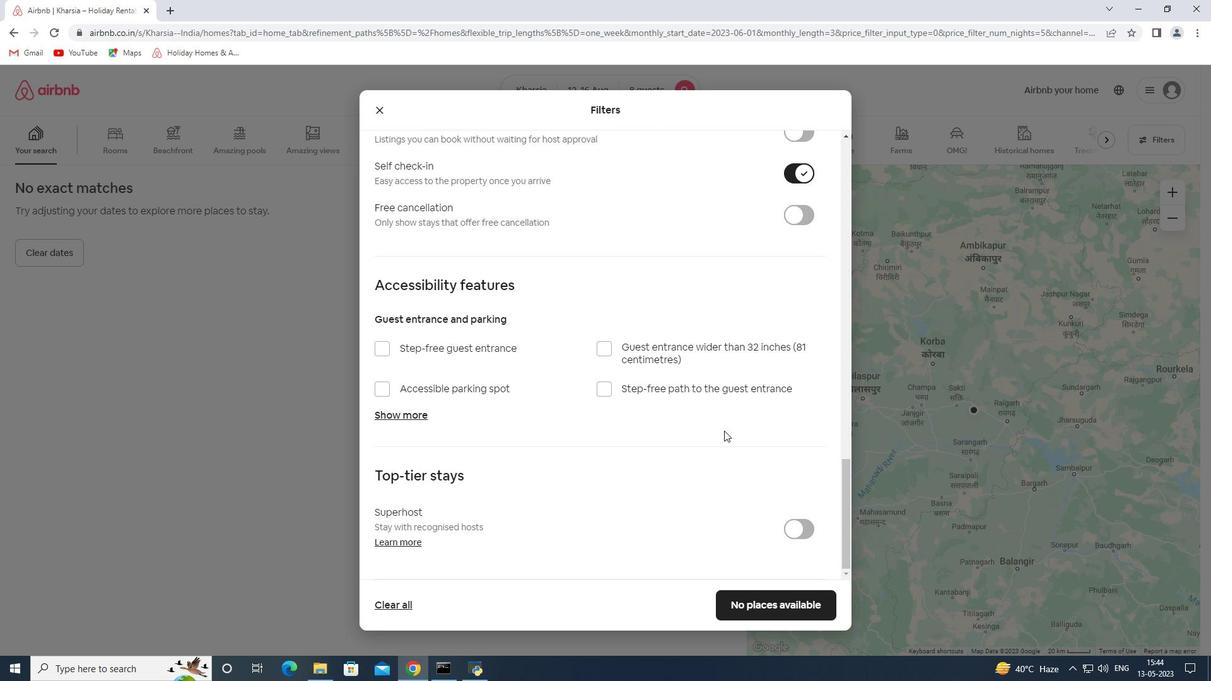 
Action: Mouse scrolled (712, 438) with delta (0, 0)
Screenshot: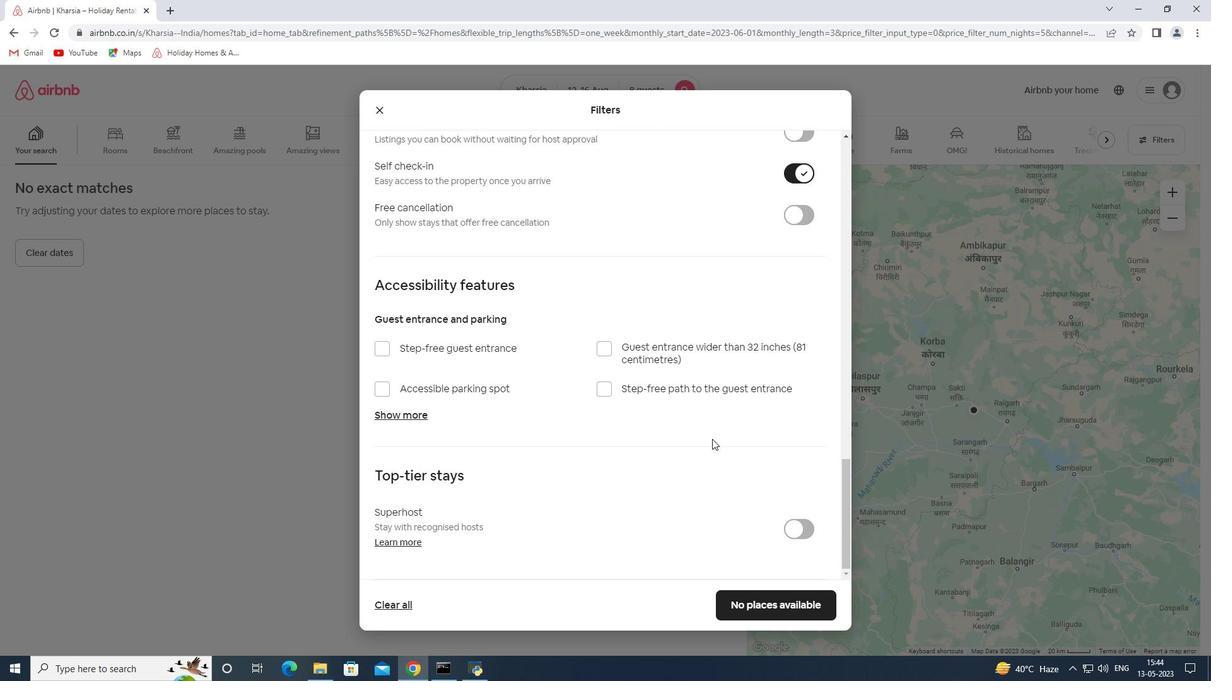 
Action: Mouse scrolled (712, 438) with delta (0, 0)
Screenshot: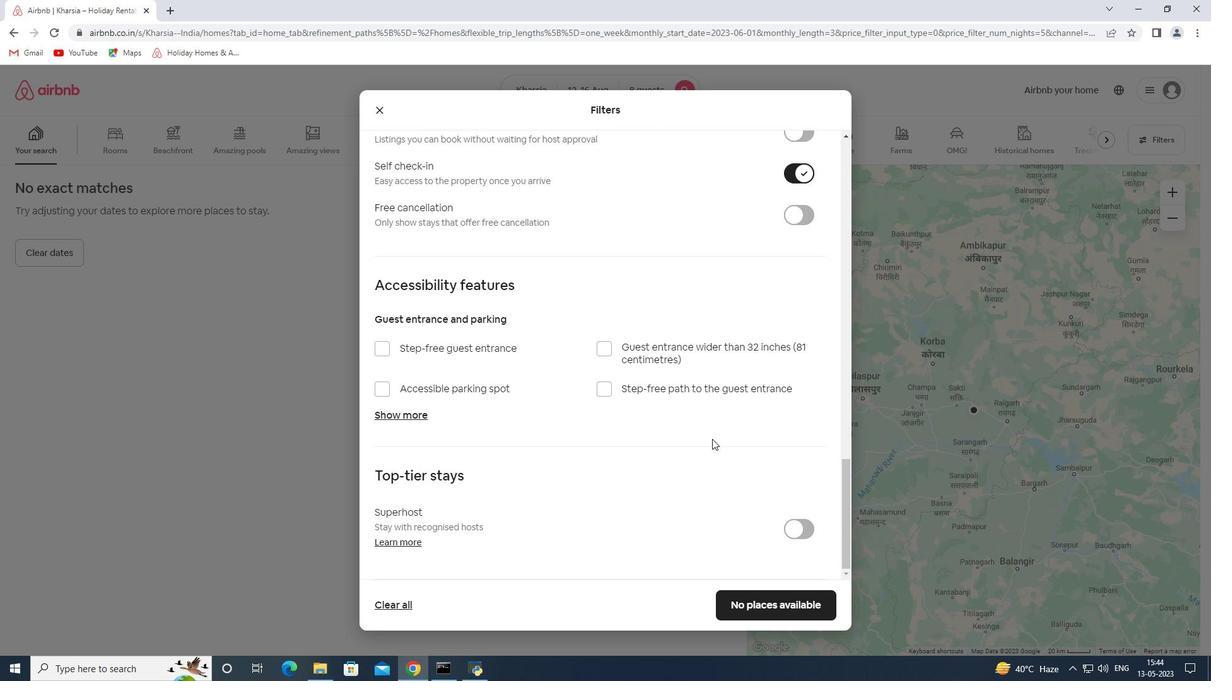 
Action: Mouse scrolled (712, 438) with delta (0, 0)
Screenshot: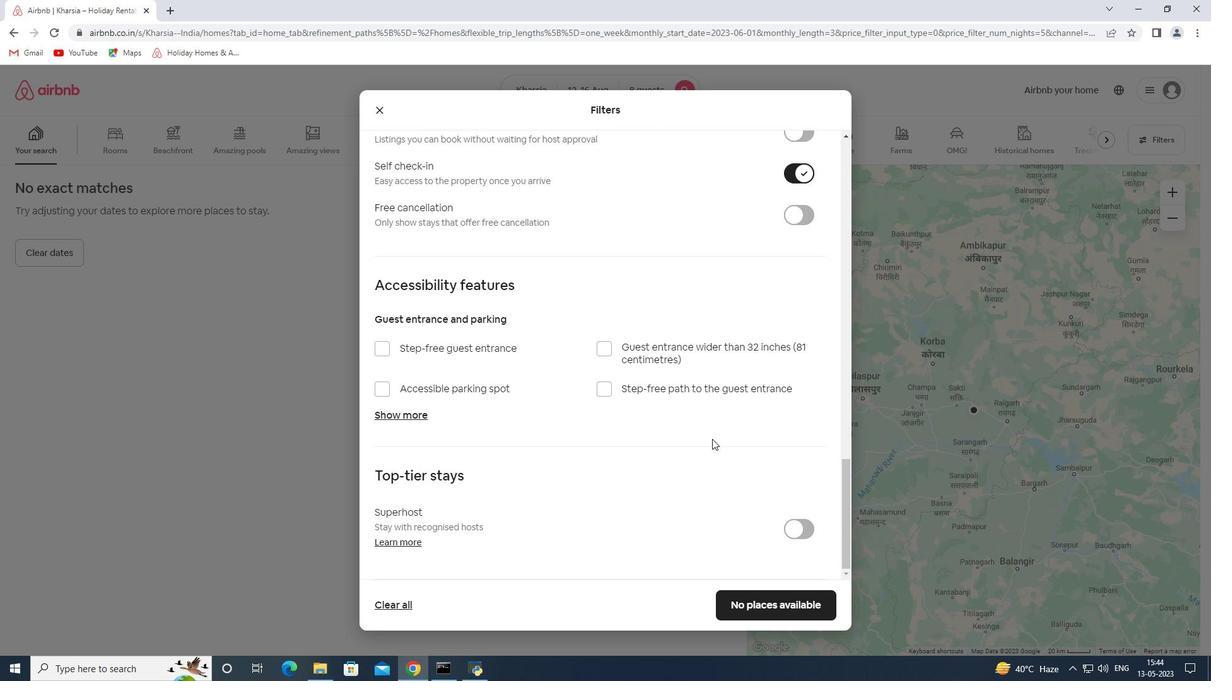 
Action: Mouse scrolled (712, 438) with delta (0, 0)
Screenshot: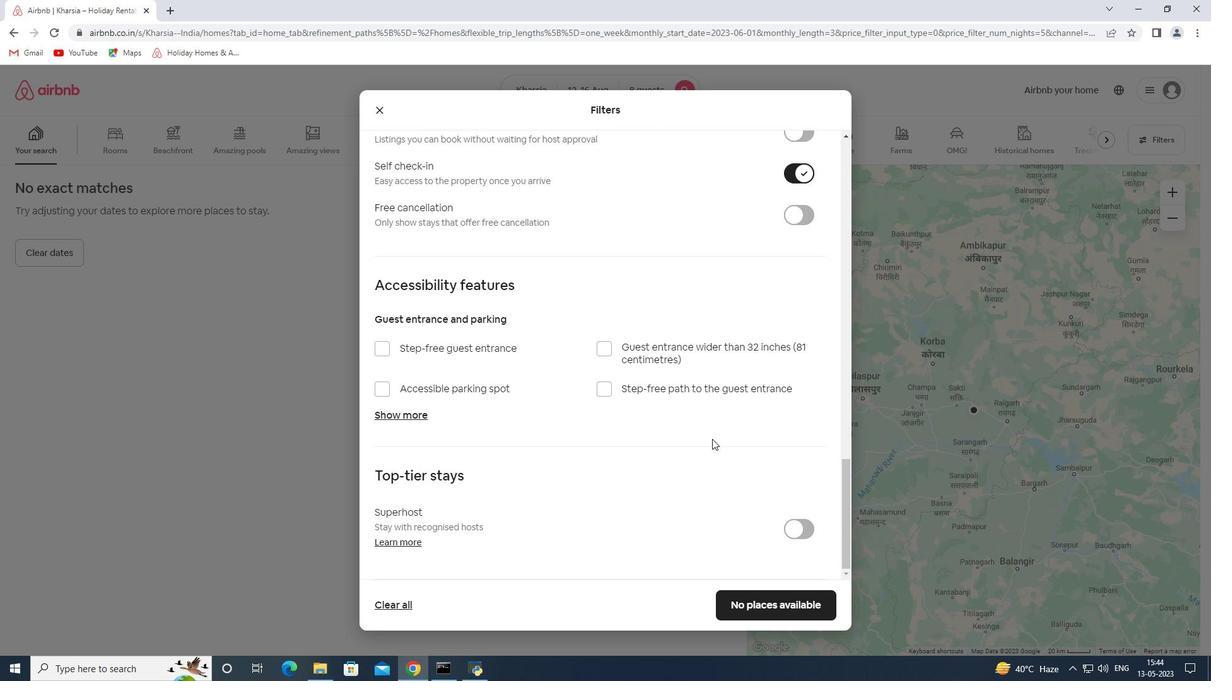
Action: Mouse scrolled (712, 438) with delta (0, 0)
Screenshot: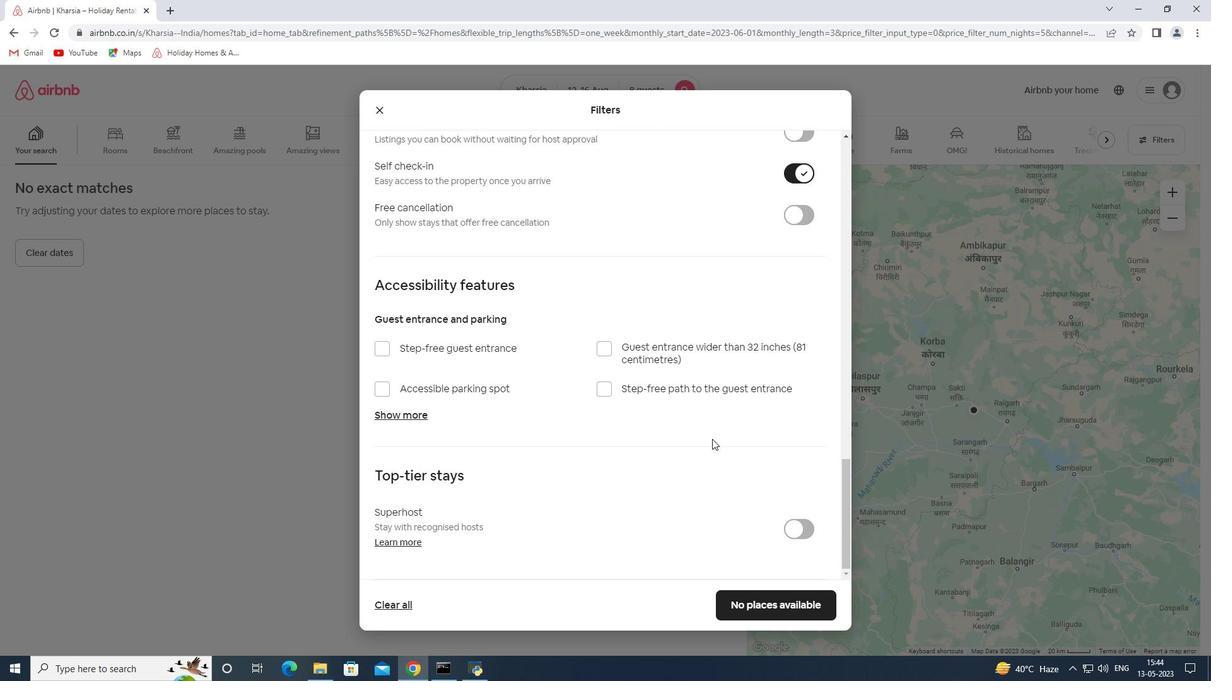
Action: Mouse moved to (764, 598)
Screenshot: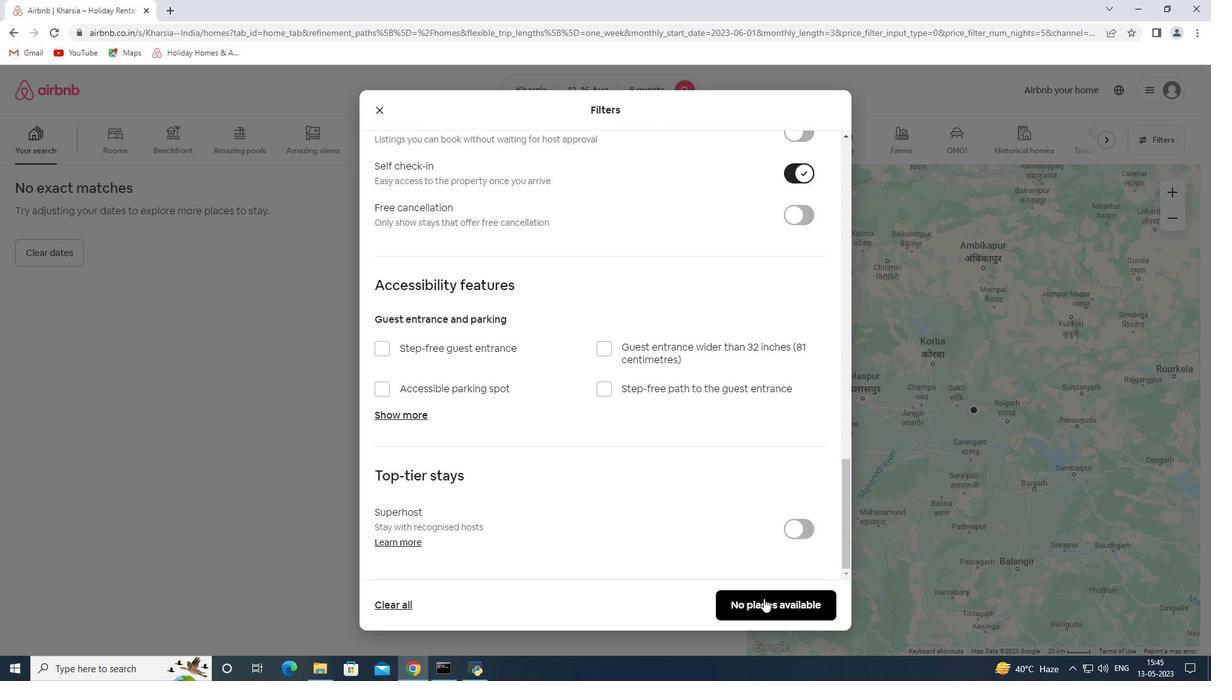 
Action: Mouse pressed left at (764, 598)
Screenshot: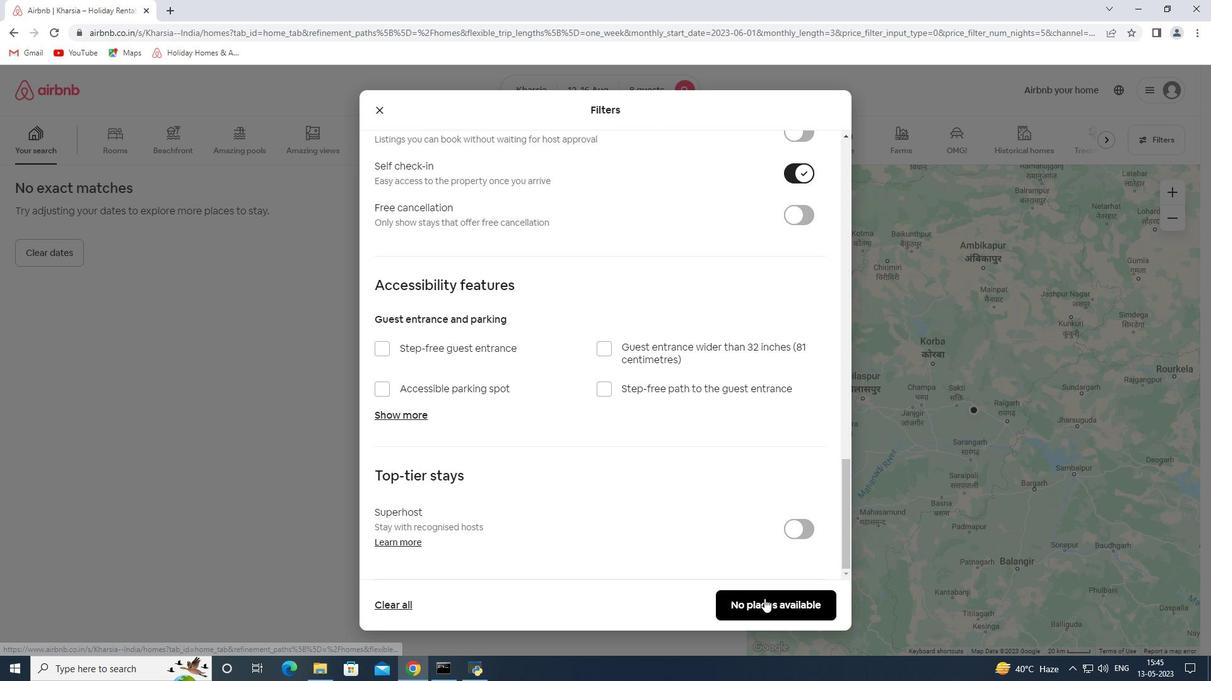 
Action: Mouse moved to (696, 440)
Screenshot: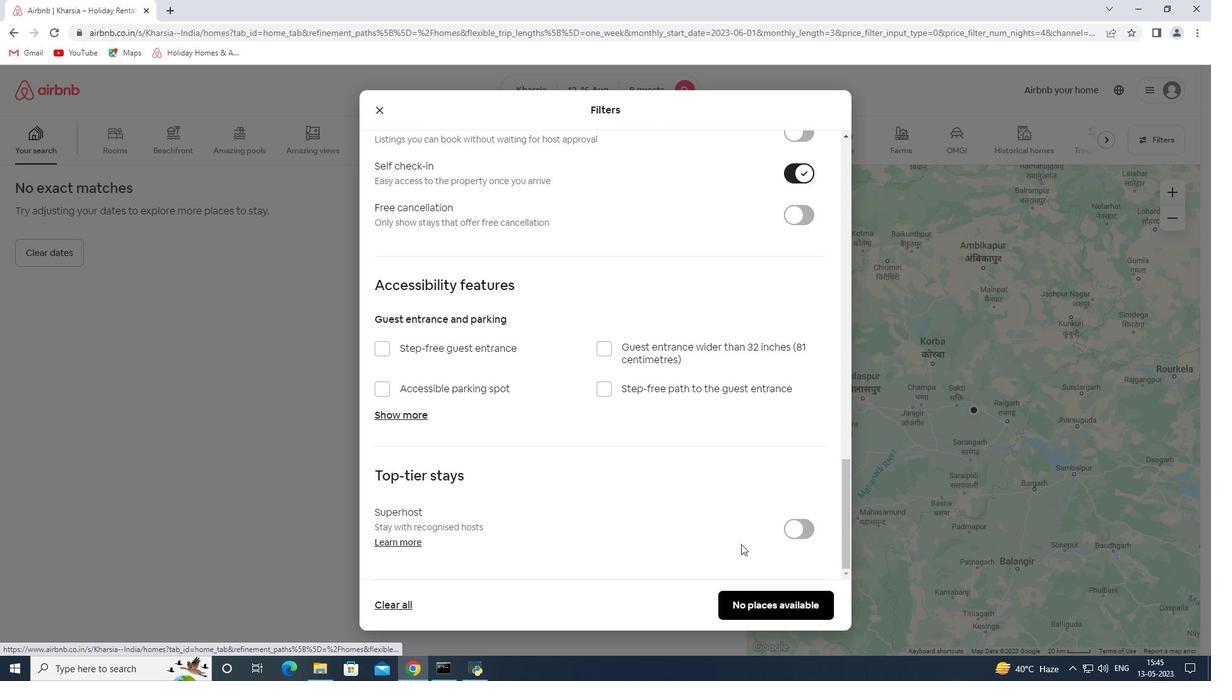 
